 Task: What is the central theme of "Oliver Twist" by Charles Dickens?
Action: Mouse moved to (259, 146)
Screenshot: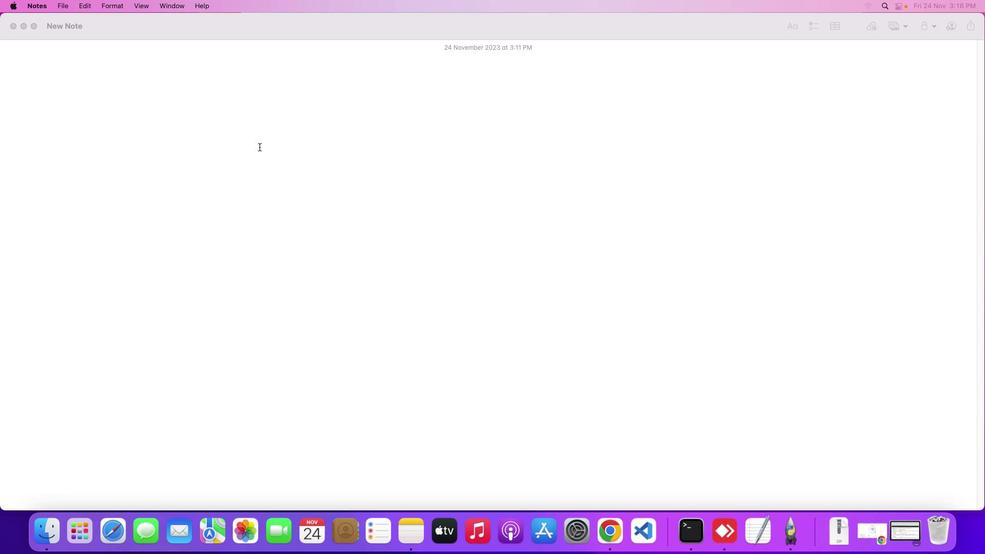 
Action: Mouse pressed left at (259, 146)
Screenshot: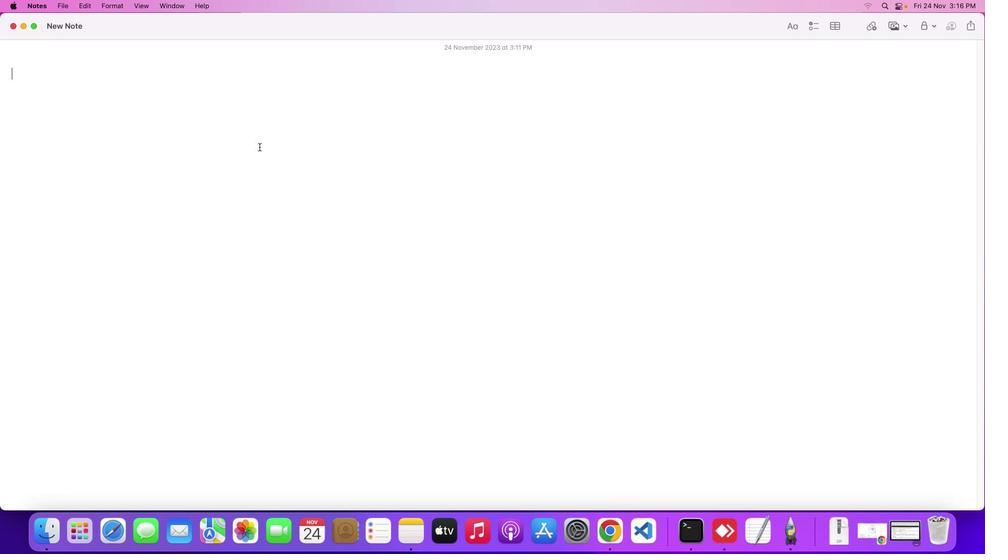 
Action: Mouse moved to (261, 143)
Screenshot: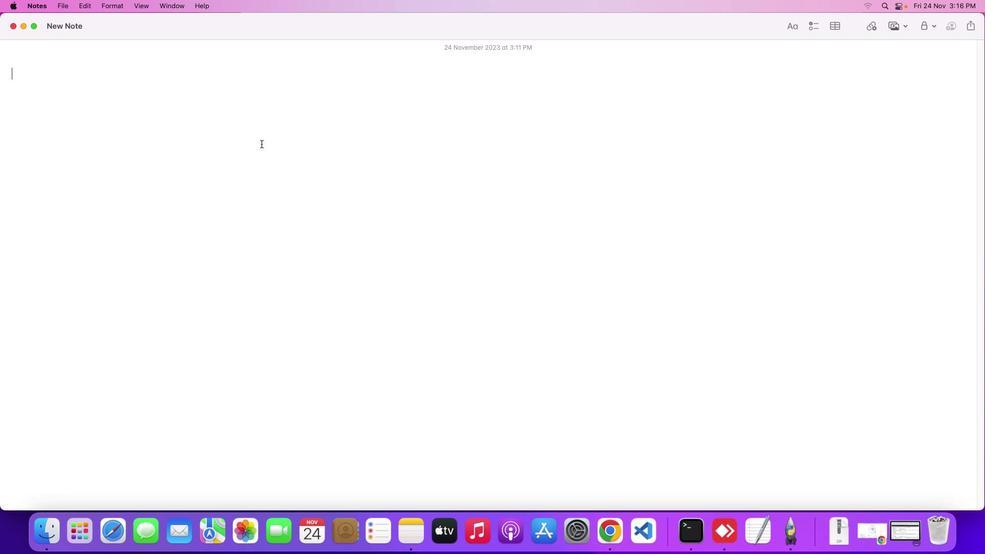 
Action: Key pressed Key.shift'W''h''a''t'Key.space'i''s'Key.space't''h''e'Key.space'c''e''n''t''r''a''l'Key.space't''h''e''m''e'Key.space'o''f'Key.spaceKey.shift'"'Key.shift'O''l''i''v''e''r'Key.spaceKey.shift'T''w''i''s''t'Key.shift'"'Key.space'b''y'Key.spaceKey.shift'C''h''a''r''l''e''s'Key.spaceKey.shift'D''i''c''k''e''n''s'Key.shift_r'?'Key.enter
Screenshot: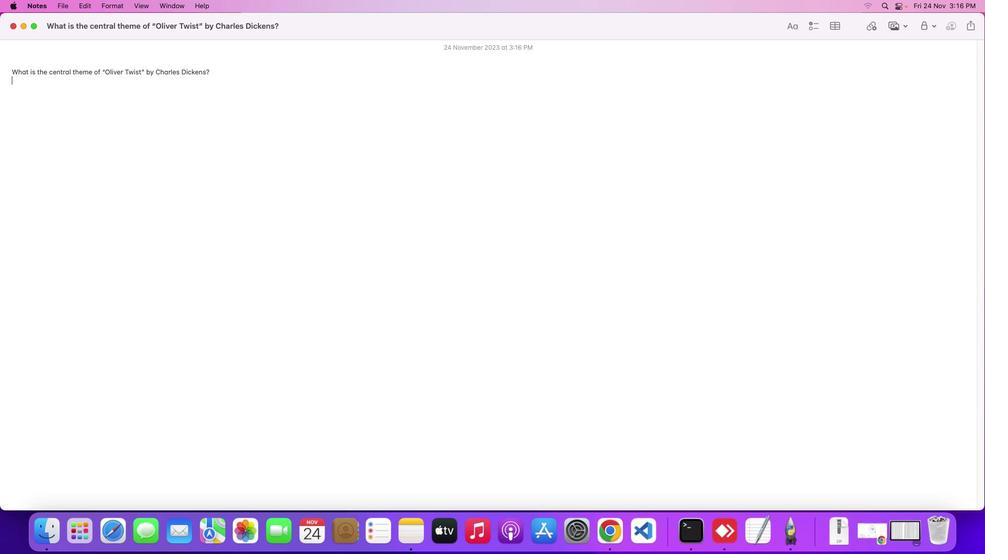 
Action: Mouse moved to (866, 532)
Screenshot: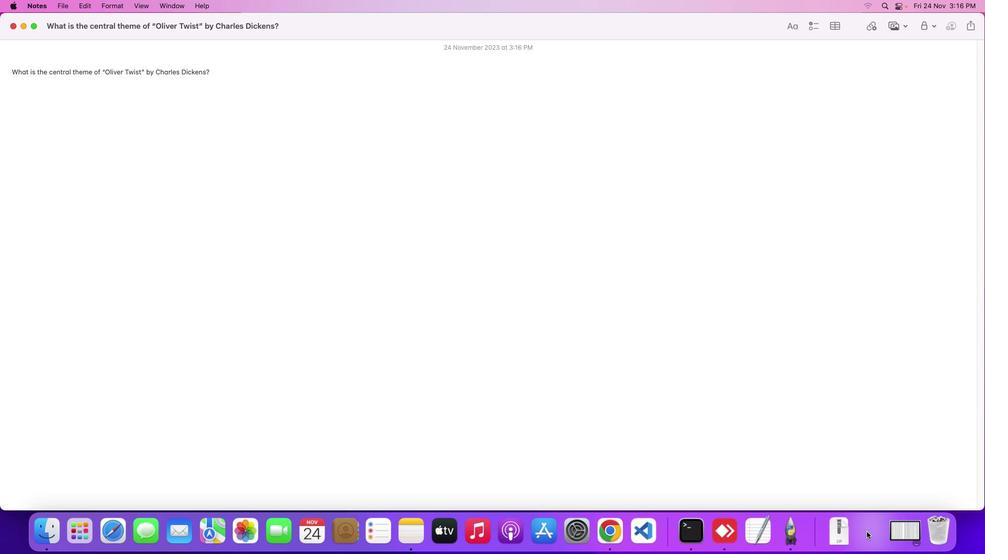 
Action: Mouse pressed left at (866, 532)
Screenshot: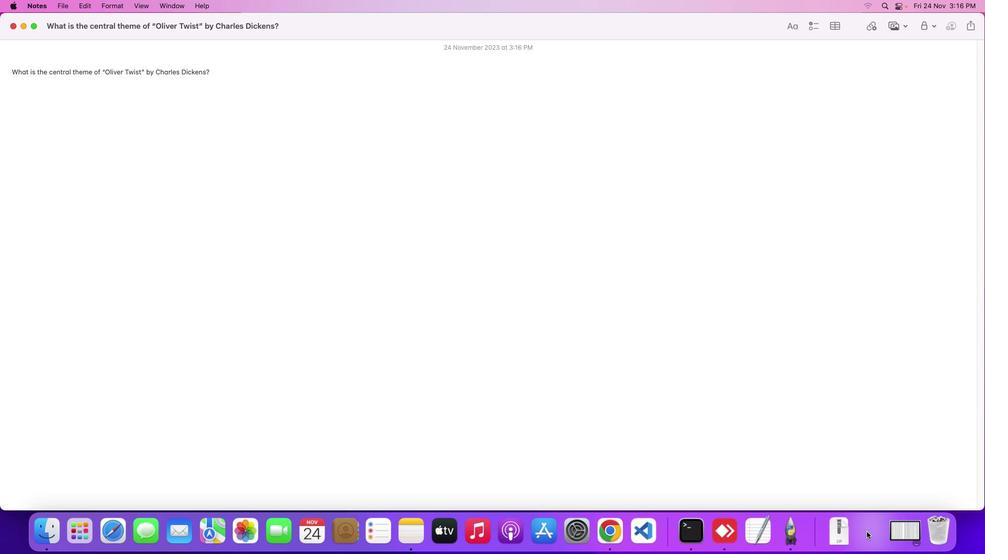 
Action: Mouse moved to (395, 307)
Screenshot: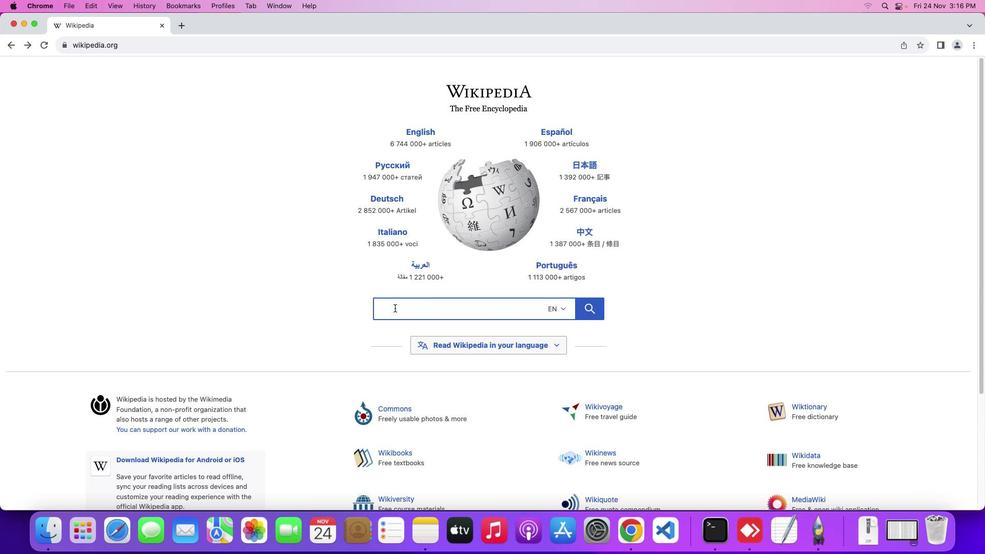 
Action: Mouse pressed left at (395, 307)
Screenshot: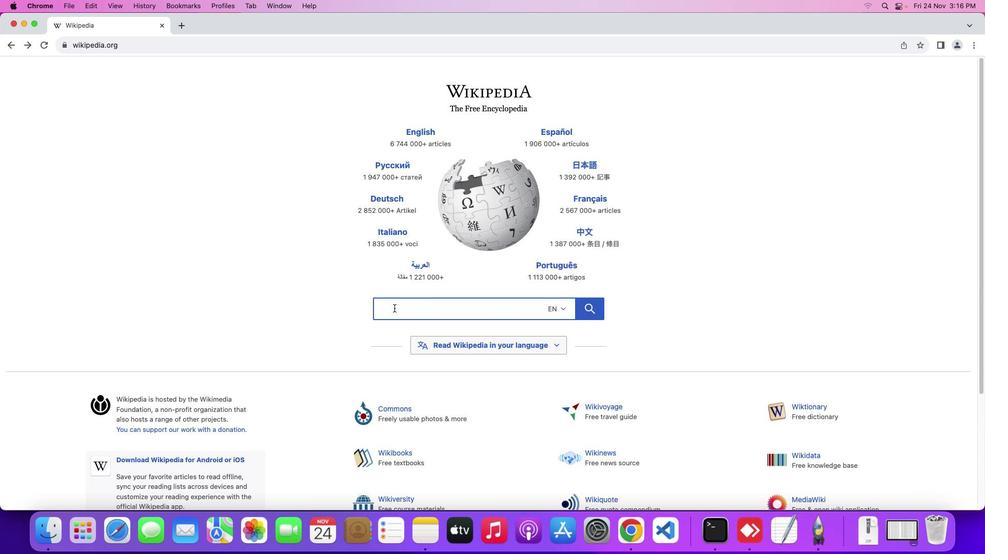 
Action: Mouse moved to (383, 307)
Screenshot: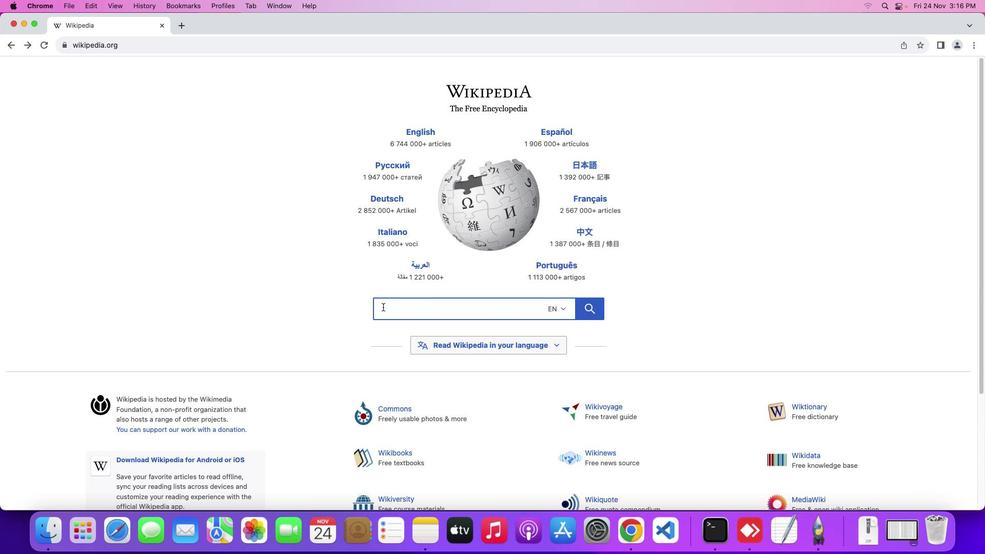 
Action: Key pressed Key.shift'O''l''i''v''e''r'Key.spaceKey.shift'T''w''i''s''t'
Screenshot: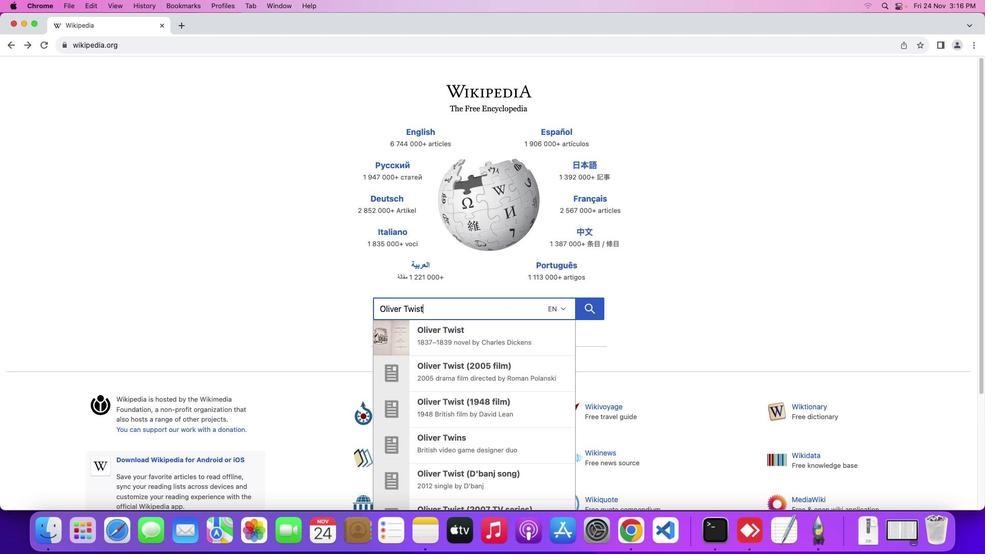 
Action: Mouse moved to (454, 338)
Screenshot: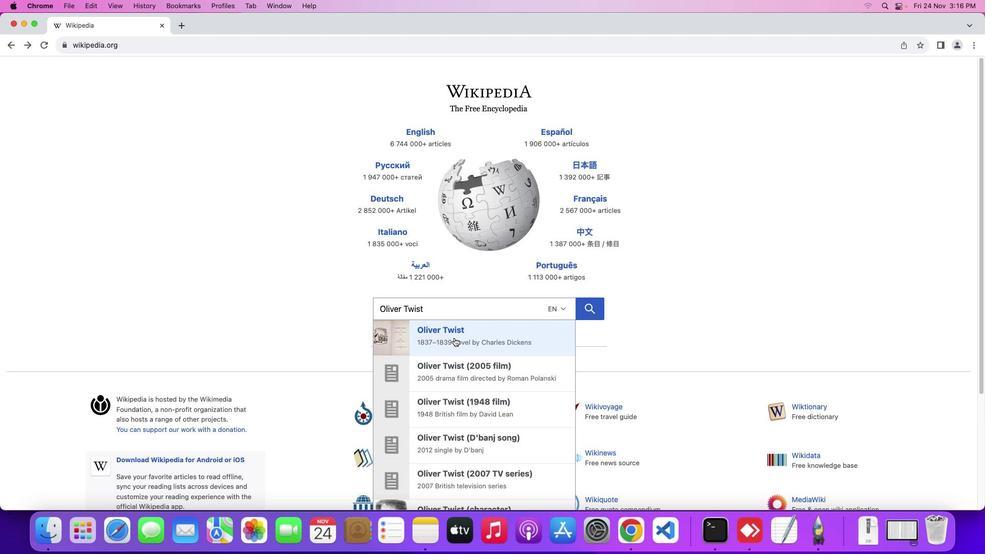 
Action: Mouse pressed left at (454, 338)
Screenshot: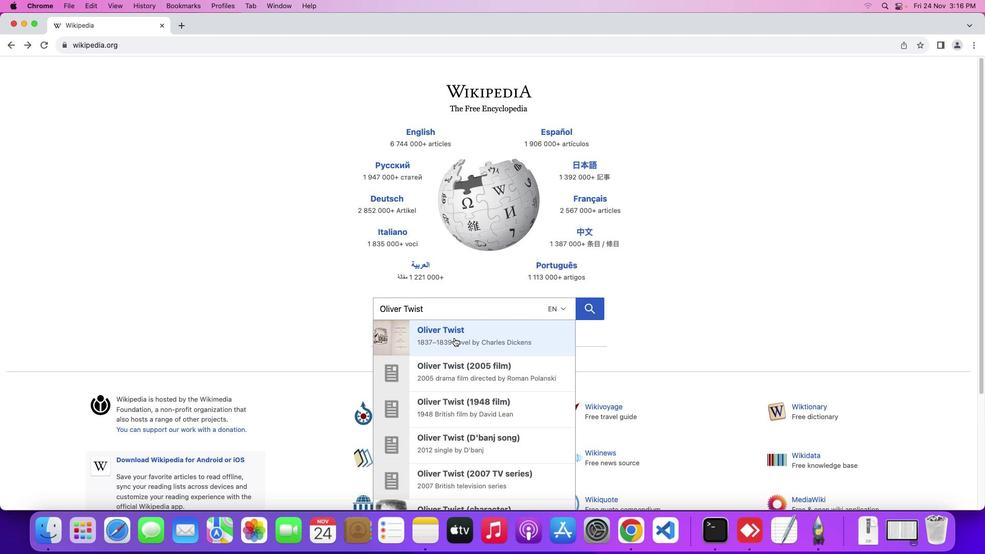 
Action: Mouse moved to (600, 326)
Screenshot: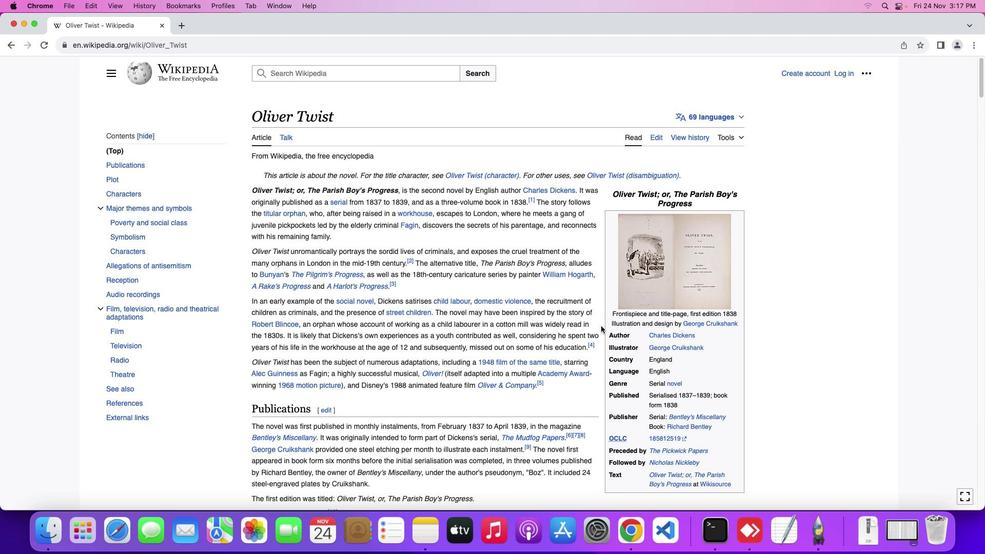 
Action: Mouse pressed left at (600, 326)
Screenshot: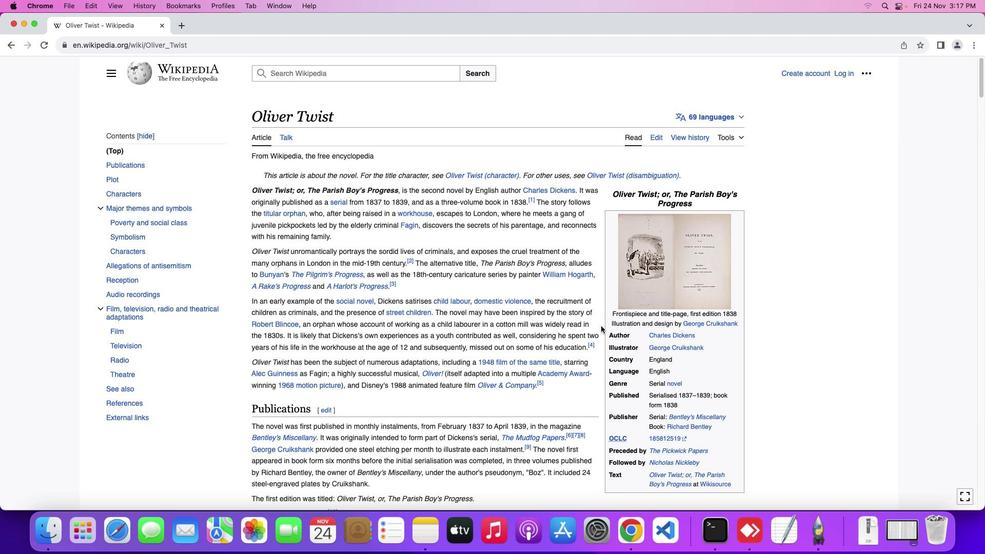 
Action: Mouse moved to (600, 324)
Screenshot: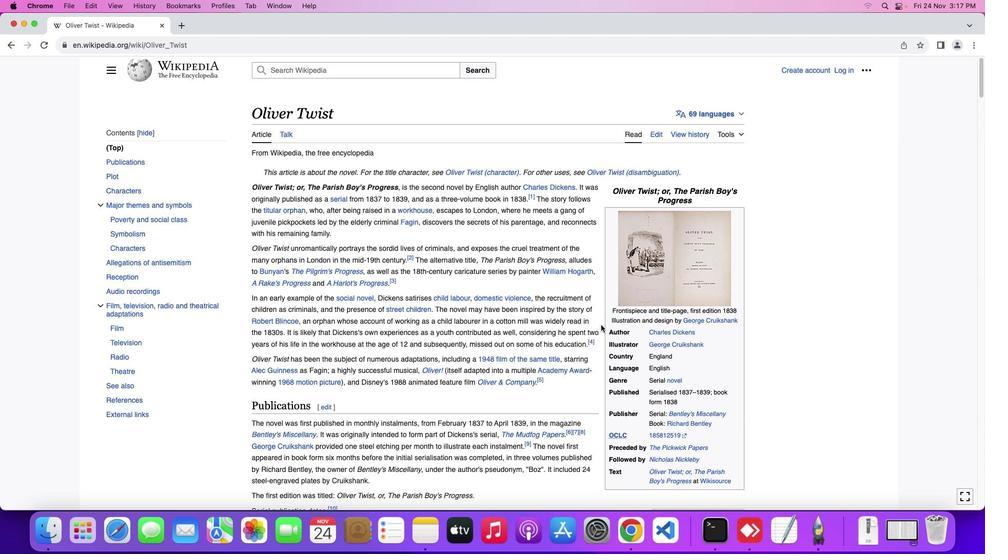 
Action: Mouse scrolled (600, 324) with delta (0, 0)
Screenshot: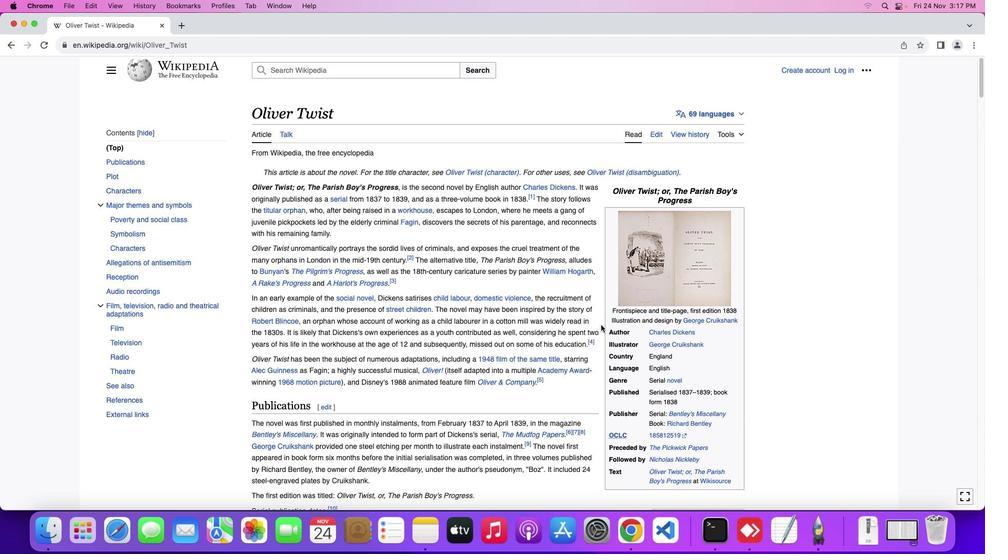 
Action: Mouse scrolled (600, 324) with delta (0, 0)
Screenshot: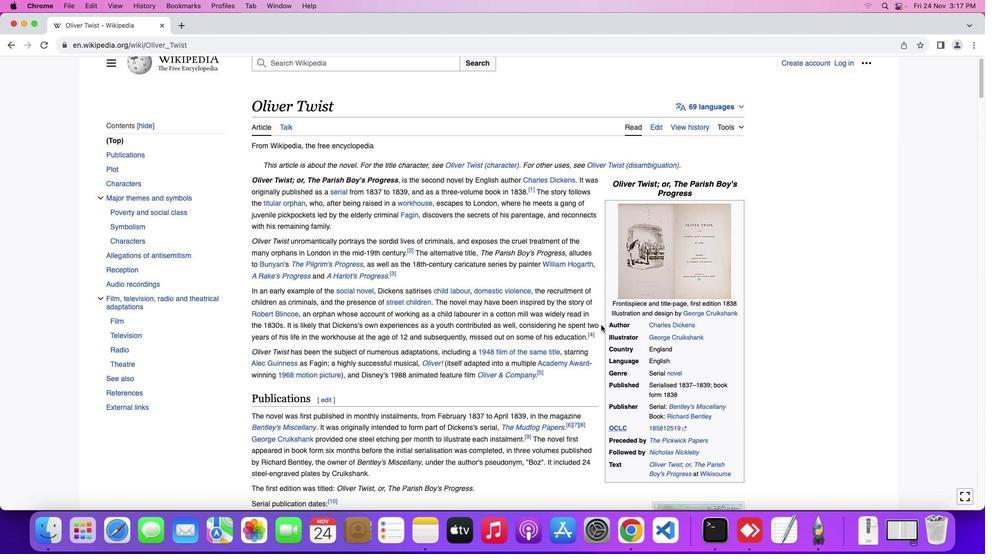 
Action: Mouse moved to (600, 324)
Screenshot: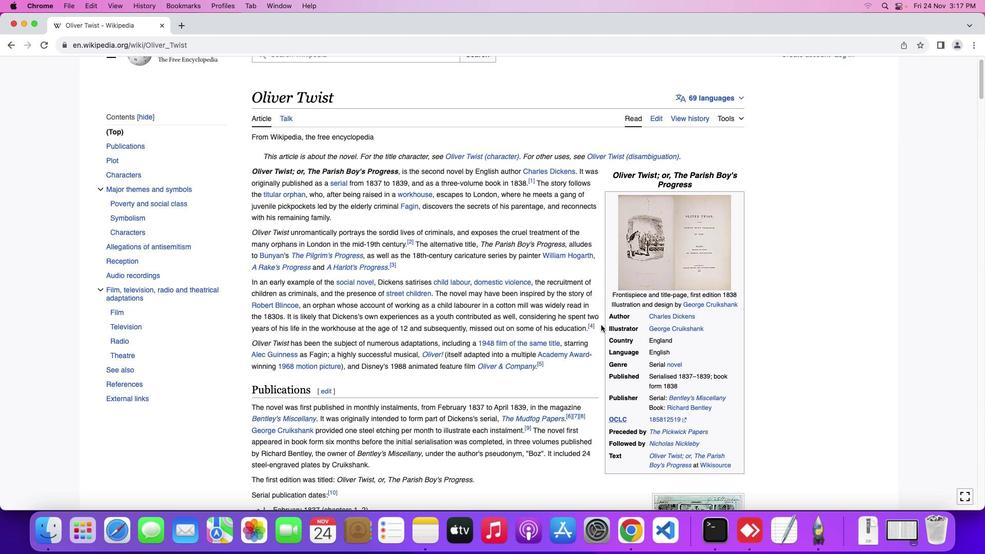 
Action: Mouse scrolled (600, 324) with delta (0, 0)
Screenshot: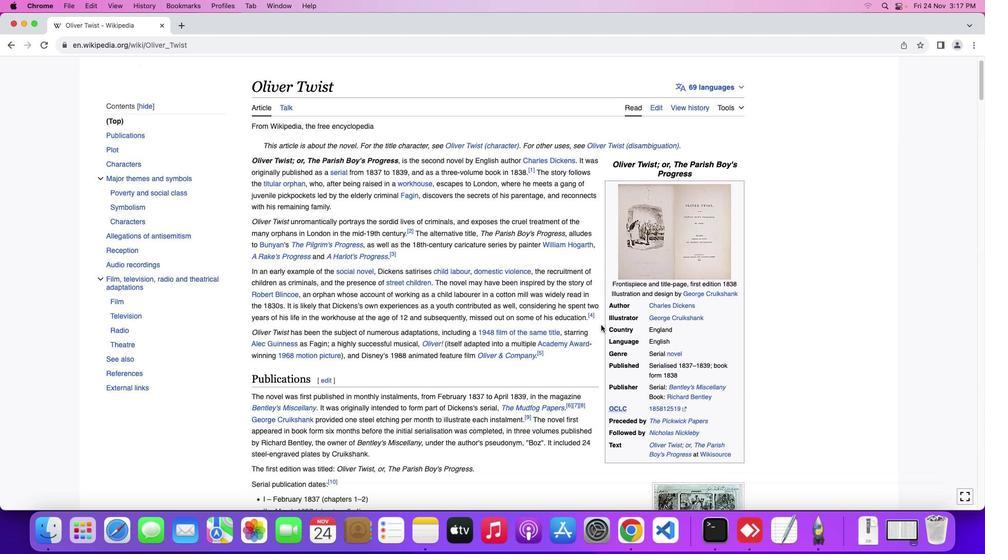 
Action: Mouse moved to (600, 326)
Screenshot: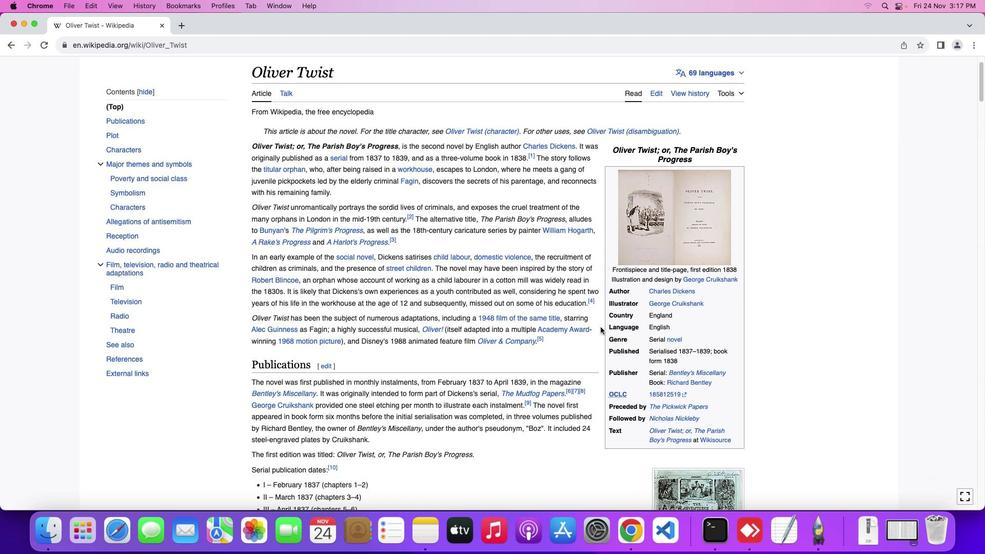 
Action: Mouse scrolled (600, 326) with delta (0, 0)
Screenshot: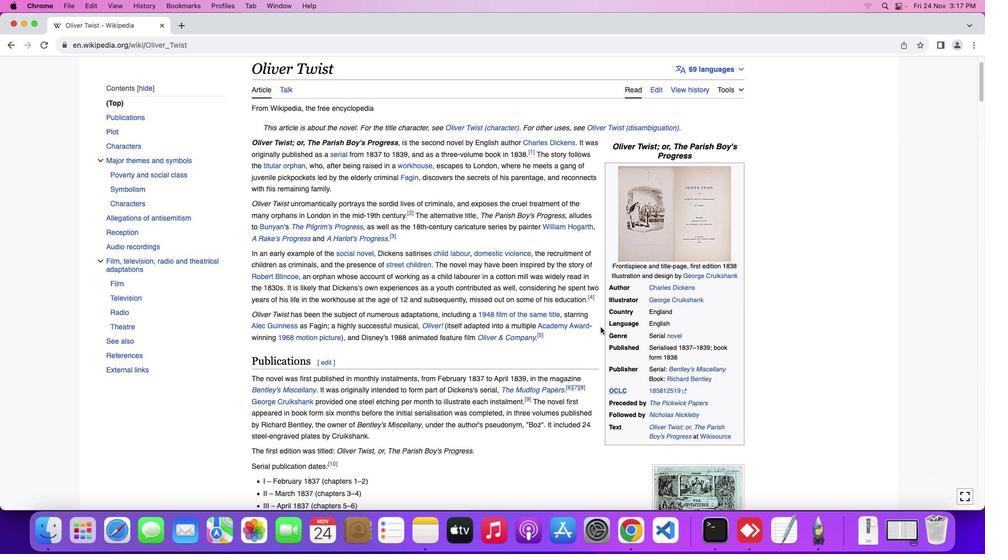 
Action: Mouse scrolled (600, 326) with delta (0, 0)
Screenshot: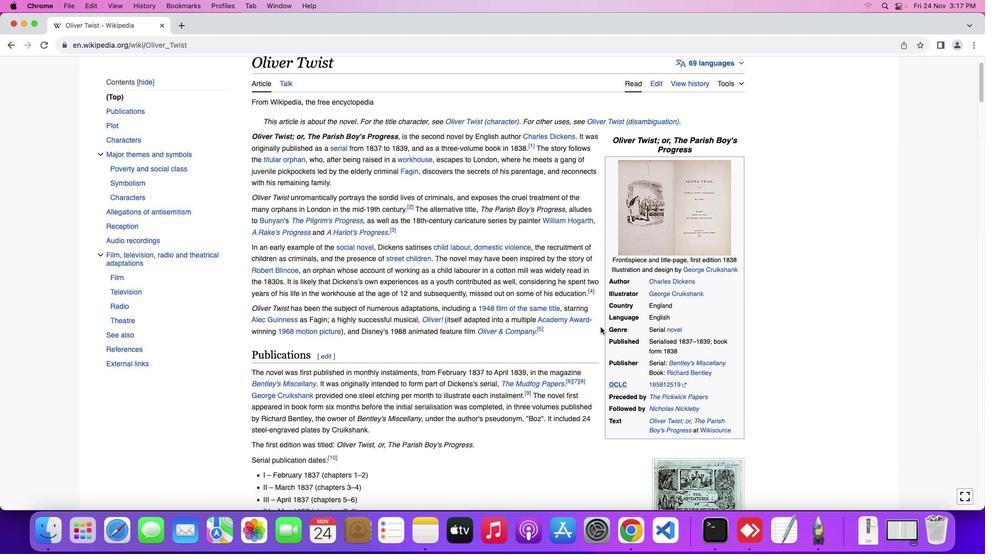 
Action: Mouse scrolled (600, 326) with delta (0, 0)
Screenshot: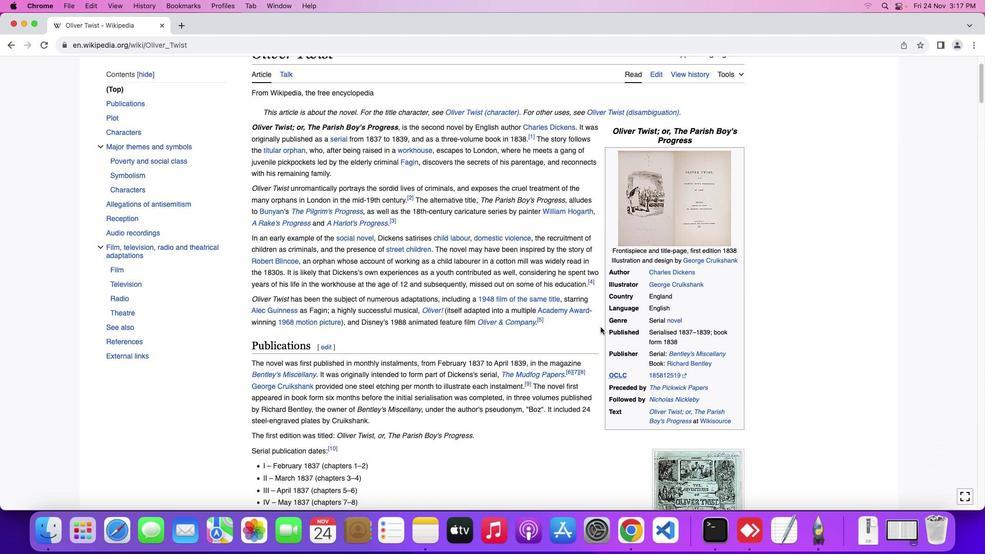 
Action: Mouse moved to (594, 352)
Screenshot: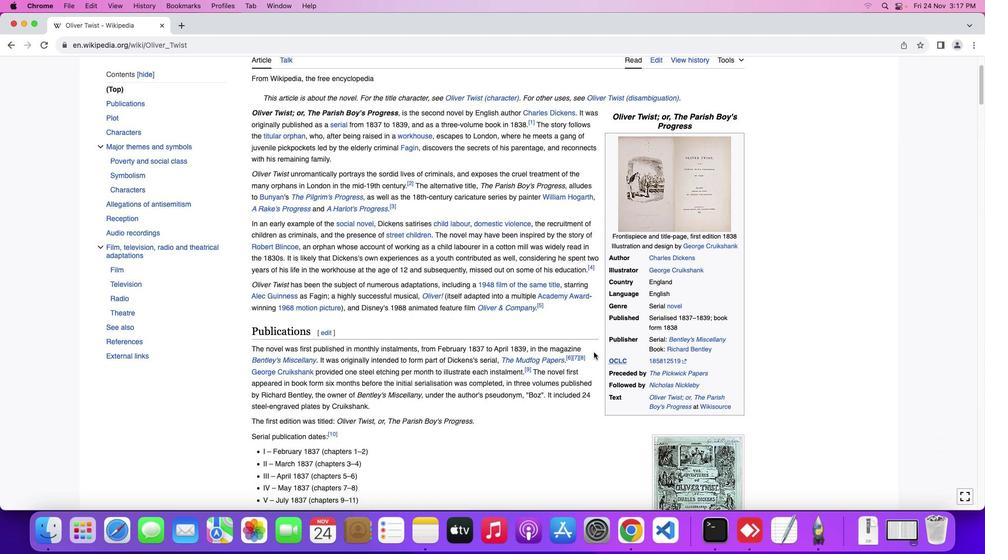 
Action: Mouse scrolled (594, 352) with delta (0, 0)
Screenshot: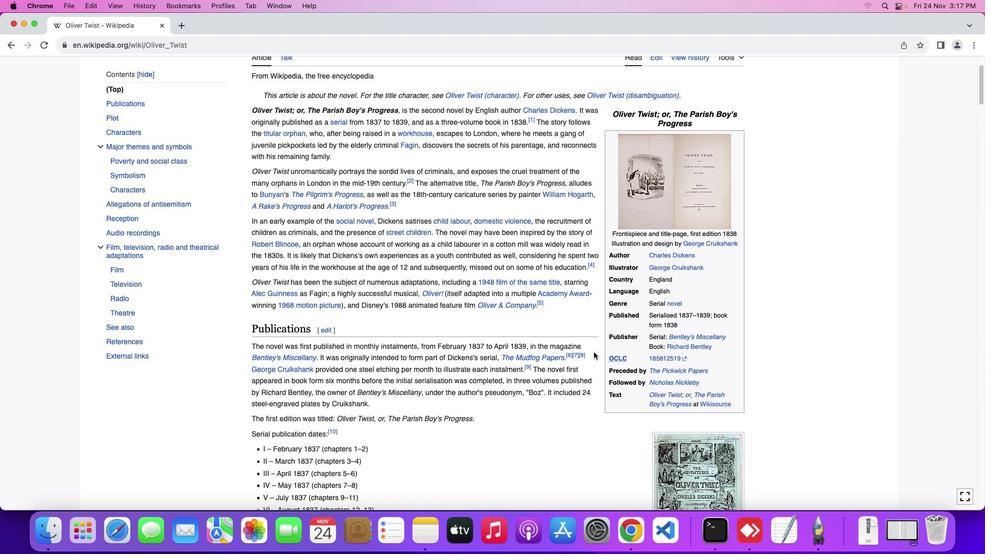 
Action: Mouse scrolled (594, 352) with delta (0, 0)
Screenshot: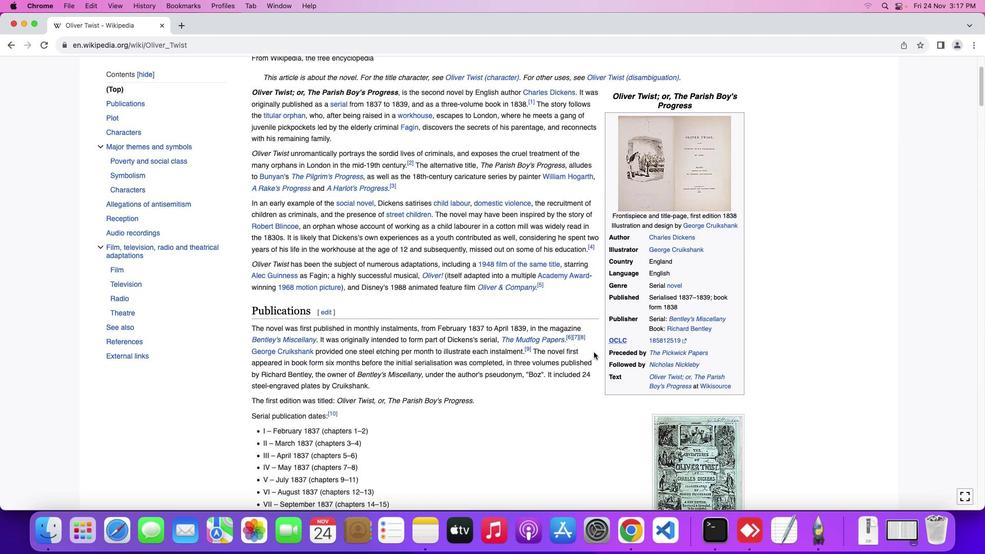 
Action: Mouse moved to (594, 352)
Screenshot: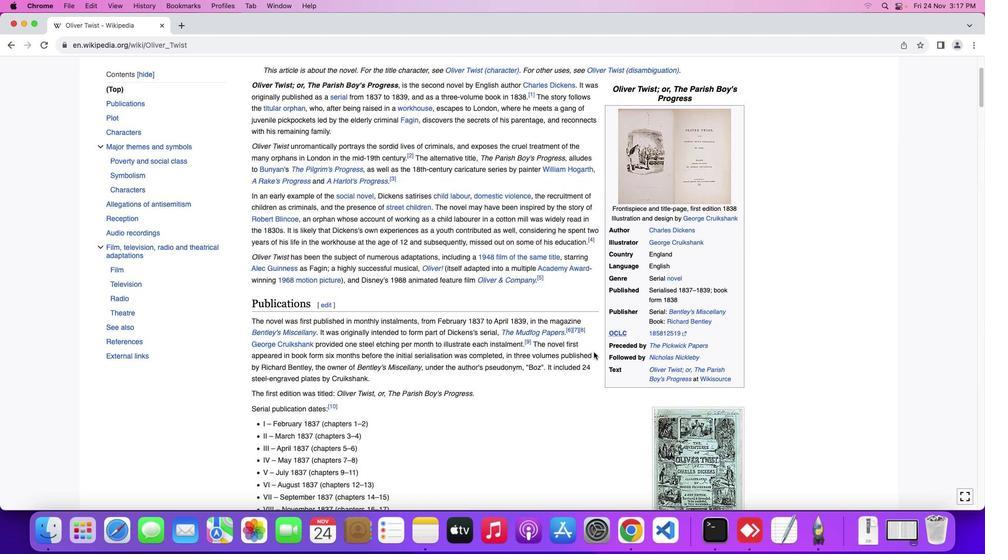 
Action: Mouse scrolled (594, 352) with delta (0, -1)
Screenshot: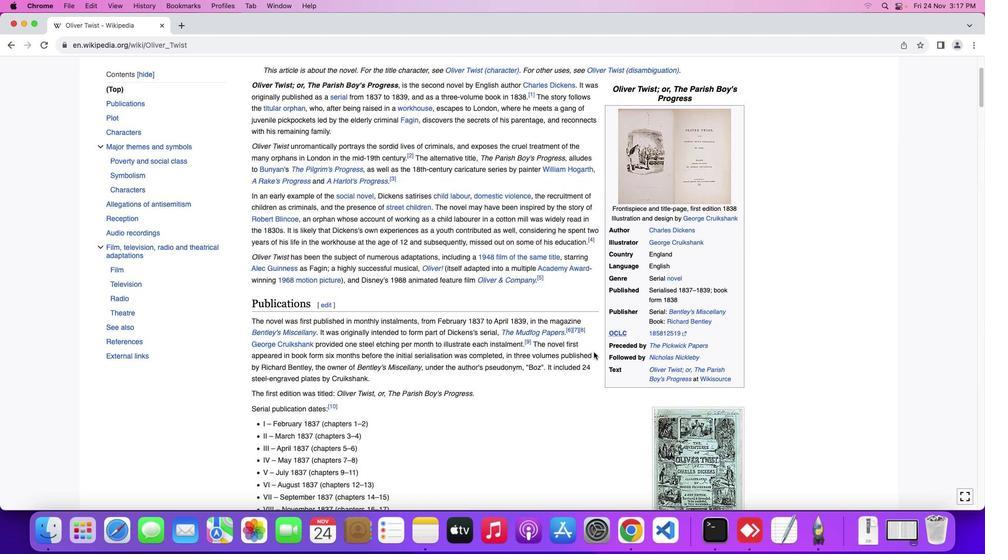 
Action: Mouse moved to (588, 362)
Screenshot: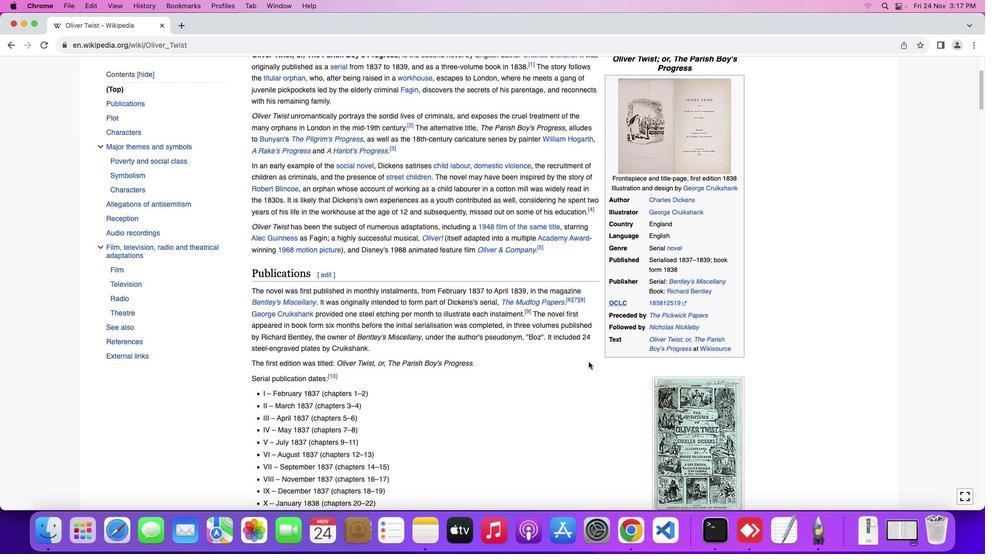 
Action: Mouse scrolled (588, 362) with delta (0, 0)
Screenshot: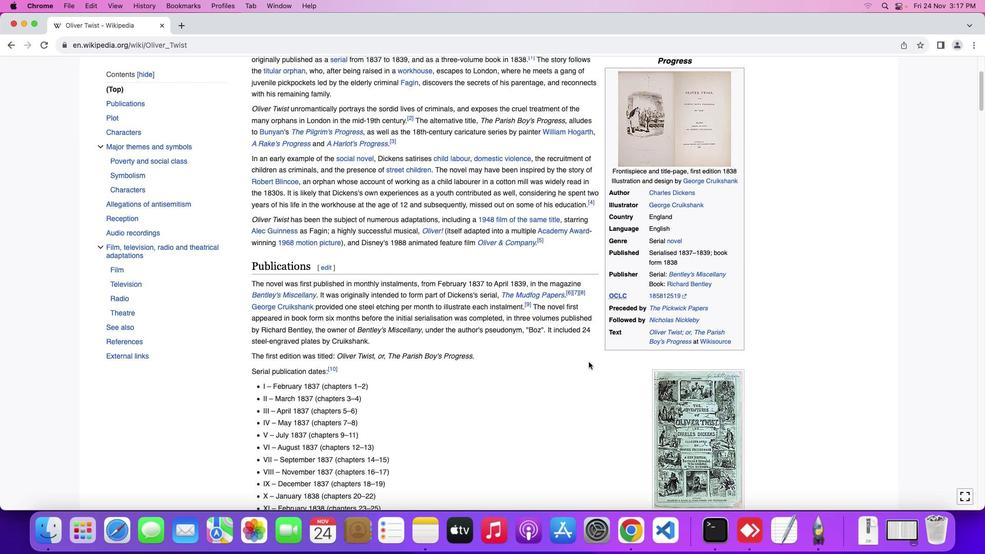 
Action: Mouse scrolled (588, 362) with delta (0, 0)
Screenshot: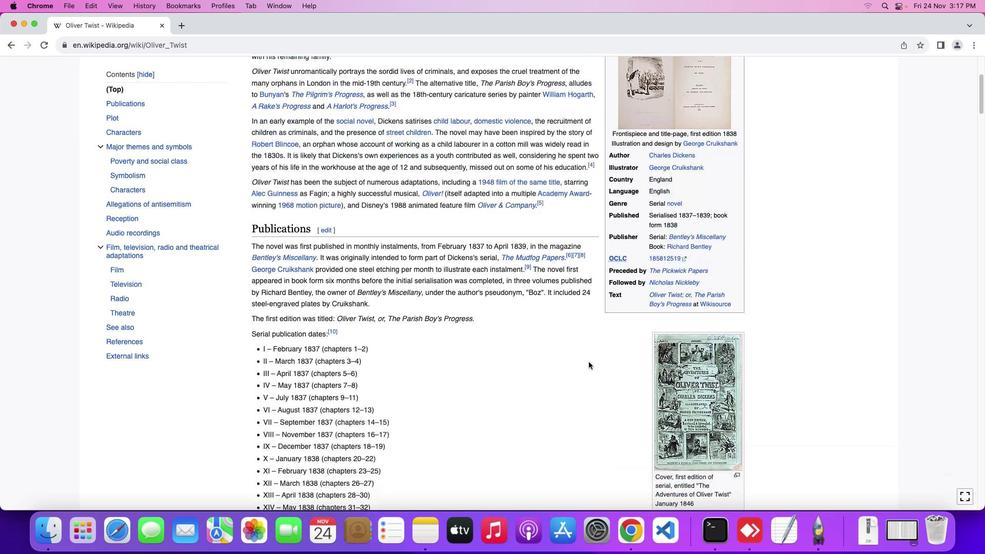 
Action: Mouse scrolled (588, 362) with delta (0, -1)
Screenshot: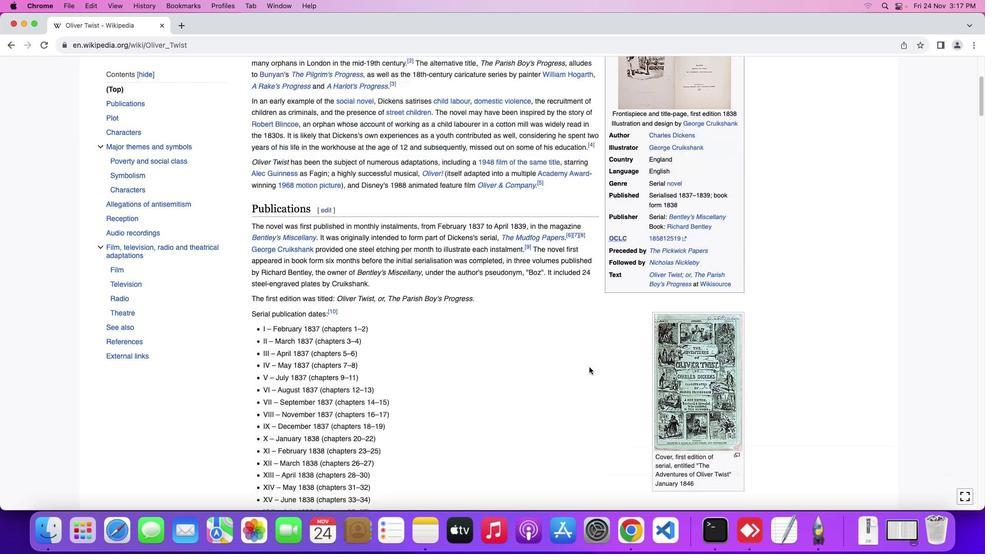 
Action: Mouse moved to (588, 375)
Screenshot: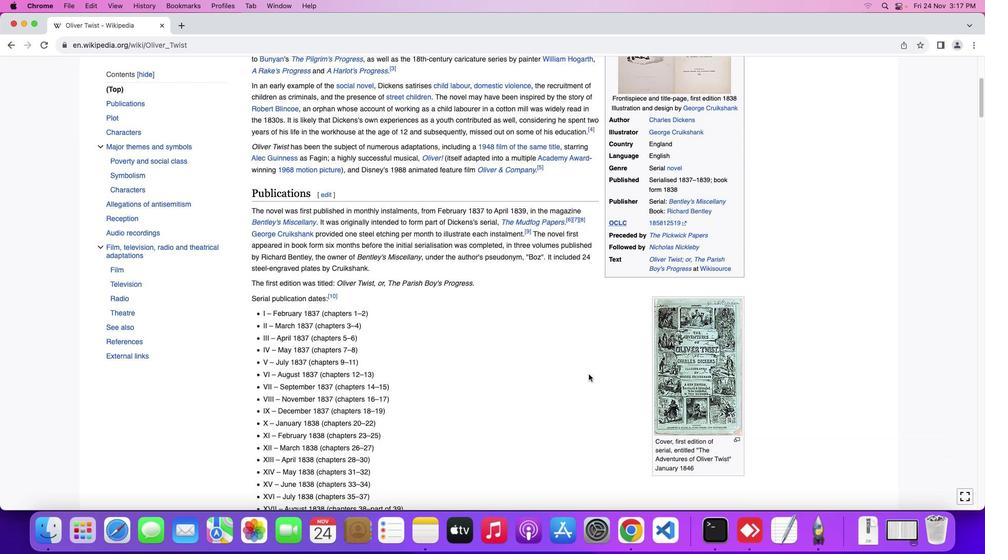 
Action: Mouse scrolled (588, 375) with delta (0, 0)
Screenshot: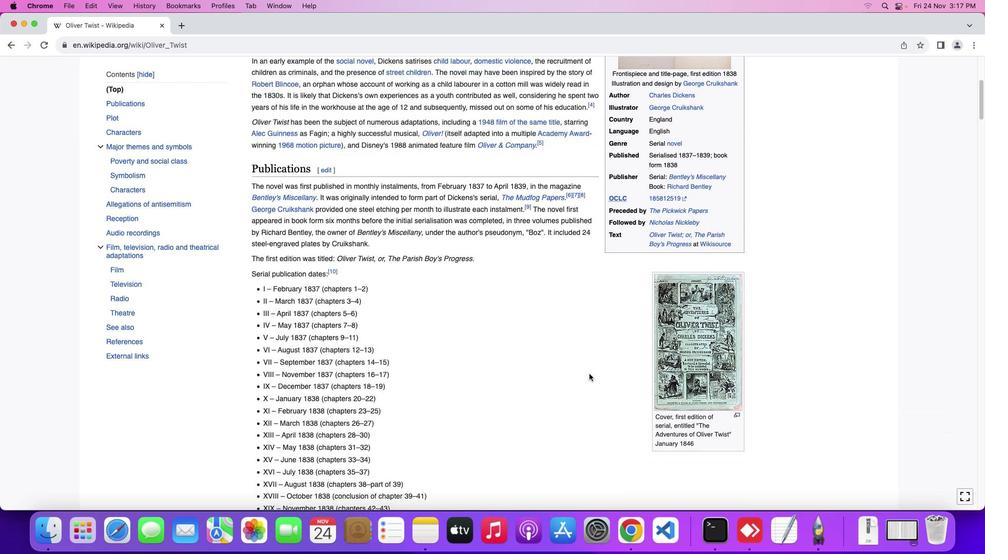 
Action: Mouse moved to (588, 374)
Screenshot: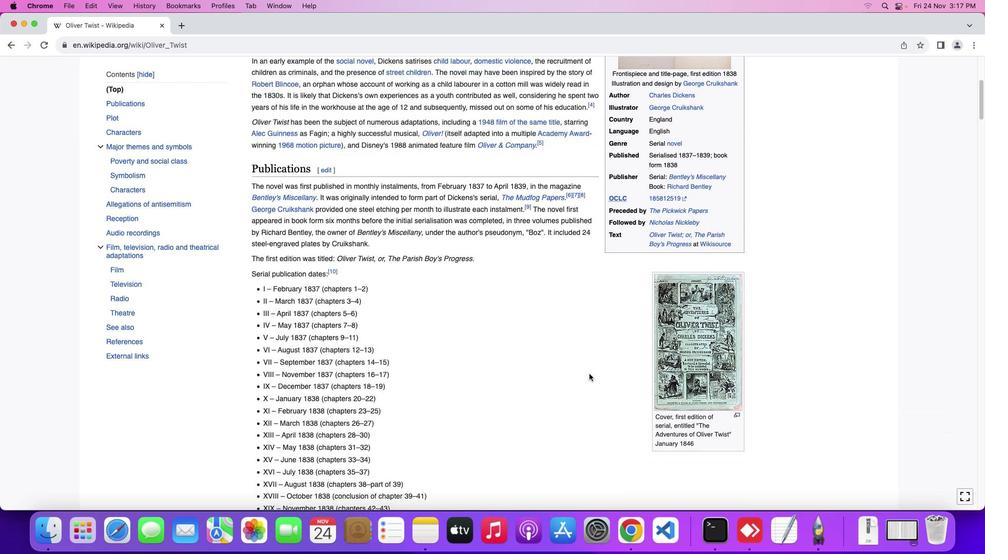 
Action: Mouse scrolled (588, 374) with delta (0, 0)
Screenshot: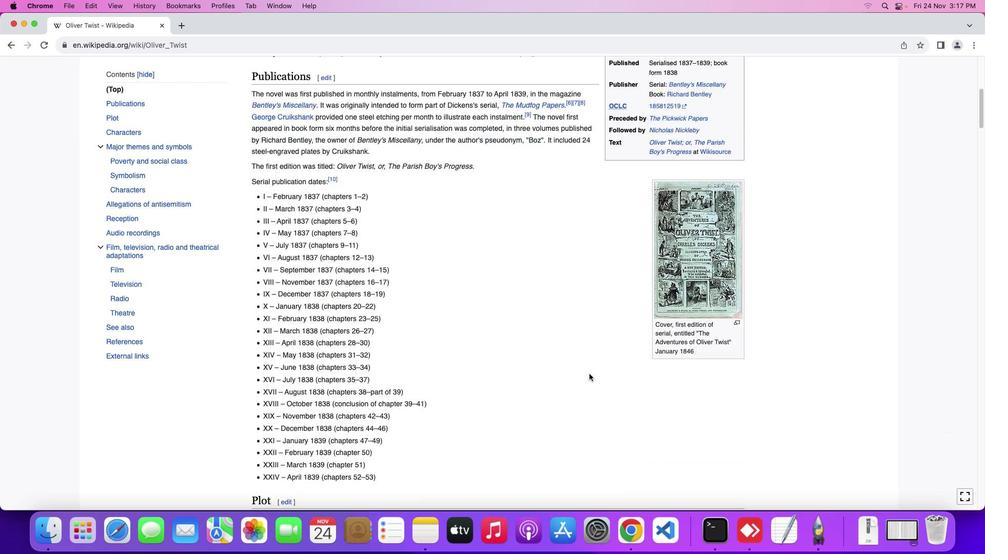 
Action: Mouse moved to (589, 374)
Screenshot: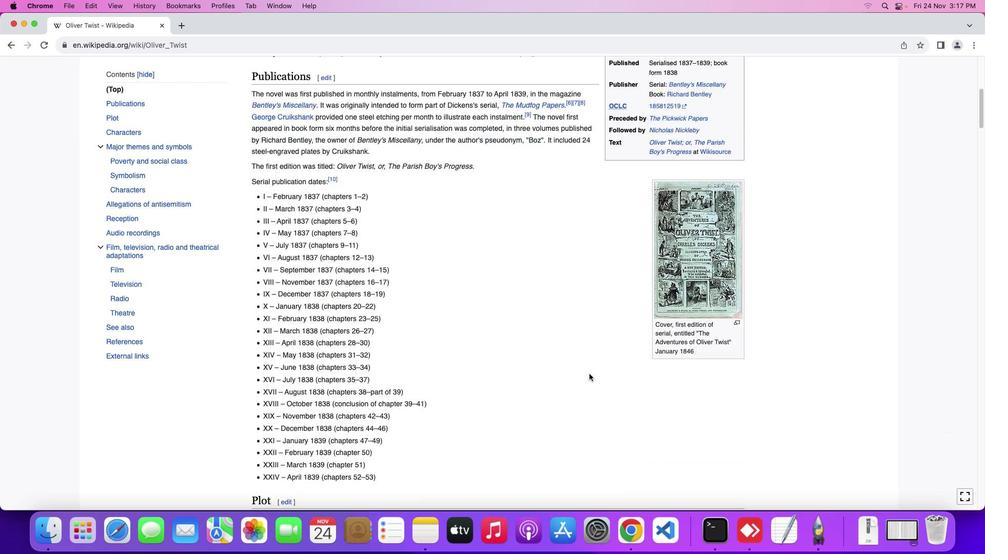 
Action: Mouse scrolled (589, 374) with delta (0, -1)
Screenshot: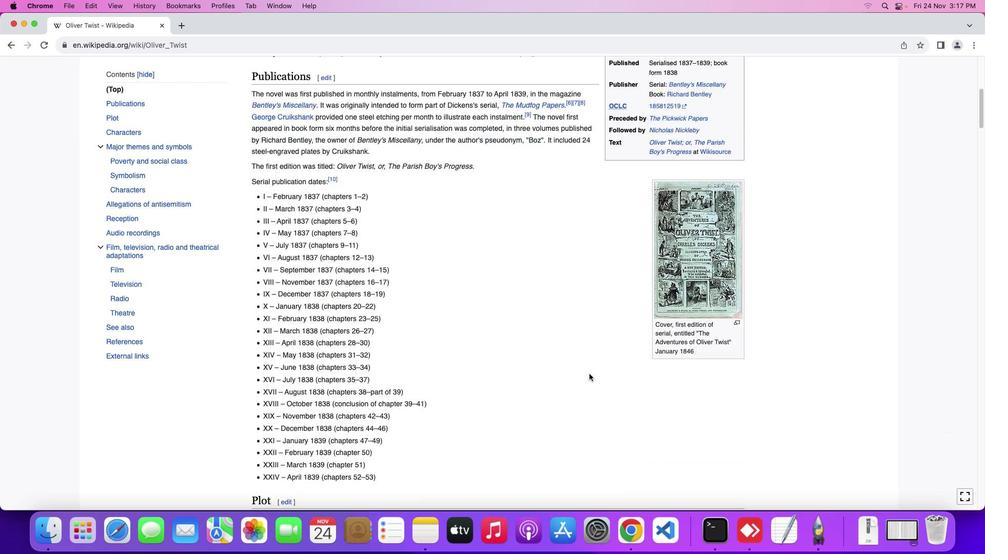 
Action: Mouse moved to (589, 374)
Screenshot: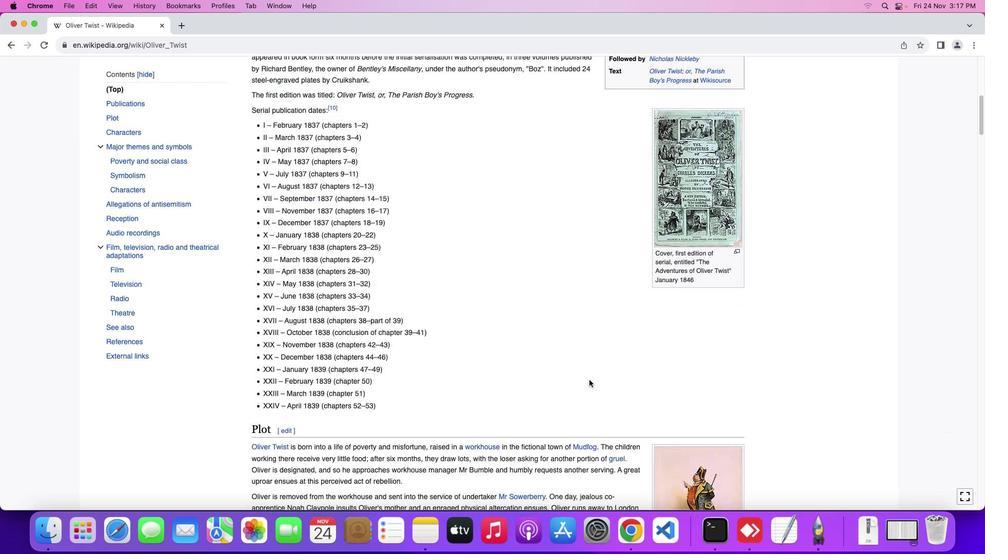 
Action: Mouse scrolled (589, 374) with delta (0, -2)
Screenshot: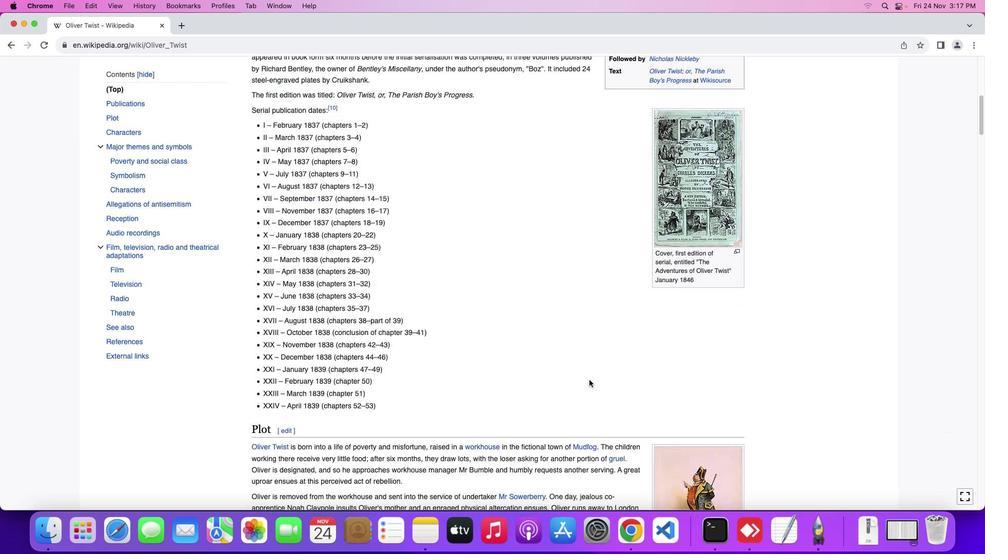 
Action: Mouse moved to (589, 381)
Screenshot: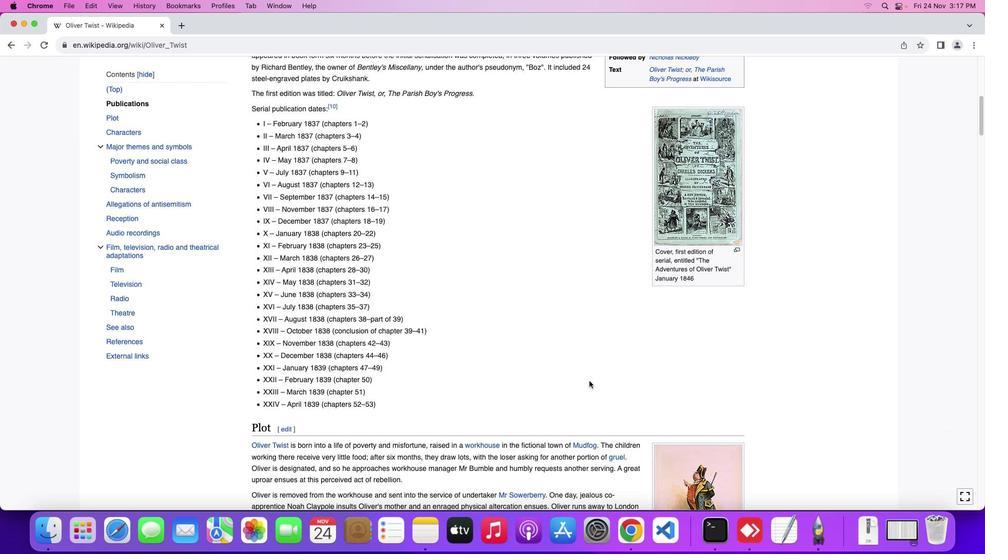 
Action: Mouse scrolled (589, 381) with delta (0, 0)
Screenshot: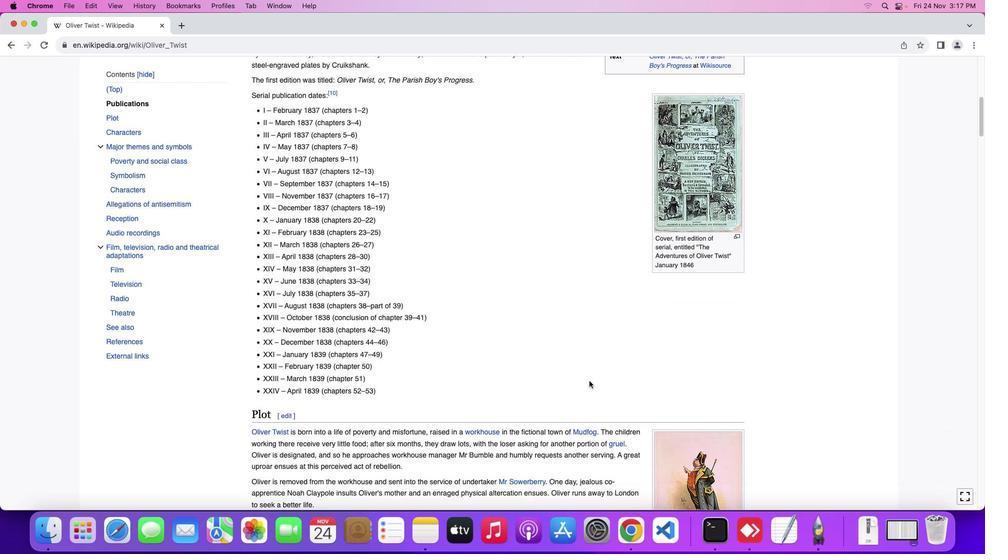 
Action: Mouse scrolled (589, 381) with delta (0, 0)
Screenshot: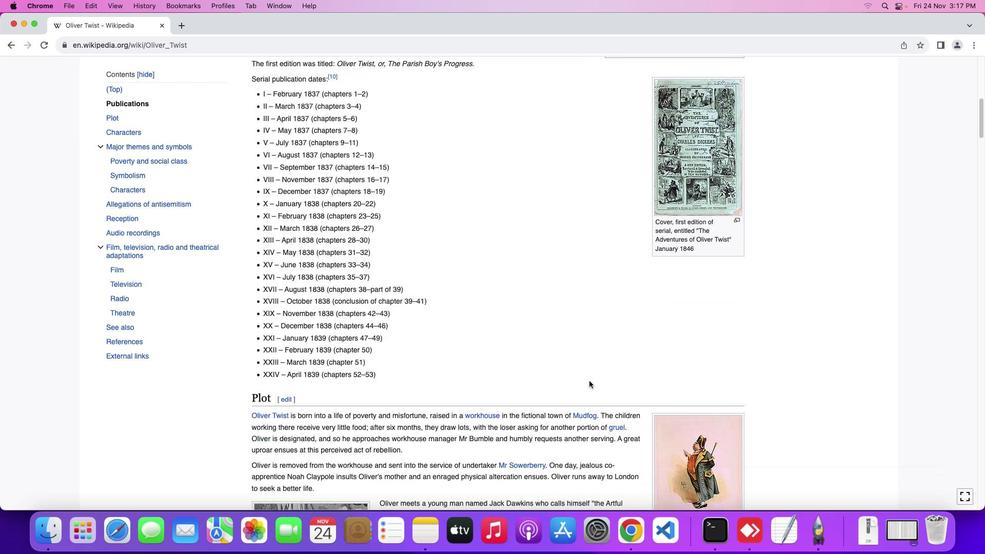
Action: Mouse moved to (589, 381)
Screenshot: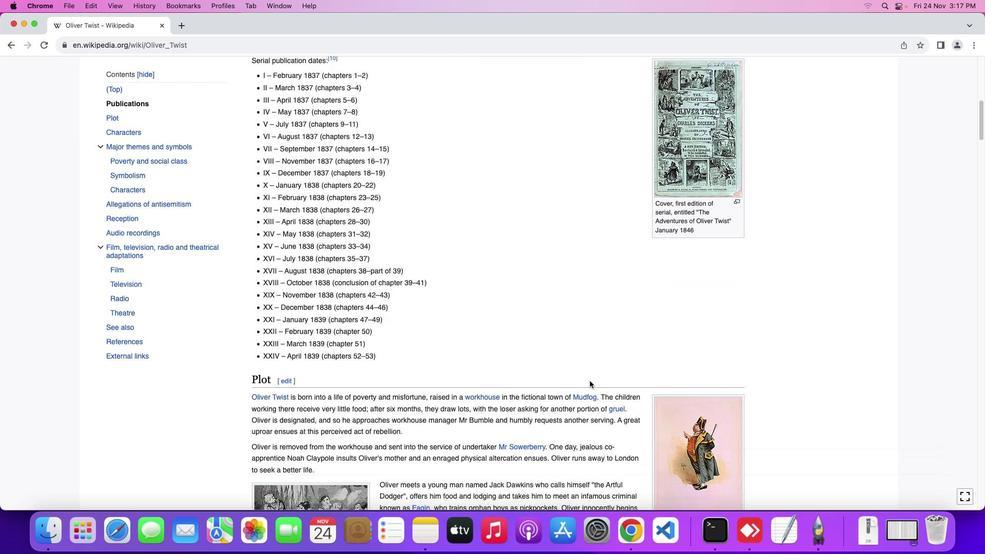 
Action: Mouse scrolled (589, 381) with delta (0, -1)
Screenshot: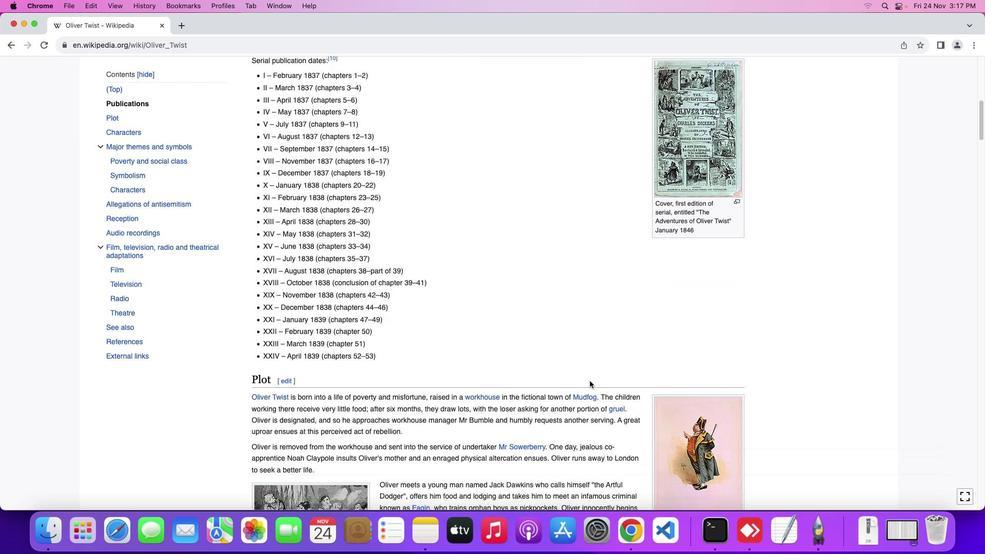 
Action: Mouse moved to (587, 386)
Screenshot: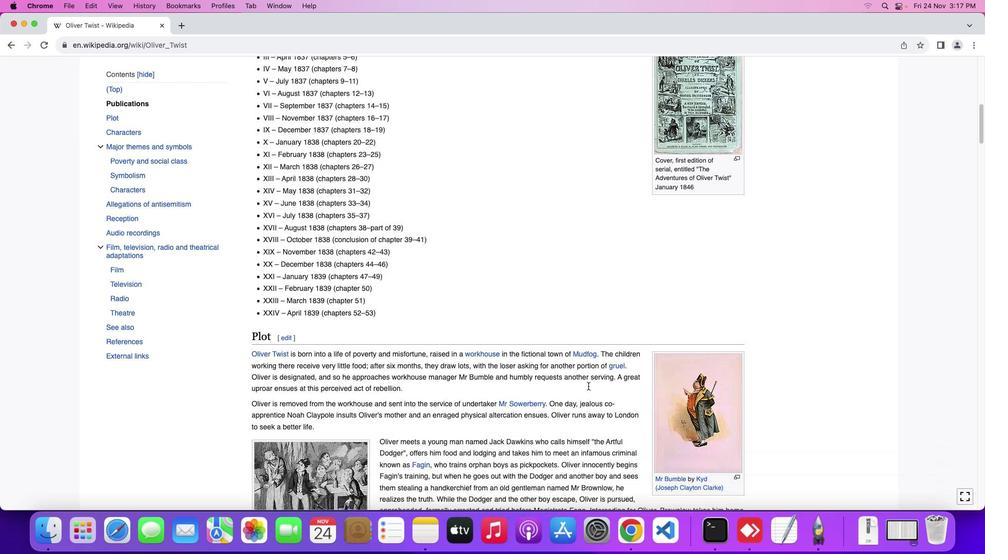 
Action: Mouse scrolled (587, 386) with delta (0, 0)
Screenshot: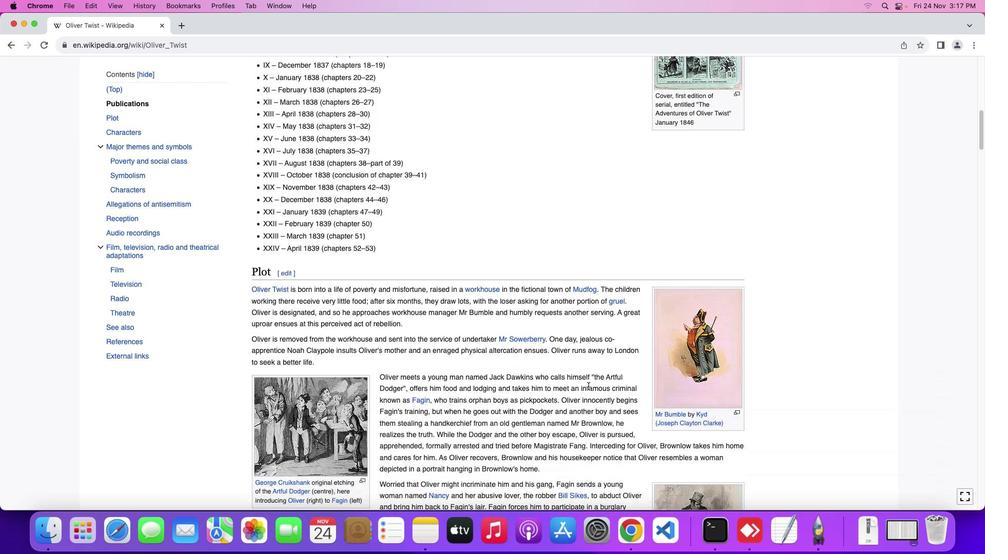 
Action: Mouse moved to (587, 386)
Screenshot: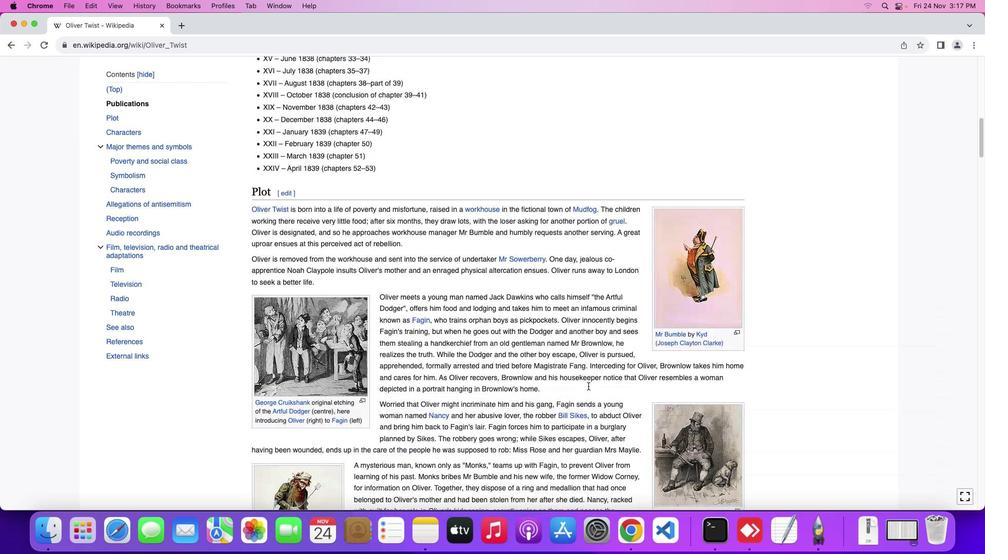 
Action: Mouse scrolled (587, 386) with delta (0, 0)
Screenshot: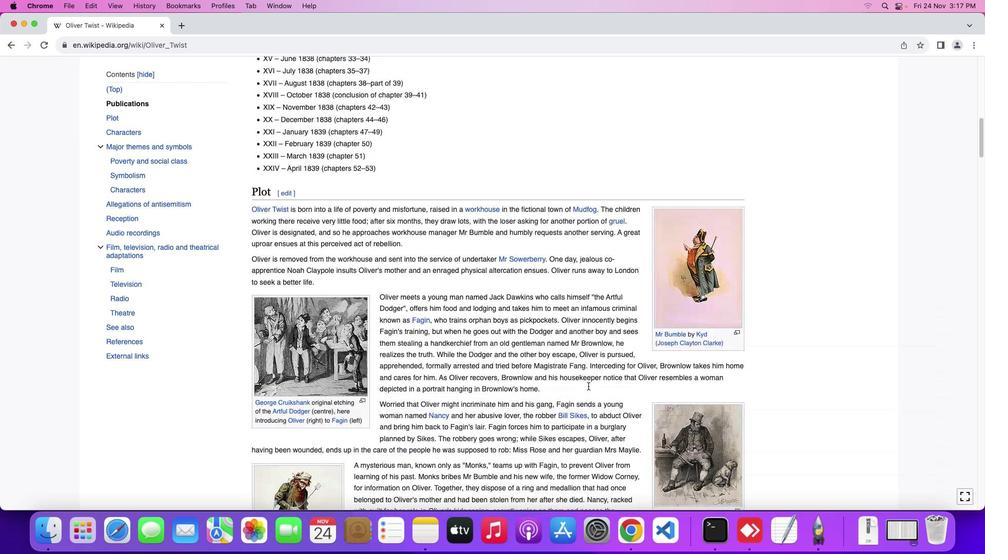 
Action: Mouse scrolled (587, 386) with delta (0, -1)
Screenshot: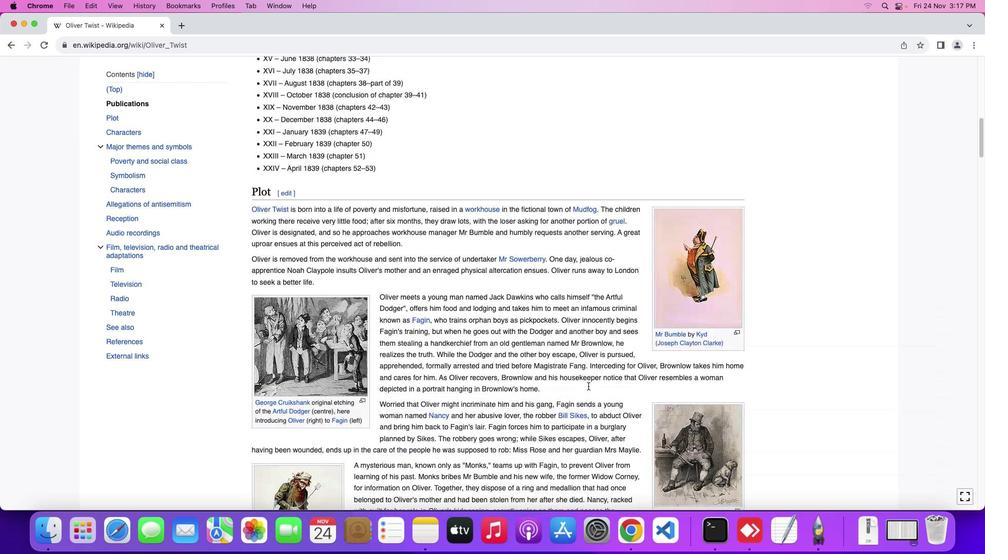 
Action: Mouse moved to (588, 386)
Screenshot: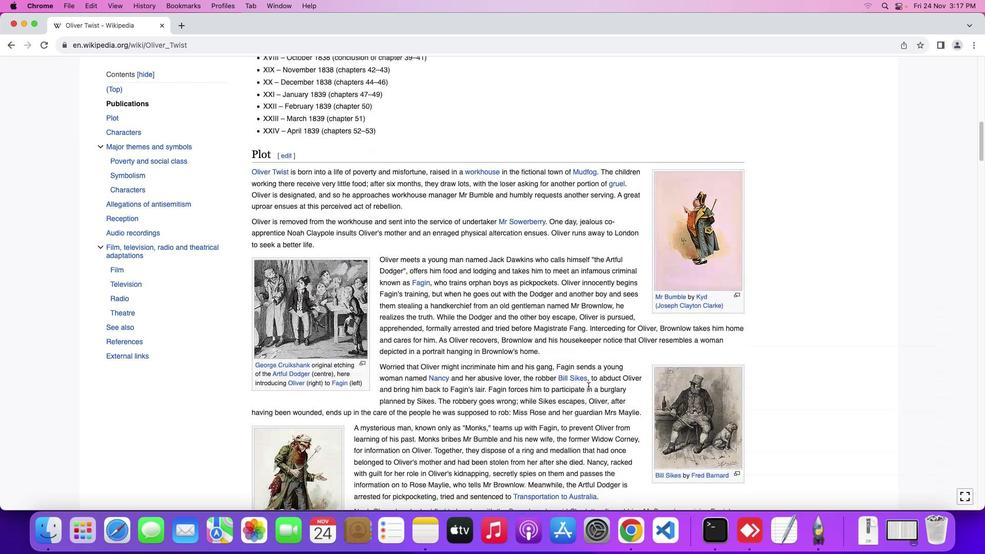 
Action: Mouse scrolled (588, 386) with delta (0, -2)
Screenshot: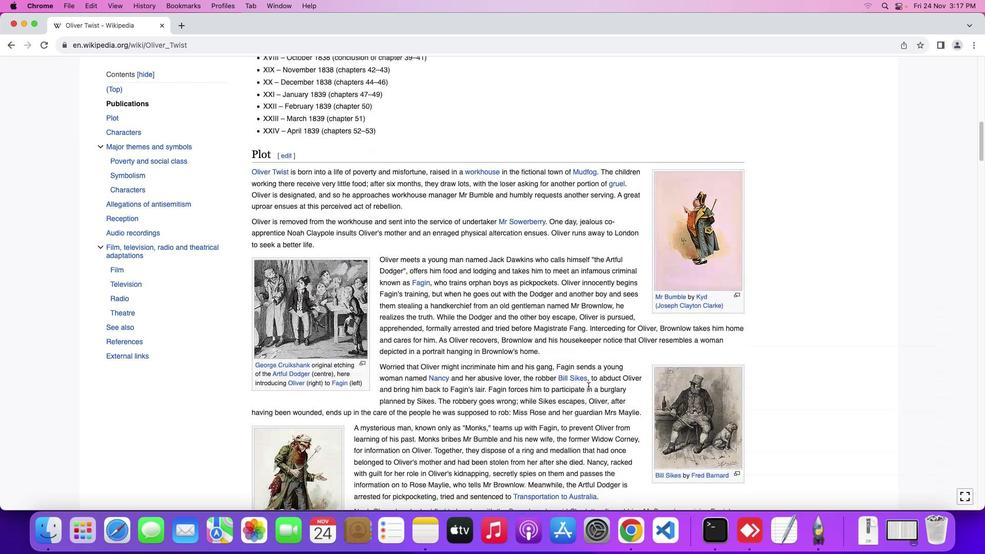
Action: Mouse moved to (590, 386)
Screenshot: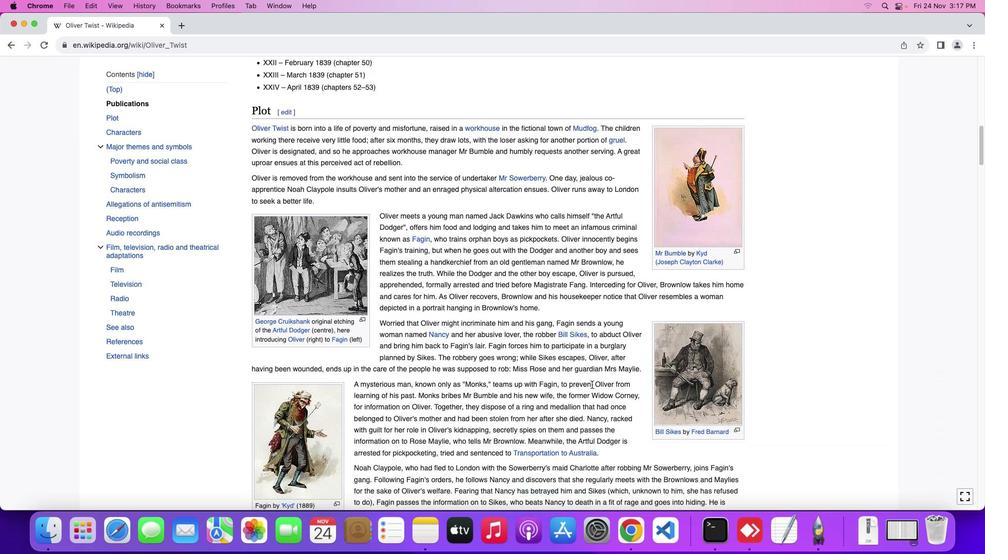 
Action: Mouse scrolled (590, 386) with delta (0, 0)
Screenshot: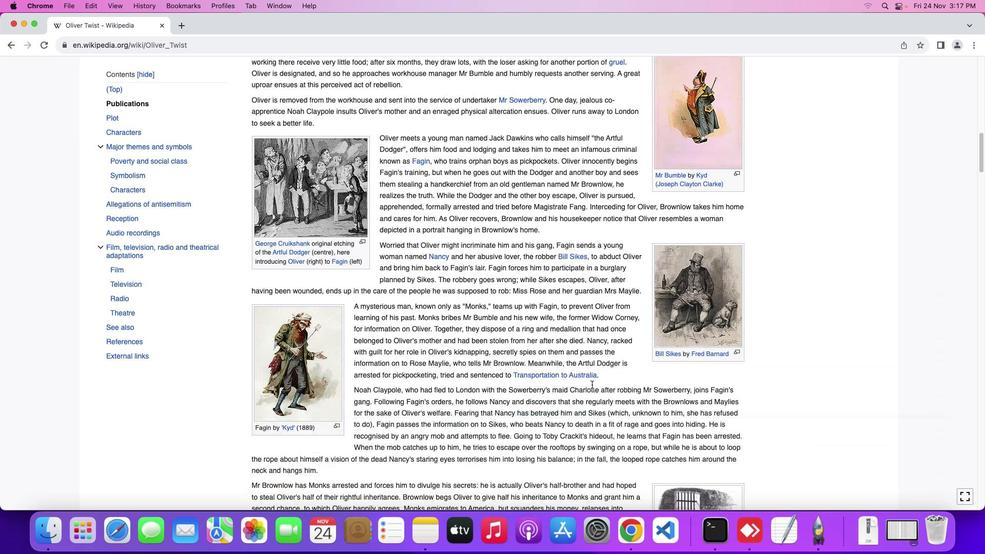 
Action: Mouse moved to (591, 386)
Screenshot: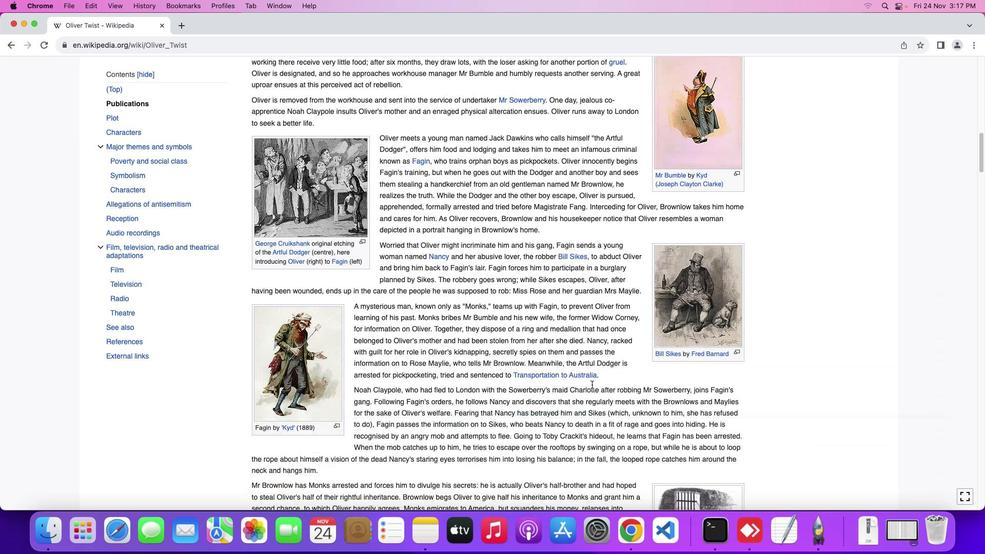 
Action: Mouse scrolled (591, 386) with delta (0, 0)
Screenshot: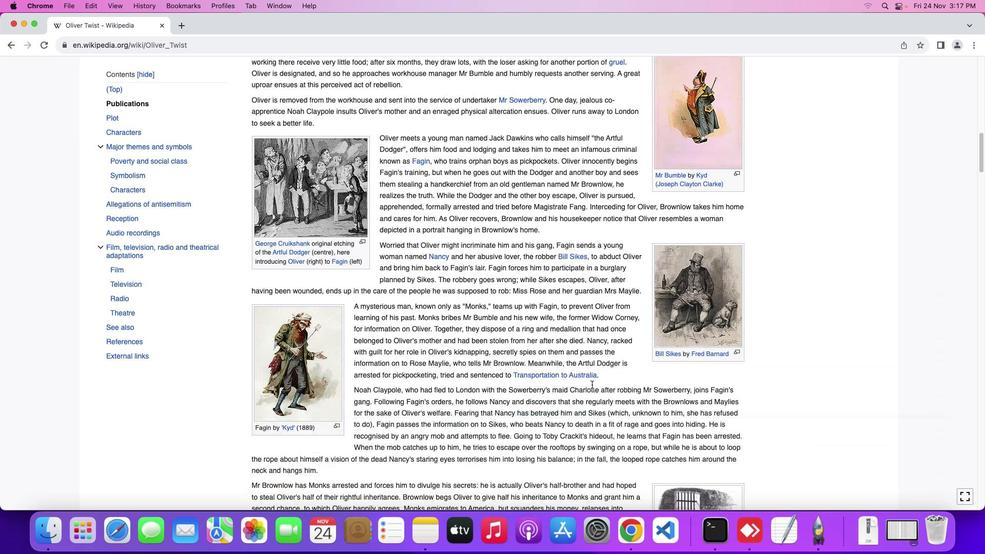 
Action: Mouse moved to (591, 386)
Screenshot: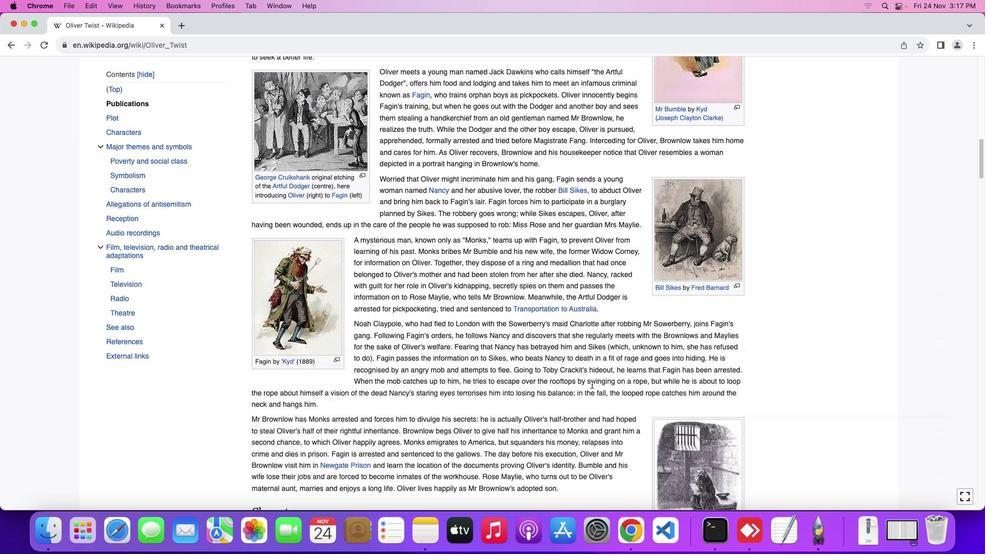 
Action: Mouse scrolled (591, 386) with delta (0, -1)
Screenshot: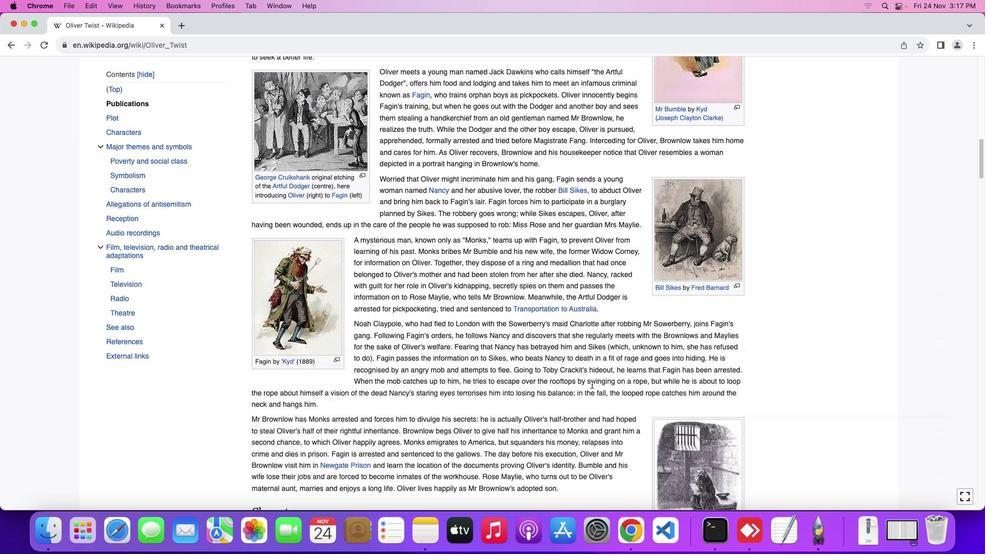 
Action: Mouse moved to (591, 386)
Screenshot: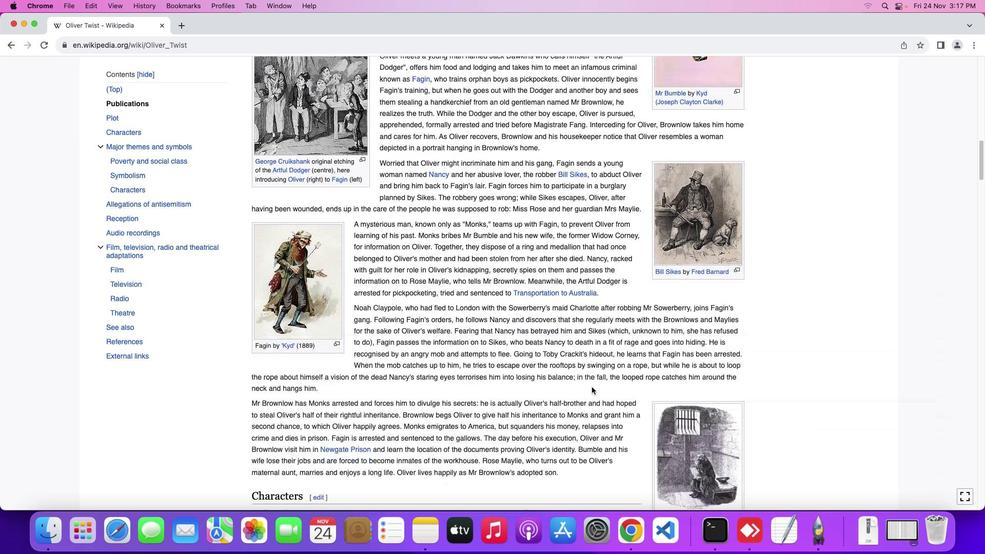 
Action: Mouse scrolled (591, 386) with delta (0, -2)
Screenshot: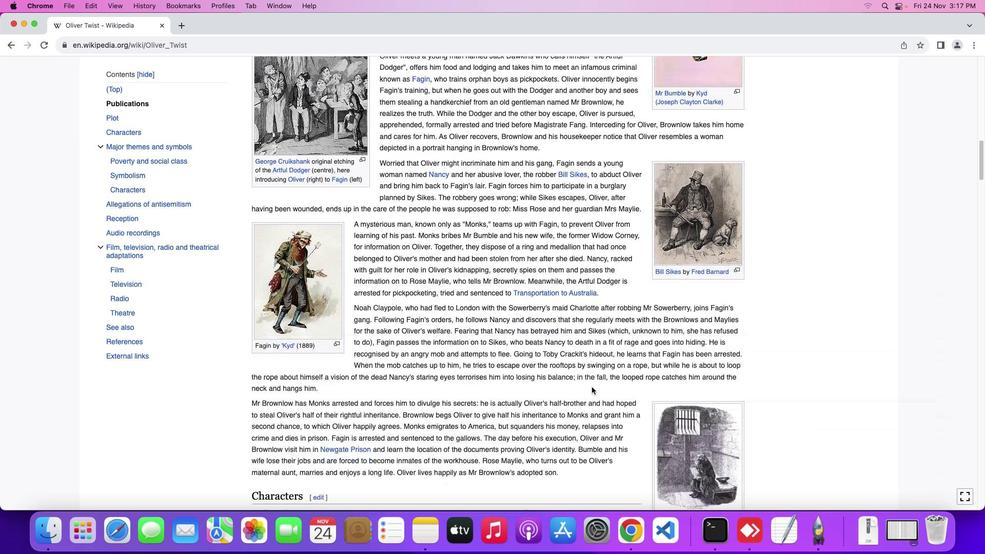 
Action: Mouse moved to (592, 388)
Screenshot: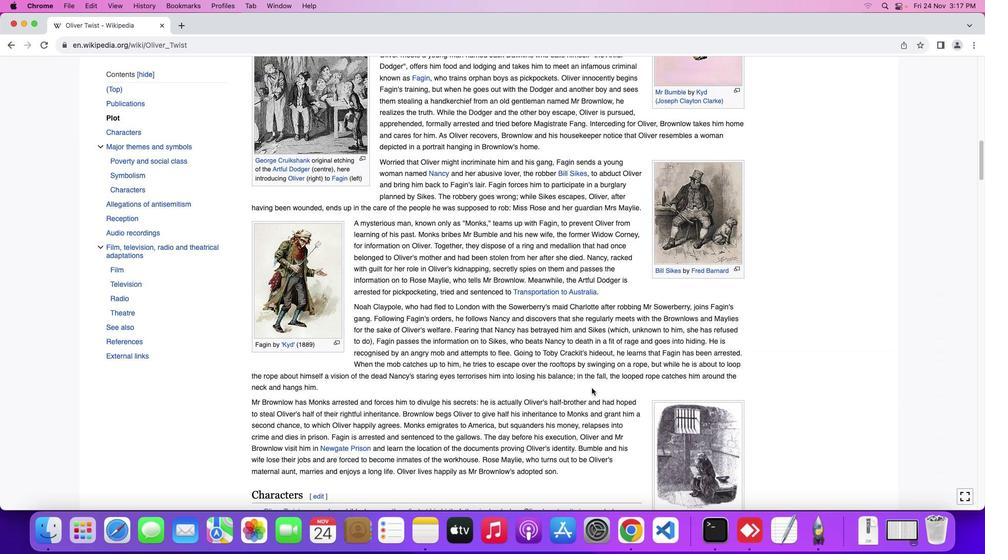 
Action: Mouse scrolled (592, 388) with delta (0, 0)
Screenshot: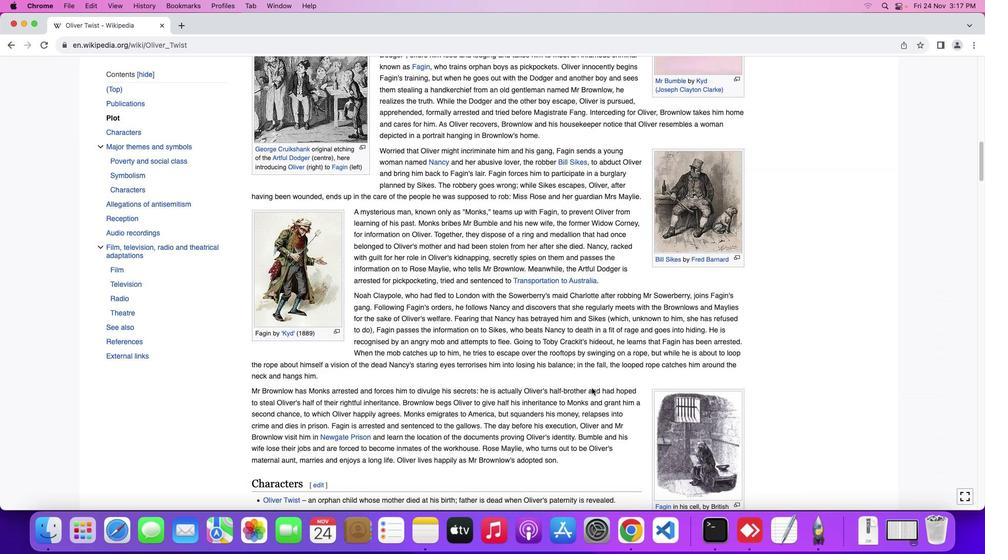 
Action: Mouse scrolled (592, 388) with delta (0, 0)
Screenshot: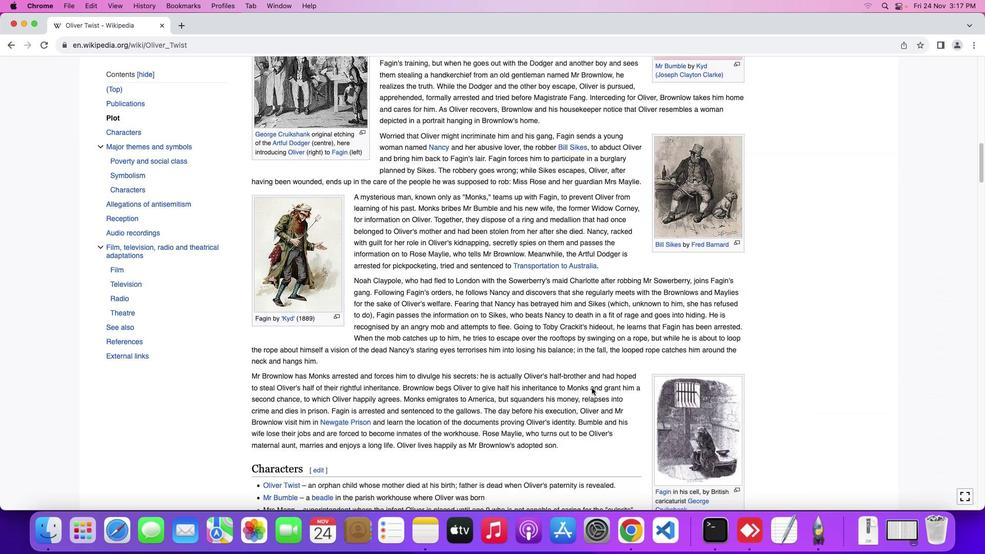 
Action: Mouse scrolled (592, 388) with delta (0, -1)
Screenshot: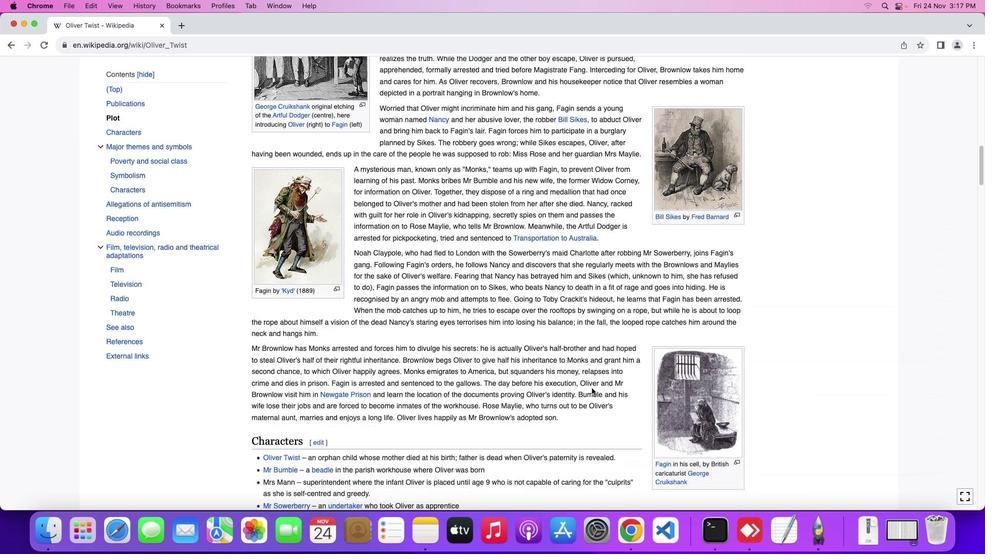 
Action: Mouse scrolled (592, 388) with delta (0, 0)
Screenshot: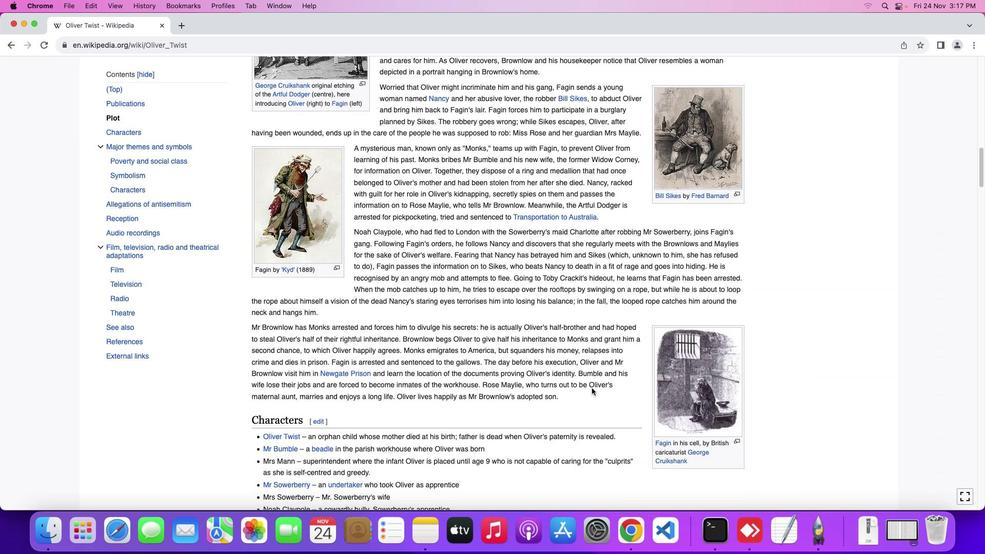 
Action: Mouse scrolled (592, 388) with delta (0, 0)
Screenshot: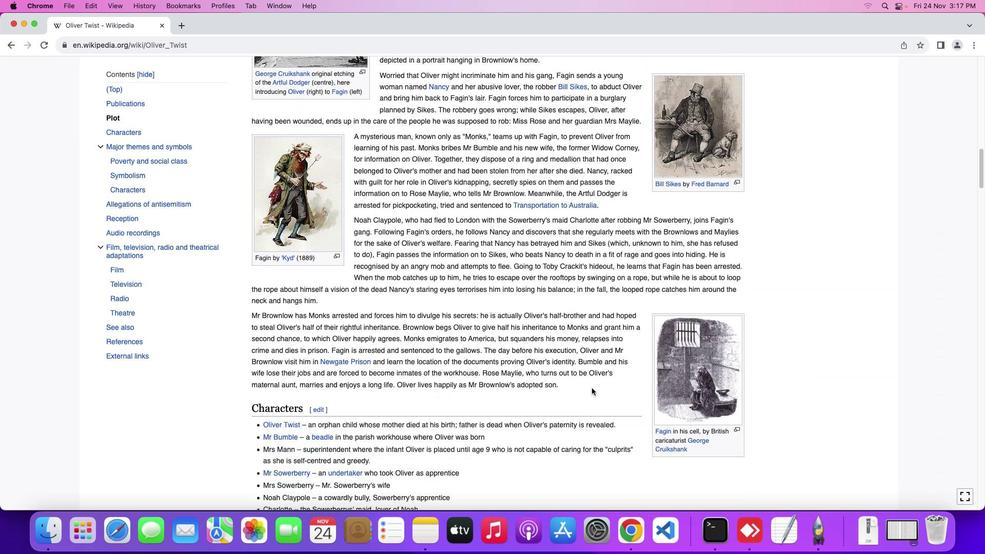 
Action: Mouse scrolled (592, 388) with delta (0, -1)
Screenshot: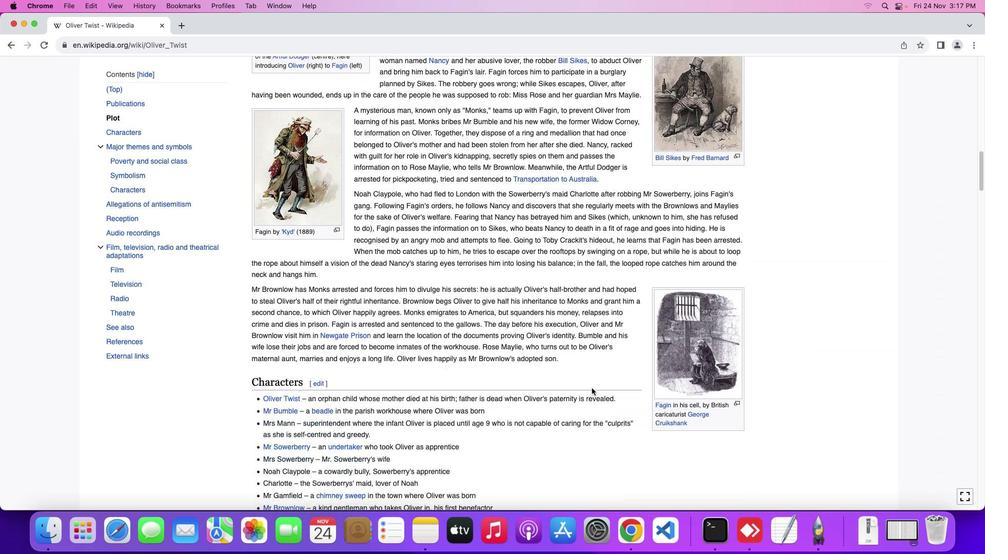 
Action: Mouse moved to (591, 389)
Screenshot: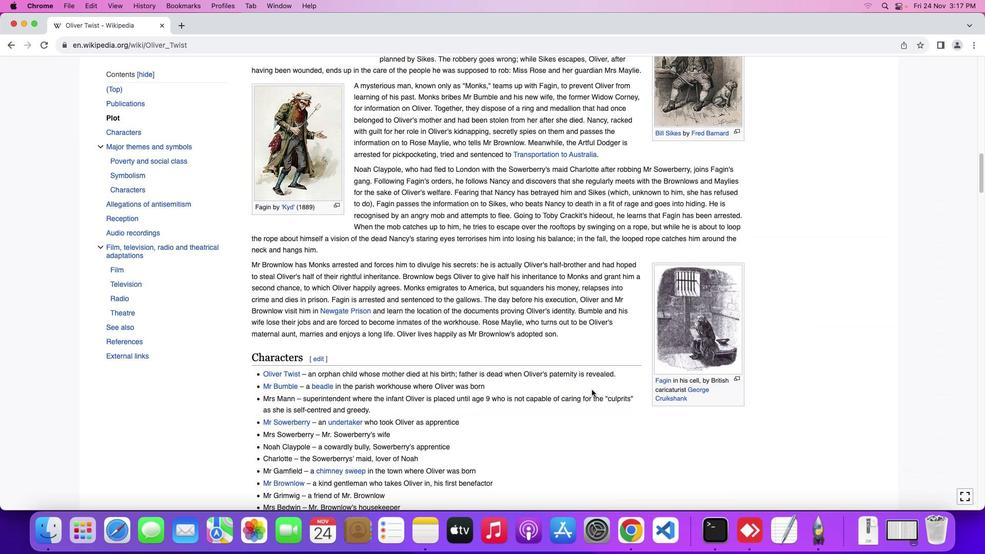
Action: Mouse scrolled (591, 389) with delta (0, 0)
Screenshot: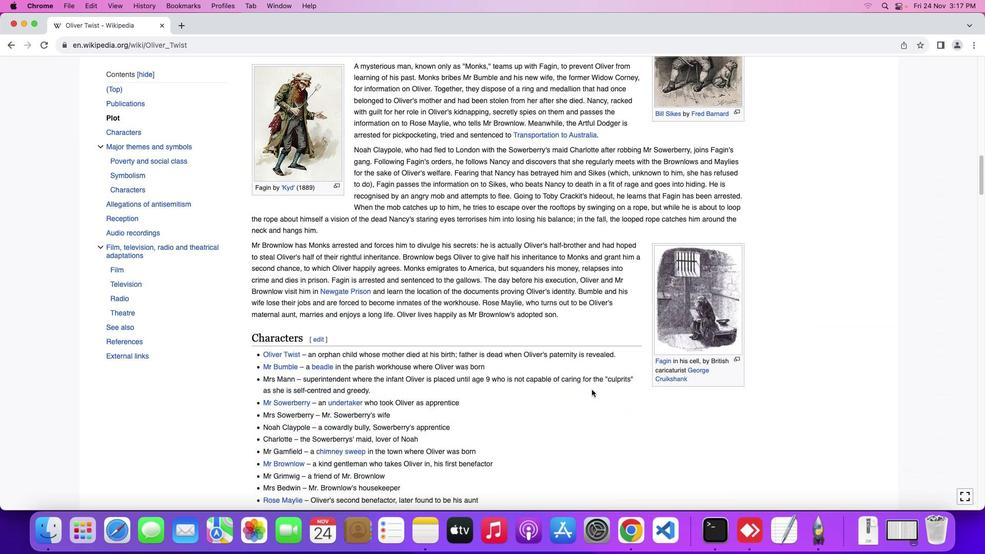 
Action: Mouse scrolled (591, 389) with delta (0, 0)
Screenshot: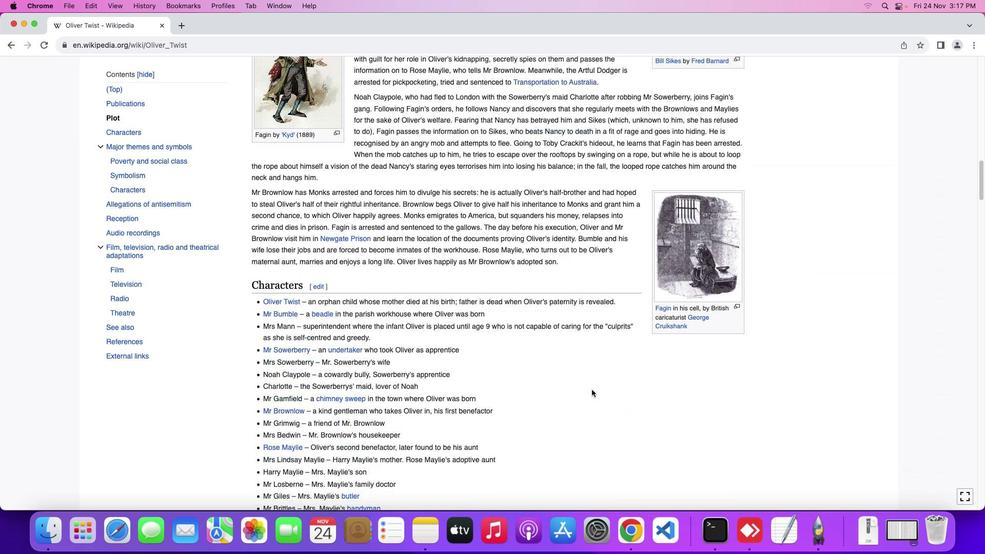 
Action: Mouse scrolled (591, 389) with delta (0, -1)
Screenshot: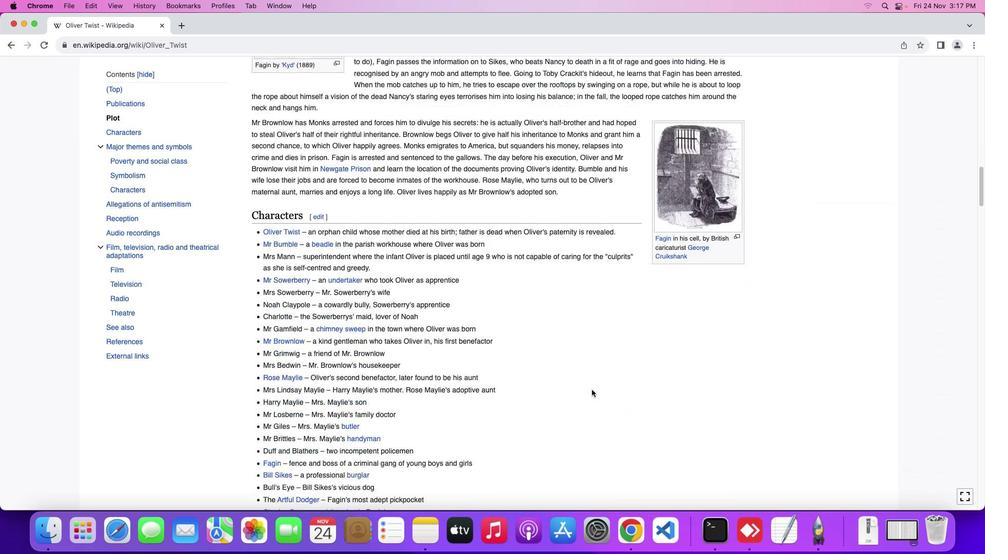 
Action: Mouse scrolled (591, 389) with delta (0, -2)
Screenshot: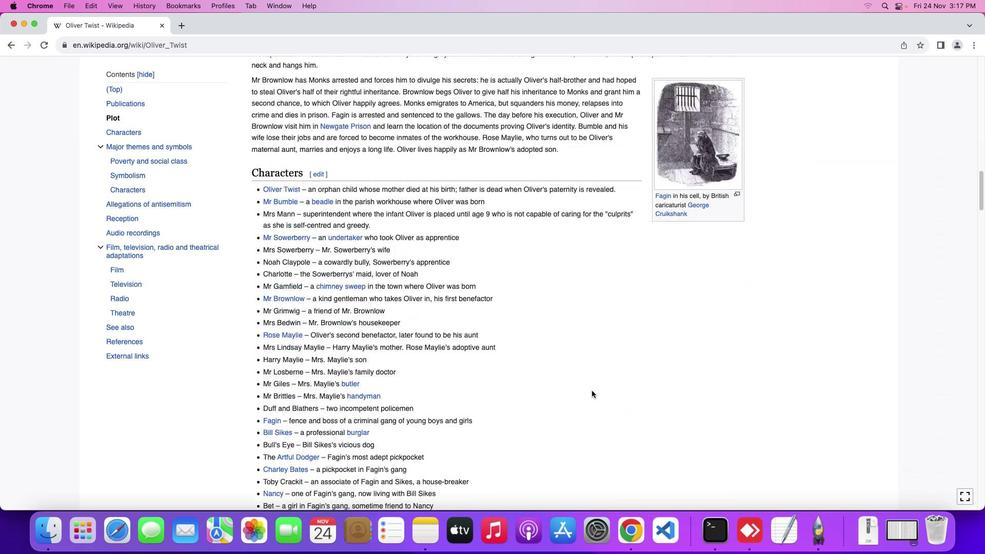 
Action: Mouse moved to (591, 392)
Screenshot: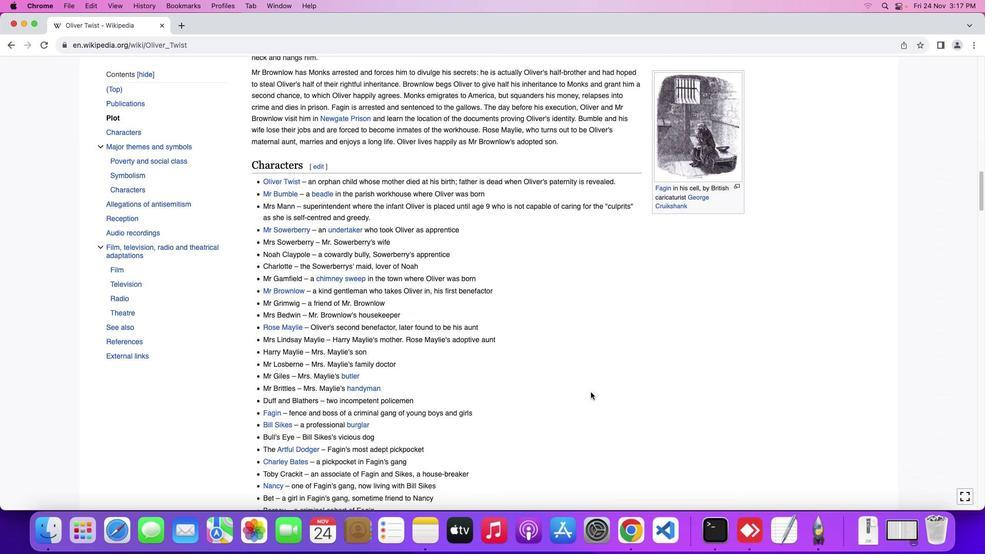 
Action: Mouse scrolled (591, 392) with delta (0, 0)
Screenshot: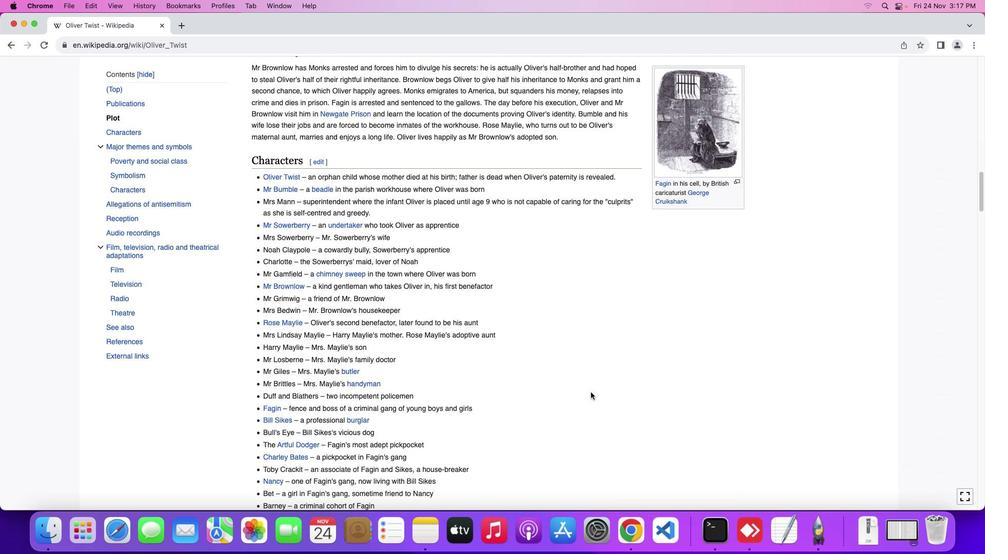 
Action: Mouse scrolled (591, 392) with delta (0, 0)
Screenshot: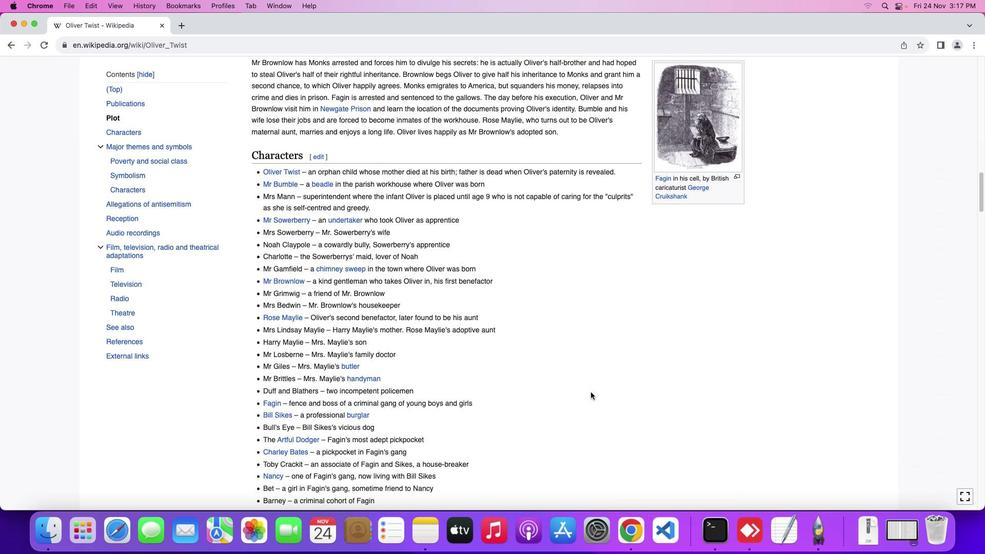 
Action: Mouse moved to (590, 393)
Screenshot: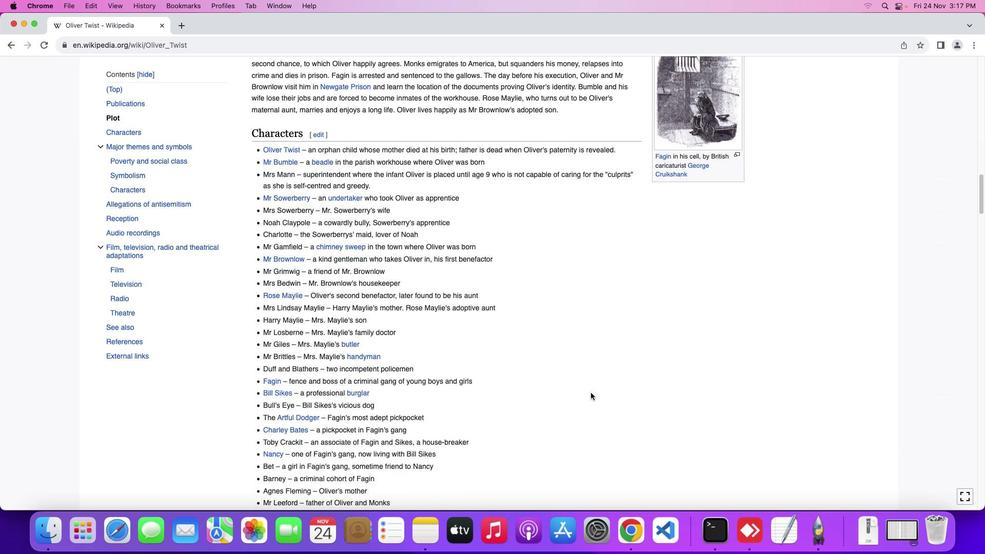 
Action: Mouse scrolled (590, 393) with delta (0, 0)
Screenshot: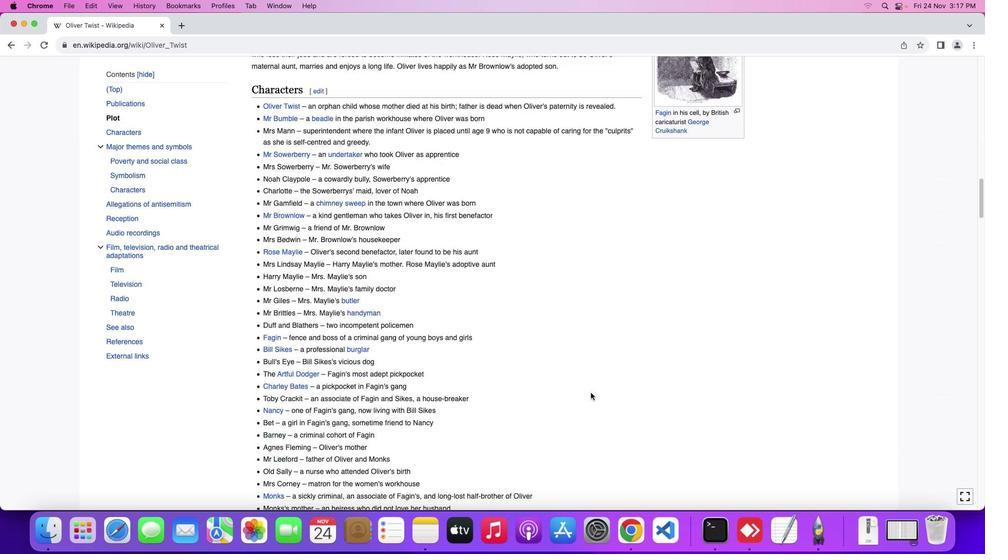 
Action: Mouse scrolled (590, 393) with delta (0, 0)
Screenshot: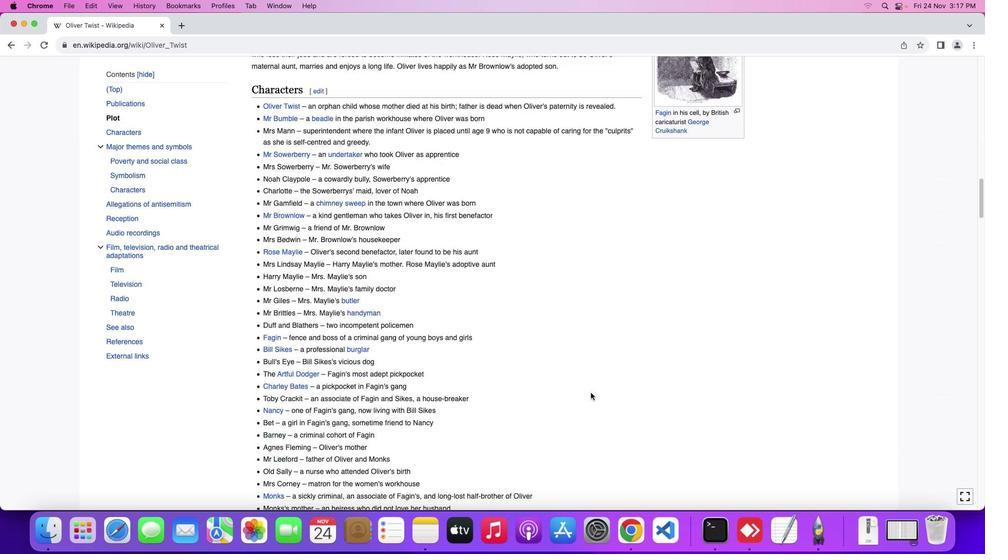 
Action: Mouse scrolled (590, 393) with delta (0, -1)
Screenshot: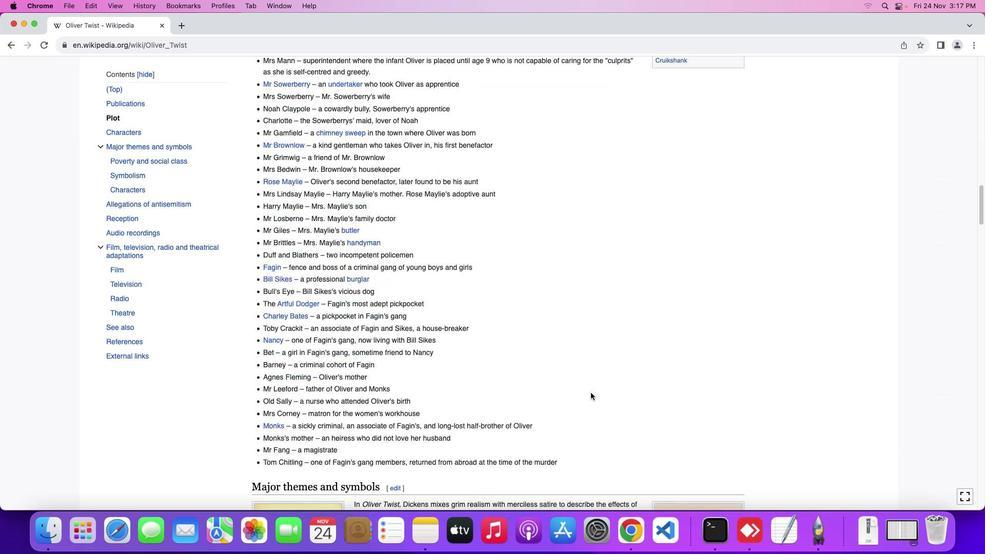 
Action: Mouse scrolled (590, 393) with delta (0, -2)
Screenshot: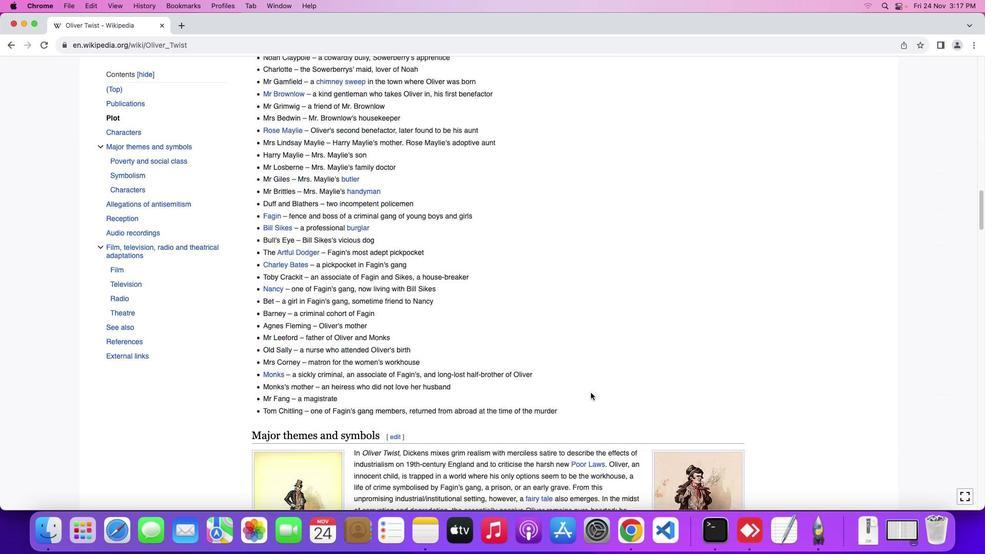 
Action: Mouse moved to (590, 394)
Screenshot: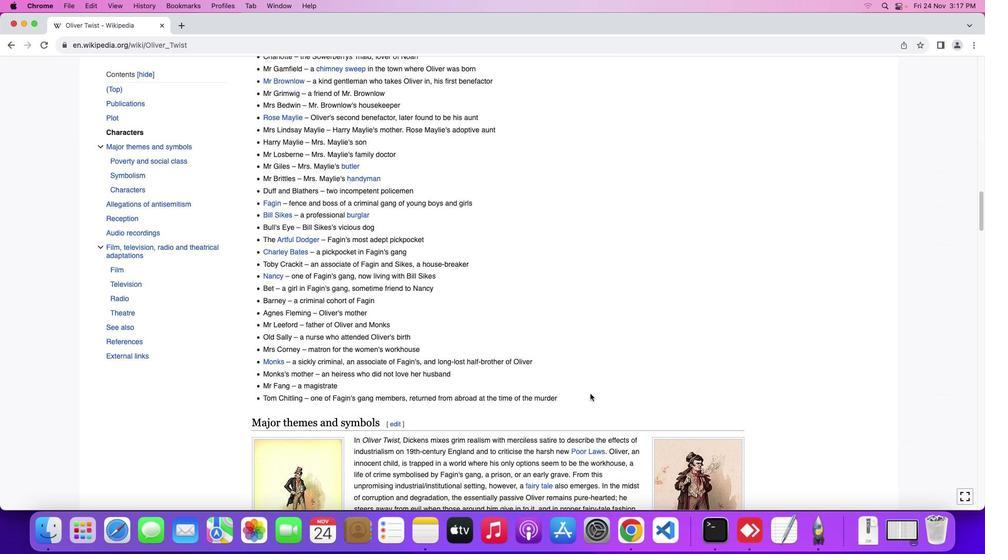 
Action: Mouse scrolled (590, 394) with delta (0, 0)
Screenshot: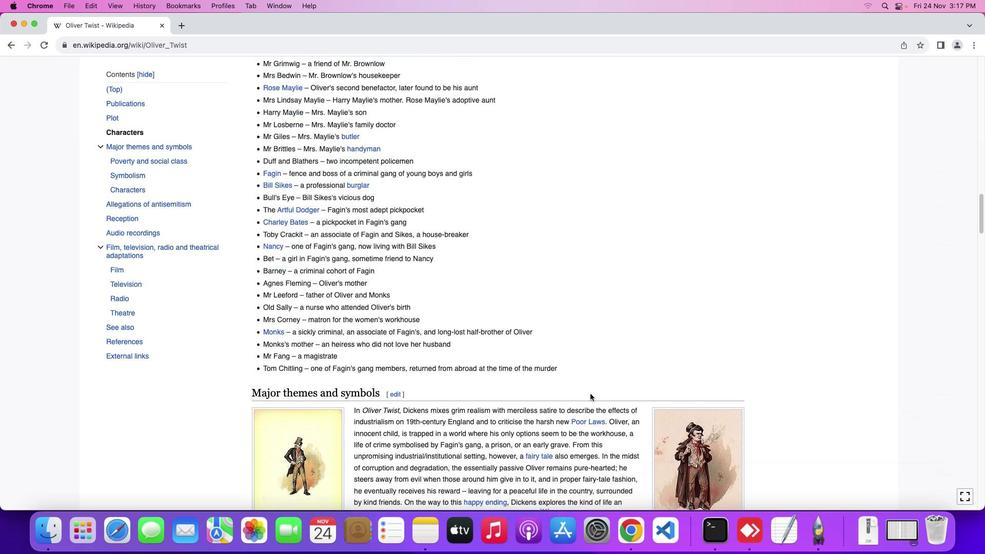 
Action: Mouse scrolled (590, 394) with delta (0, 0)
Screenshot: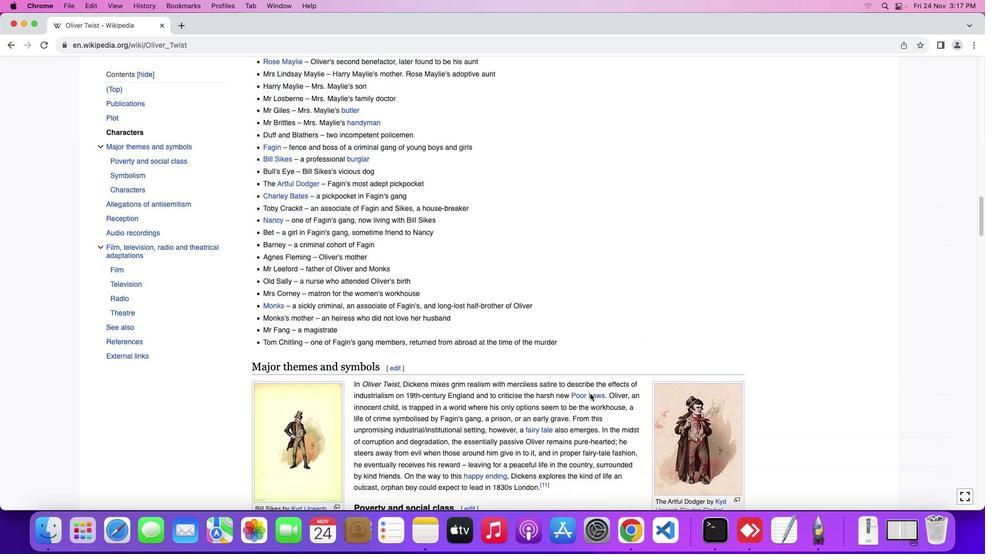 
Action: Mouse scrolled (590, 394) with delta (0, -1)
Screenshot: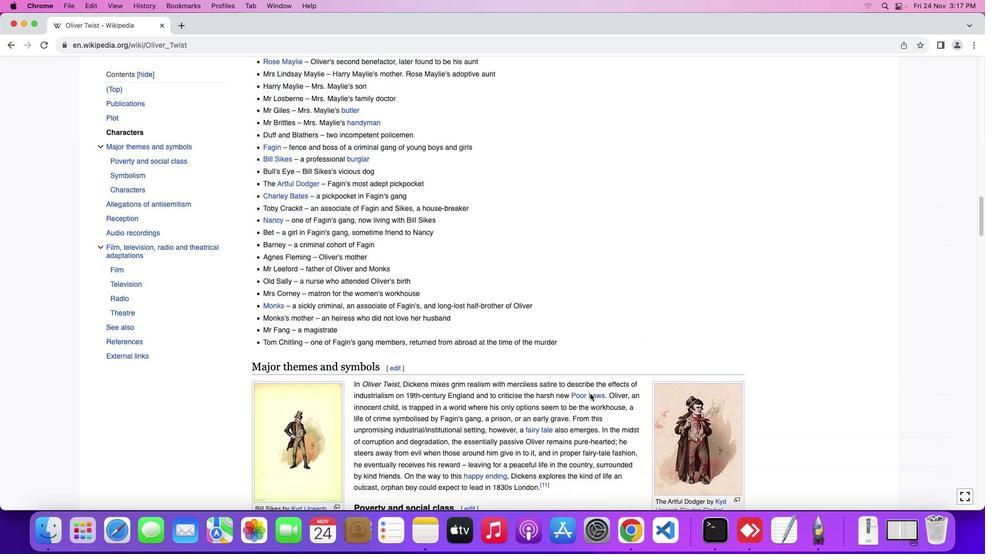 
Action: Mouse scrolled (590, 394) with delta (0, 0)
Screenshot: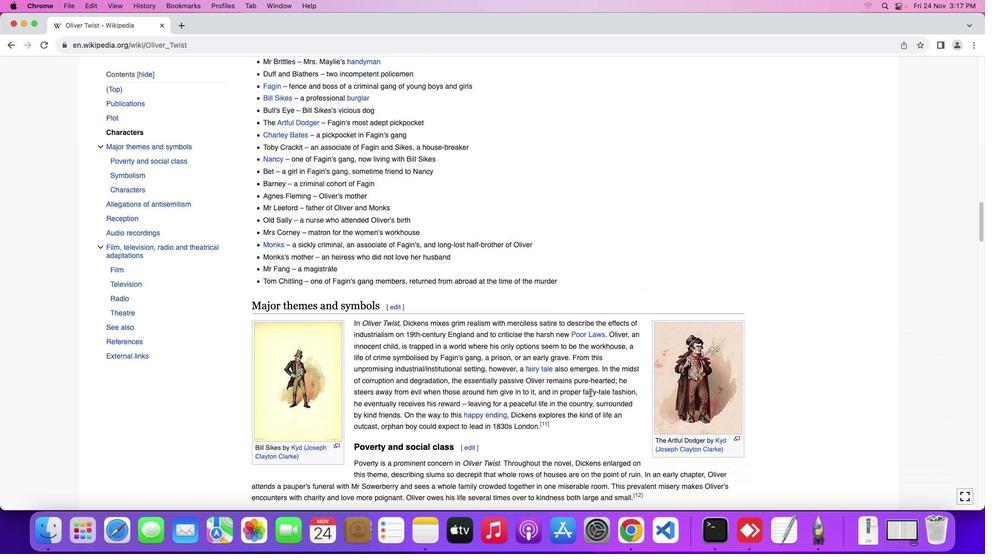 
Action: Mouse scrolled (590, 394) with delta (0, 0)
Screenshot: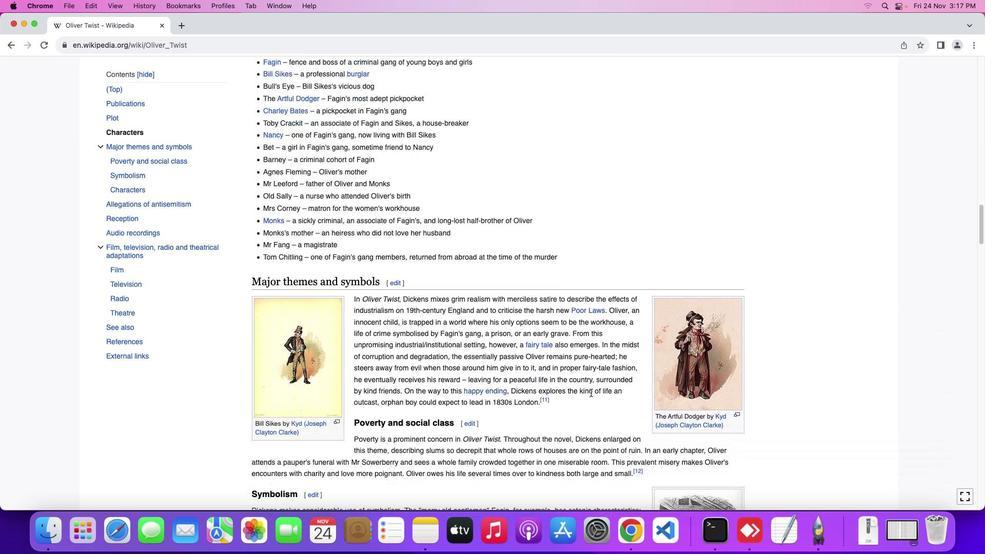 
Action: Mouse scrolled (590, 394) with delta (0, -1)
Screenshot: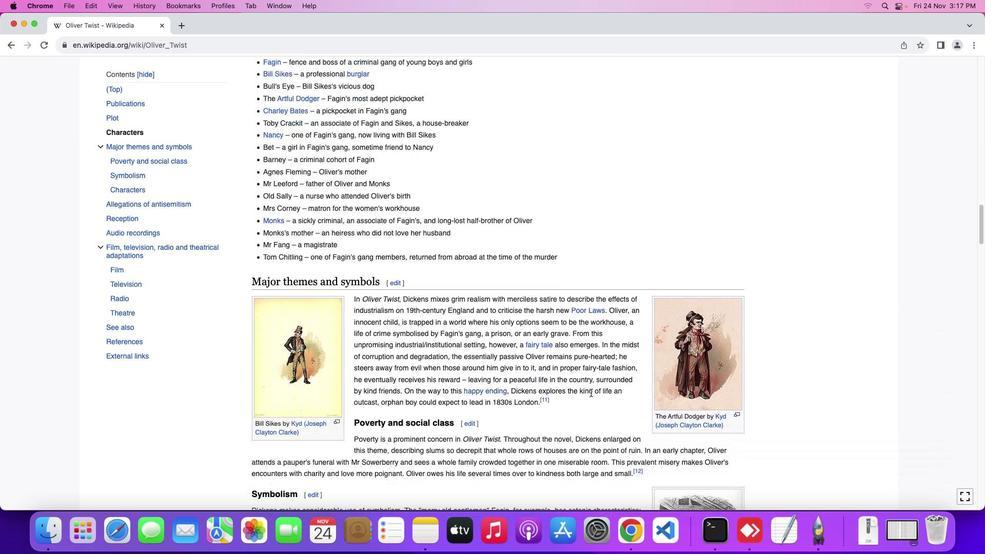 
Action: Mouse moved to (590, 393)
Screenshot: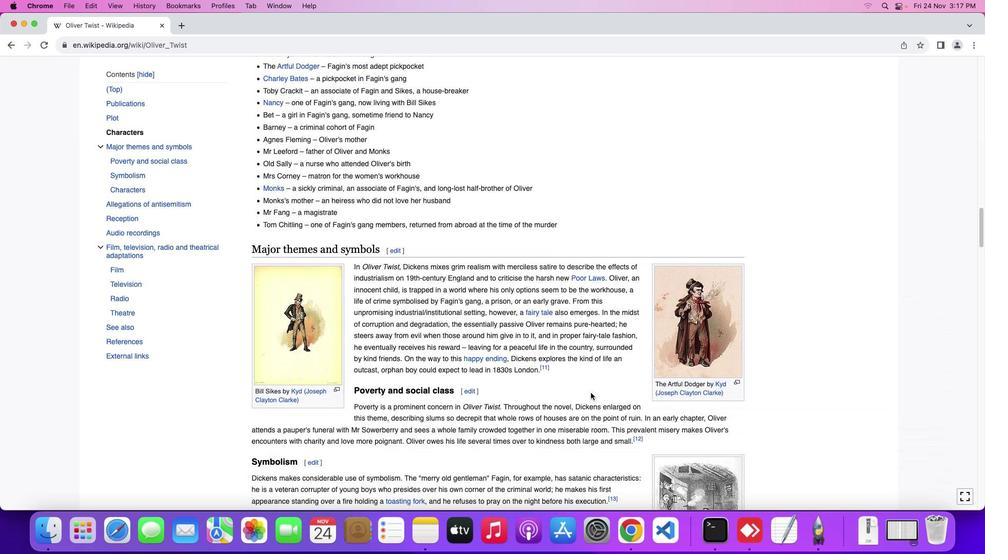 
Action: Mouse scrolled (590, 393) with delta (0, 0)
Screenshot: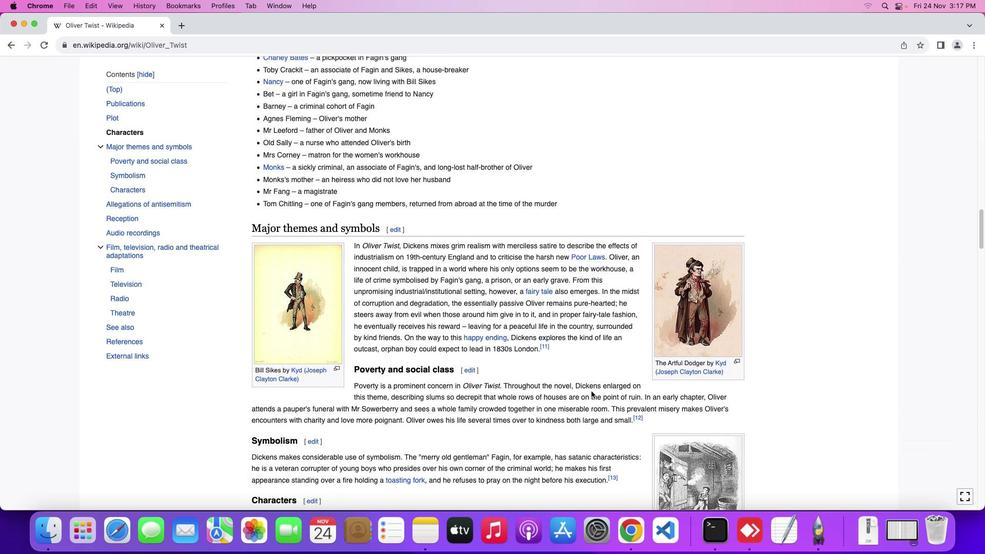 
Action: Mouse moved to (590, 392)
Screenshot: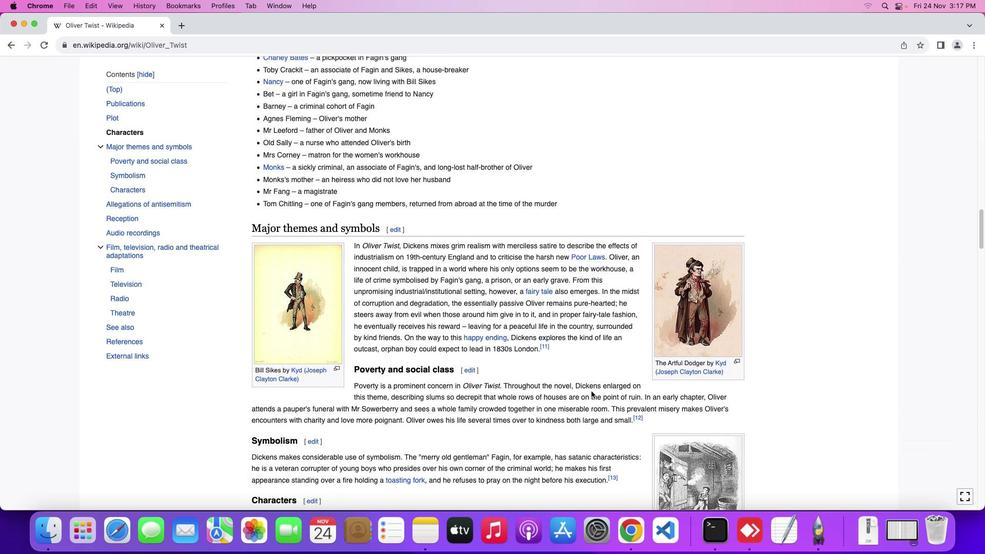 
Action: Mouse scrolled (590, 392) with delta (0, 0)
Screenshot: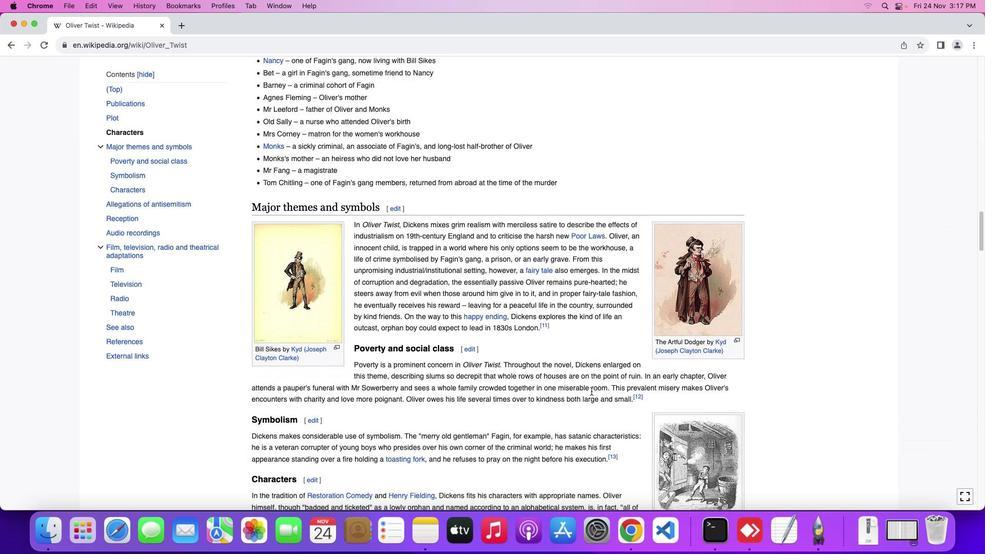 
Action: Mouse moved to (591, 392)
Screenshot: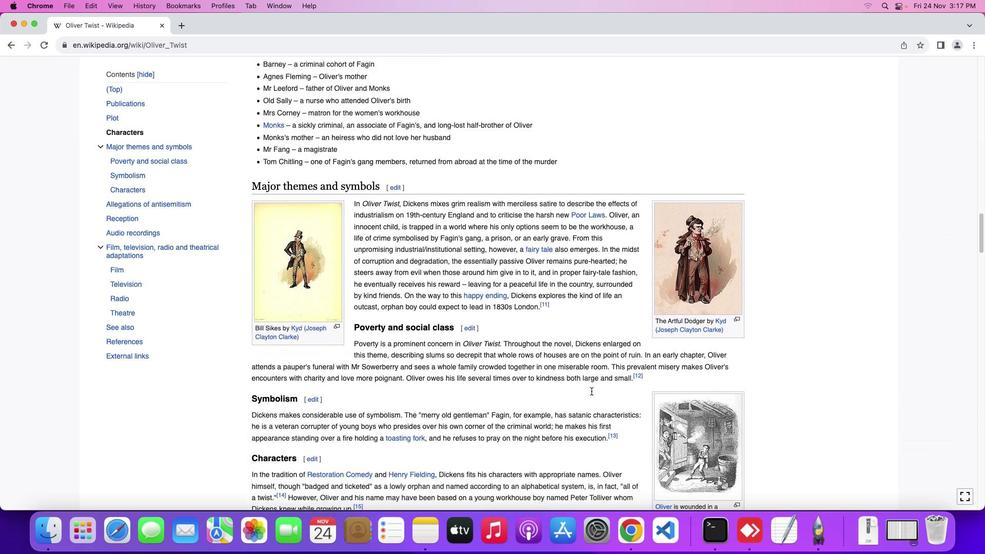 
Action: Mouse scrolled (591, 392) with delta (0, -1)
Screenshot: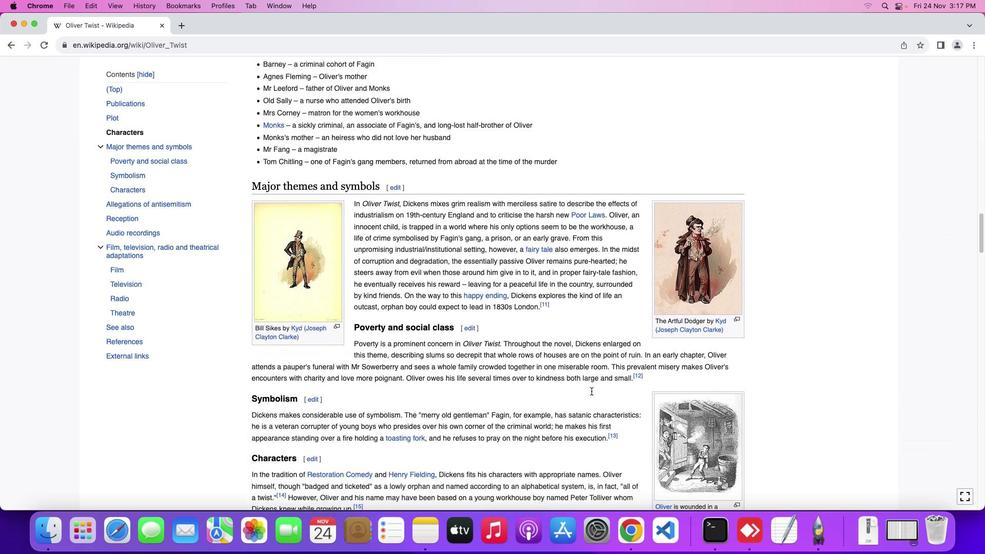 
Action: Mouse moved to (591, 390)
Screenshot: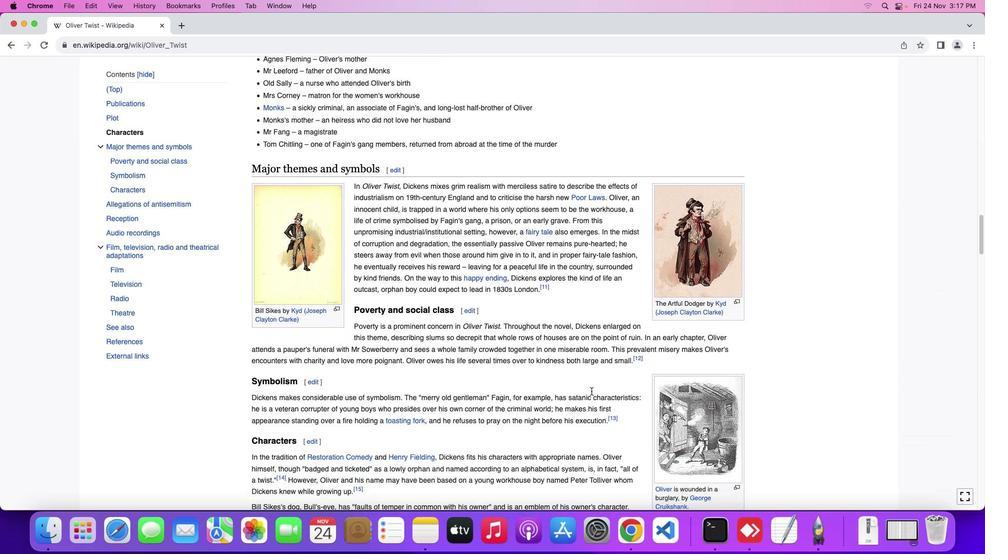
Action: Mouse scrolled (591, 390) with delta (0, 0)
Screenshot: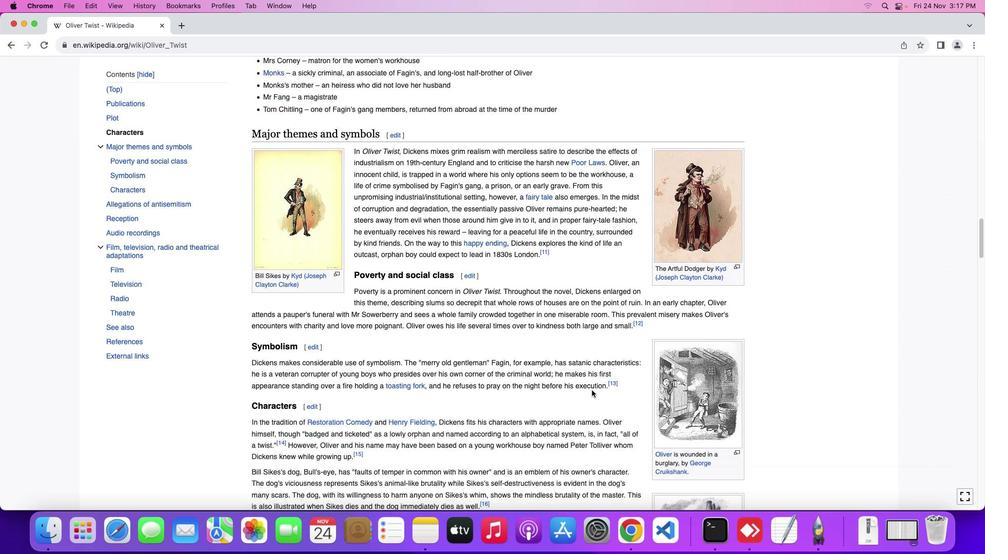 
Action: Mouse scrolled (591, 390) with delta (0, 0)
Screenshot: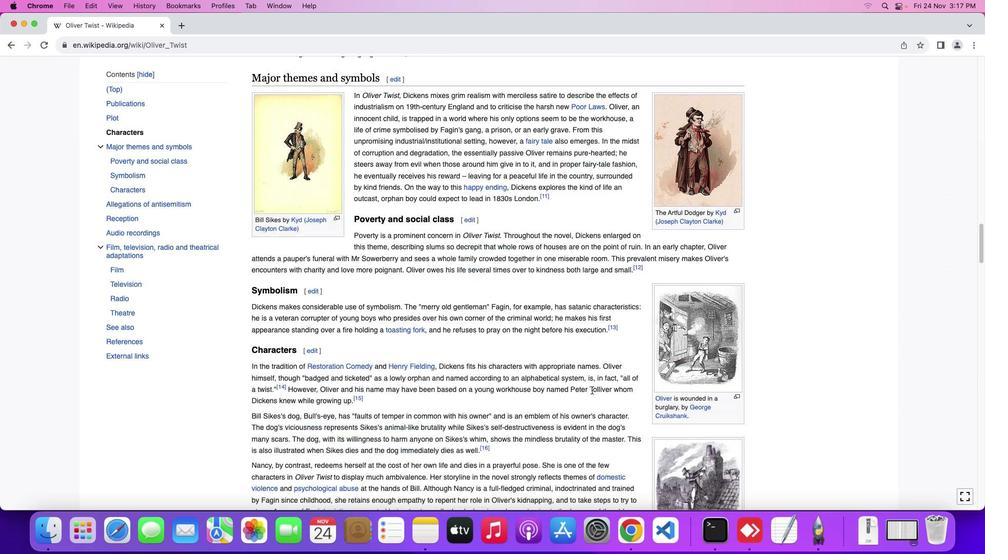 
Action: Mouse moved to (591, 390)
Screenshot: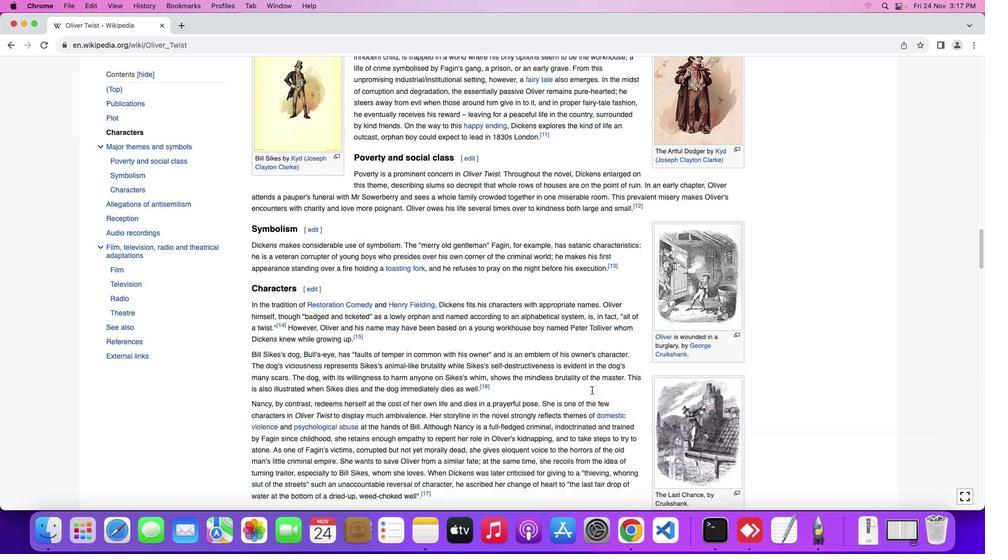 
Action: Mouse scrolled (591, 390) with delta (0, -1)
Screenshot: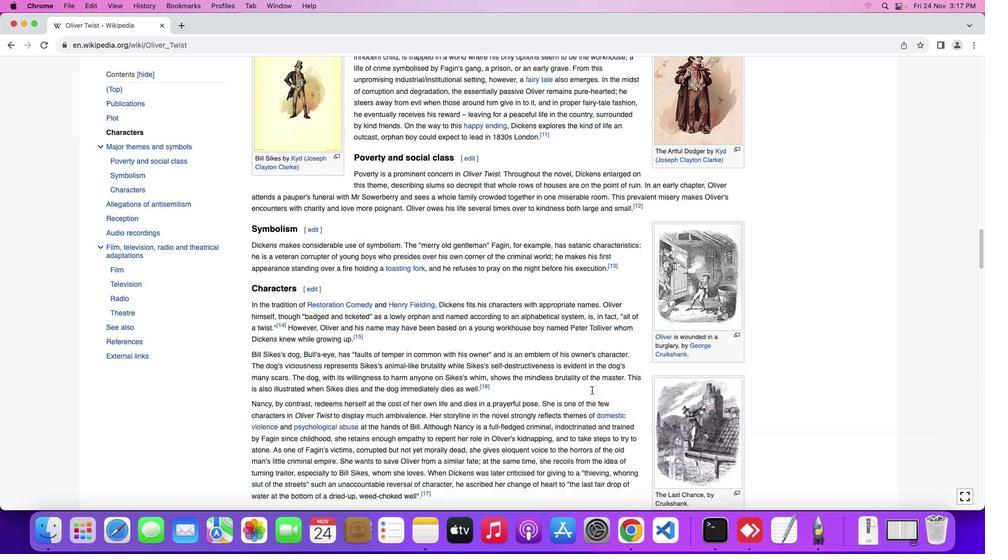 
Action: Mouse moved to (592, 390)
Screenshot: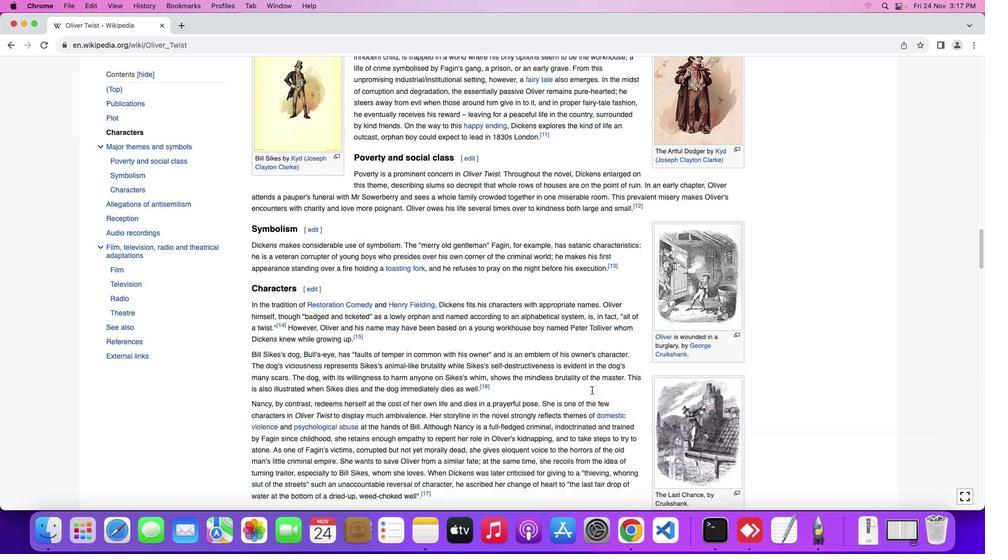 
Action: Mouse scrolled (592, 390) with delta (0, -2)
Screenshot: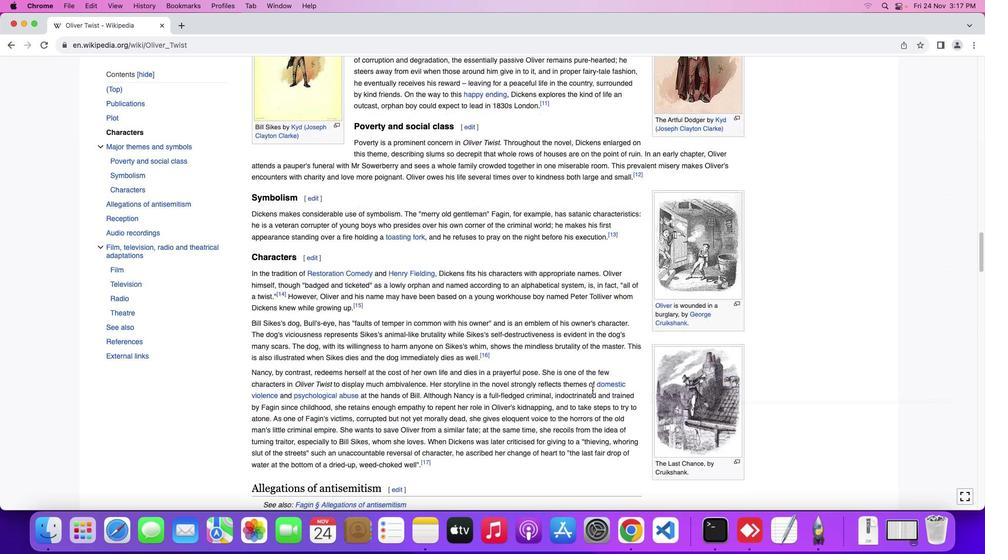 
Action: Mouse moved to (592, 390)
Screenshot: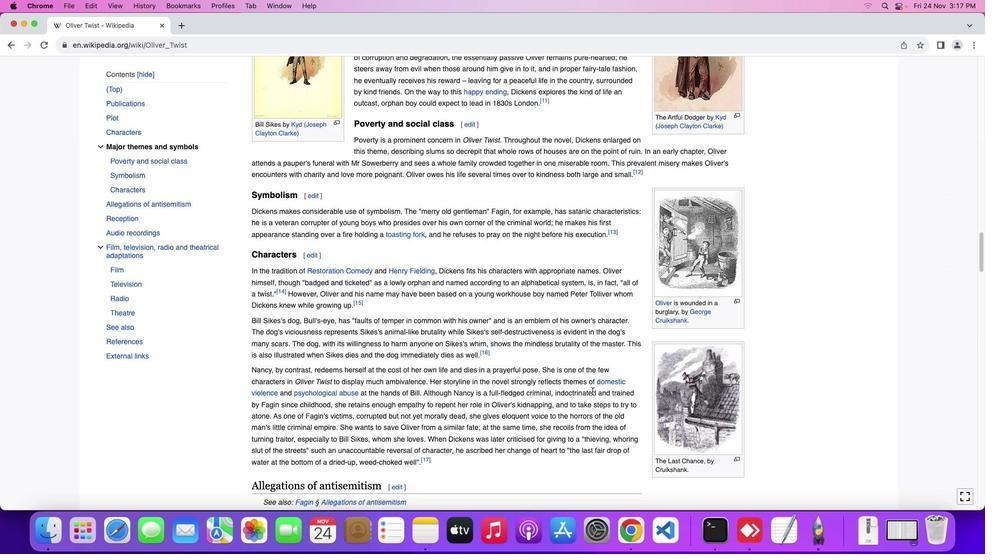 
Action: Mouse scrolled (592, 390) with delta (0, 0)
Screenshot: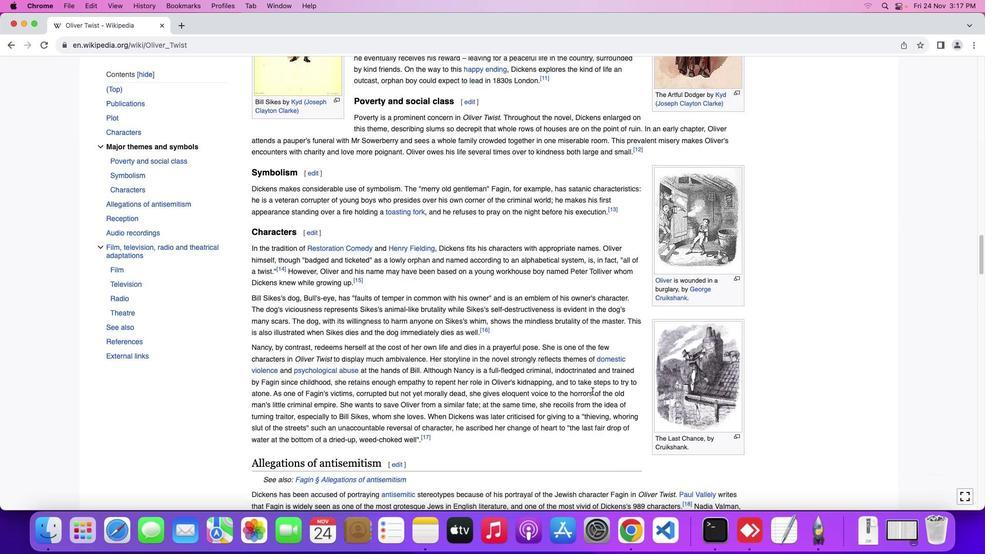 
Action: Mouse scrolled (592, 390) with delta (0, 0)
Screenshot: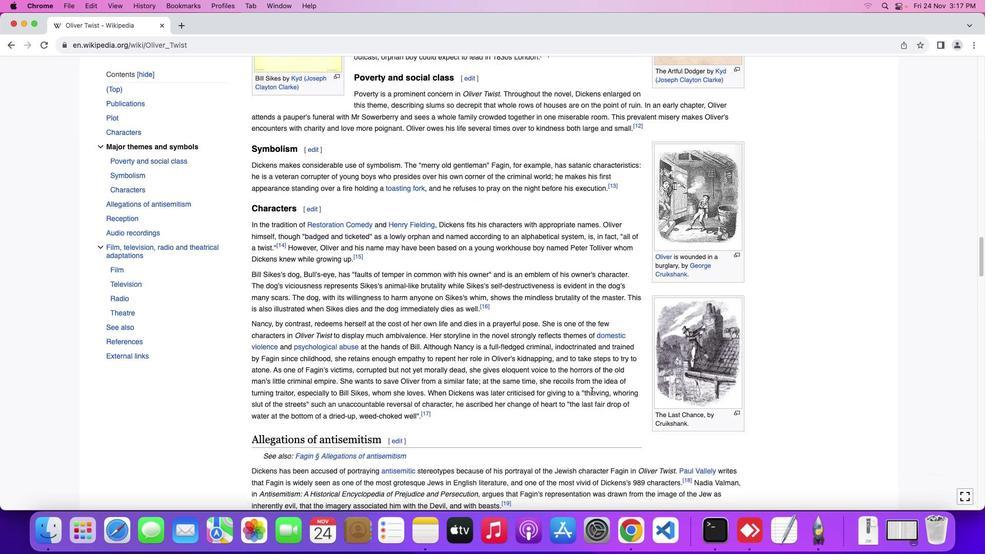 
Action: Mouse scrolled (592, 390) with delta (0, -1)
Screenshot: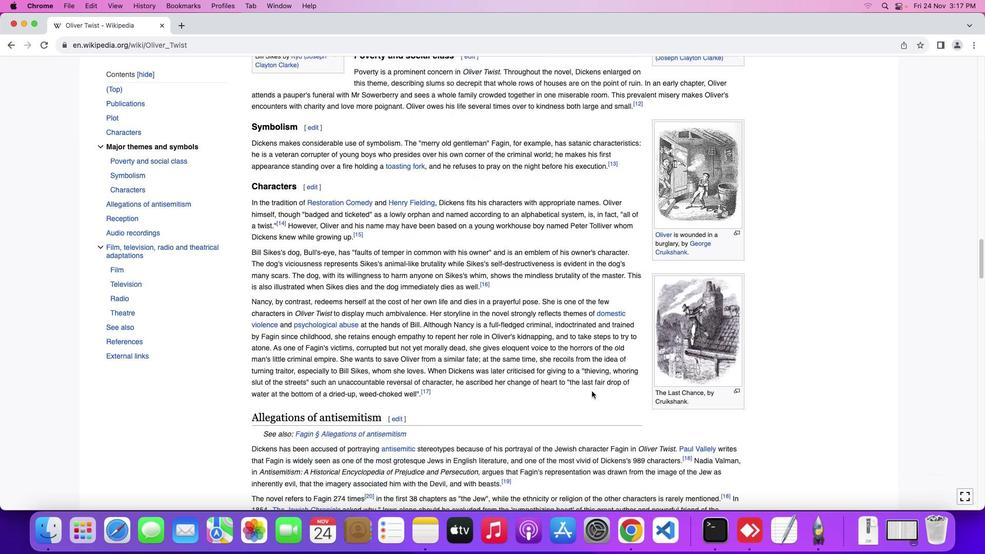 
Action: Mouse moved to (592, 391)
Screenshot: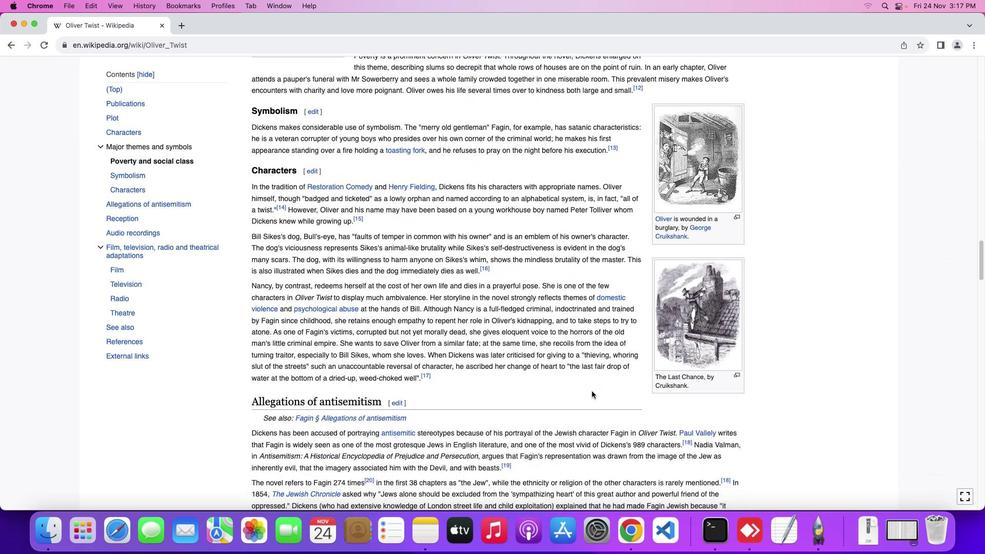 
Action: Mouse scrolled (592, 391) with delta (0, 0)
Screenshot: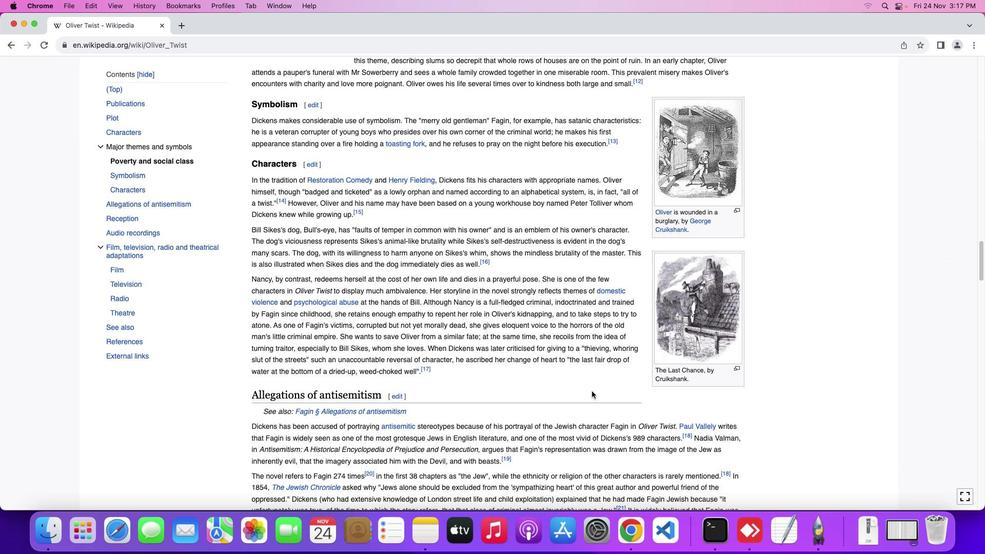 
Action: Mouse scrolled (592, 391) with delta (0, 0)
Screenshot: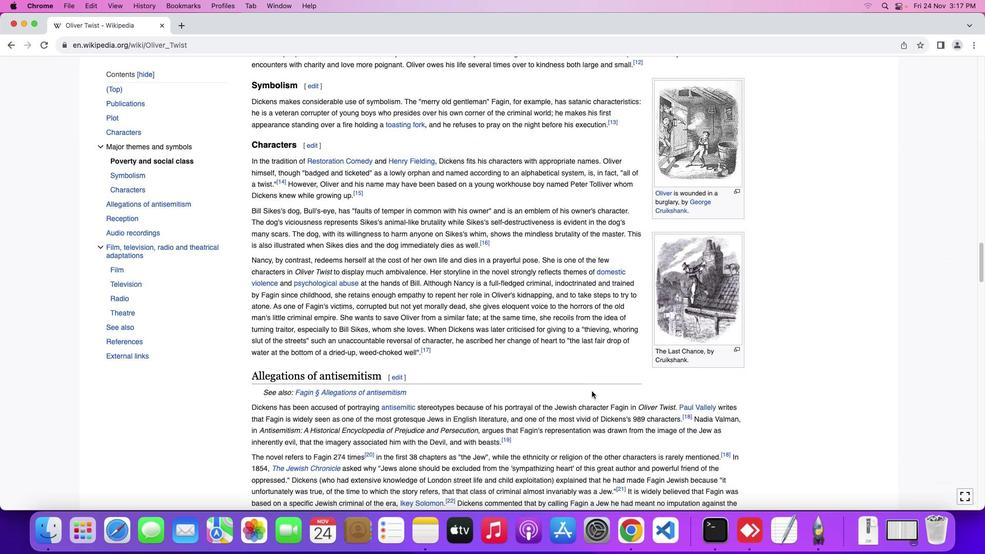 
Action: Mouse scrolled (592, 391) with delta (0, -1)
Screenshot: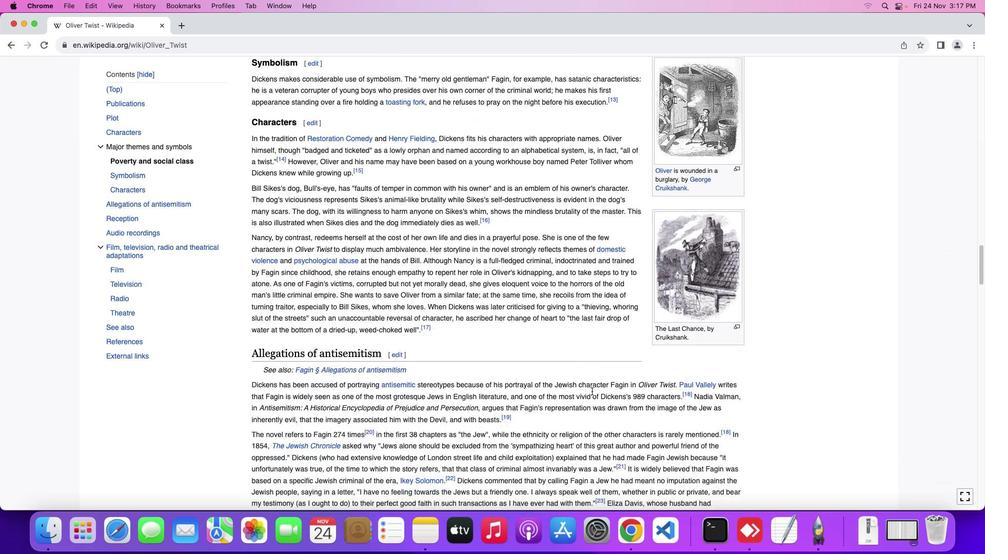 
Action: Mouse moved to (591, 390)
Screenshot: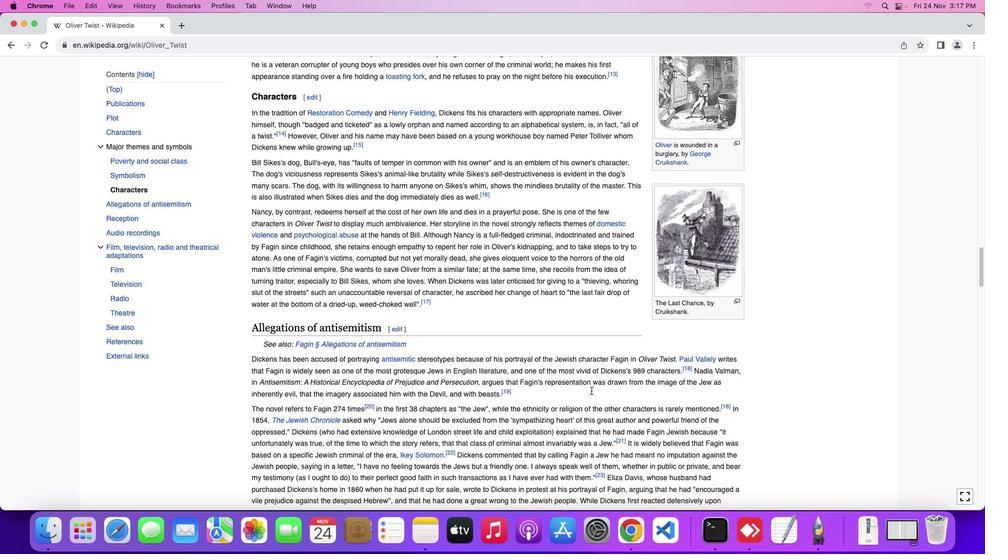 
Action: Mouse scrolled (591, 390) with delta (0, 0)
Screenshot: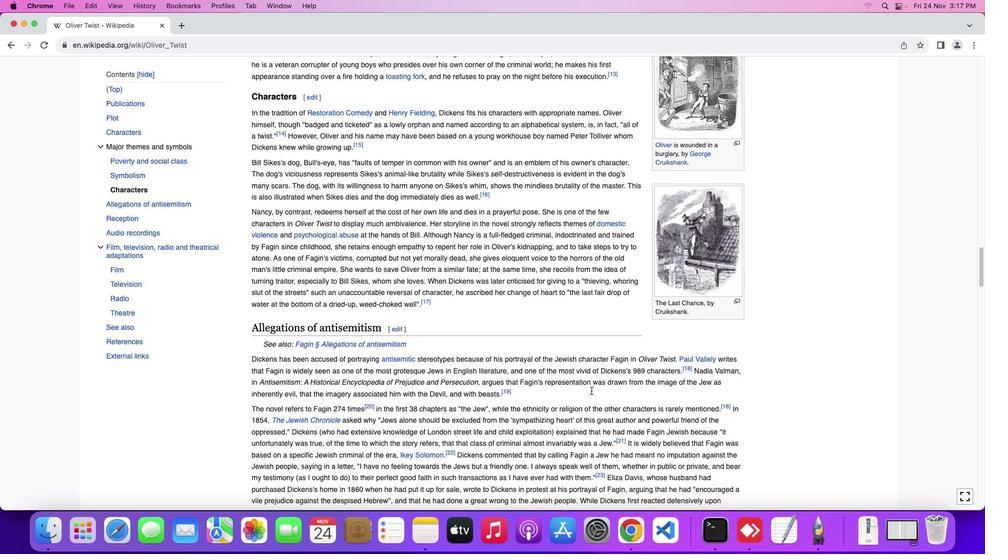 
Action: Mouse moved to (591, 390)
Screenshot: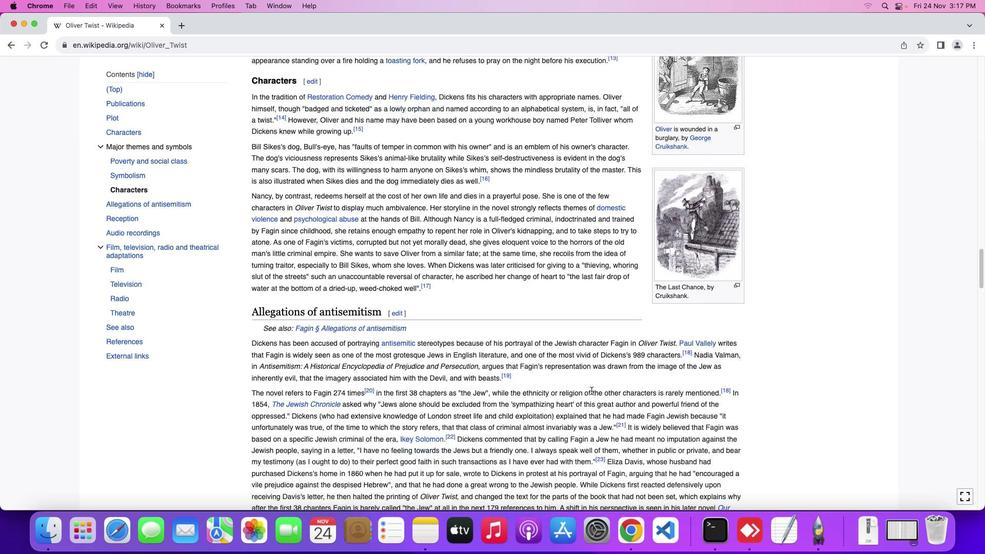 
Action: Mouse scrolled (591, 390) with delta (0, 0)
Screenshot: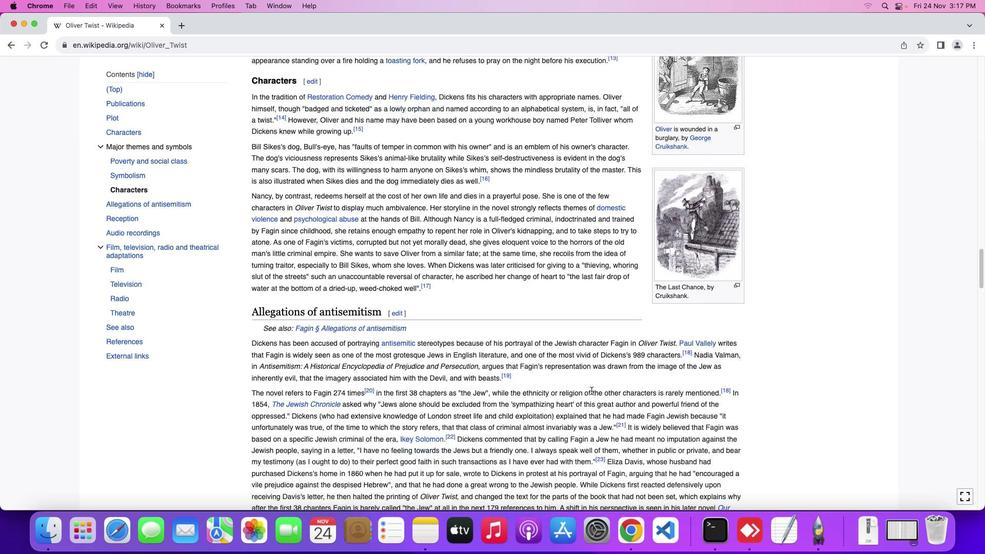 
Action: Mouse scrolled (591, 390) with delta (0, -1)
Screenshot: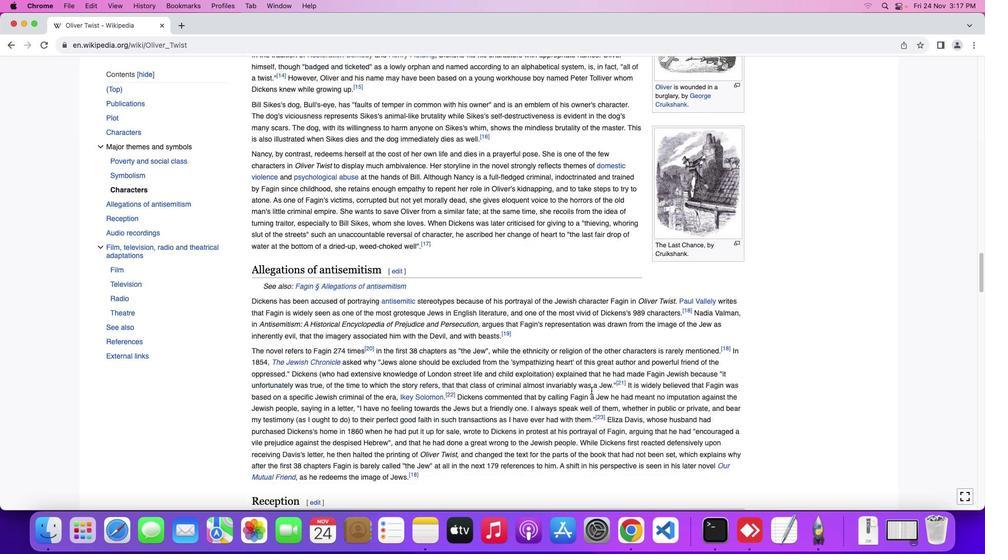 
Action: Mouse scrolled (591, 390) with delta (0, 0)
Screenshot: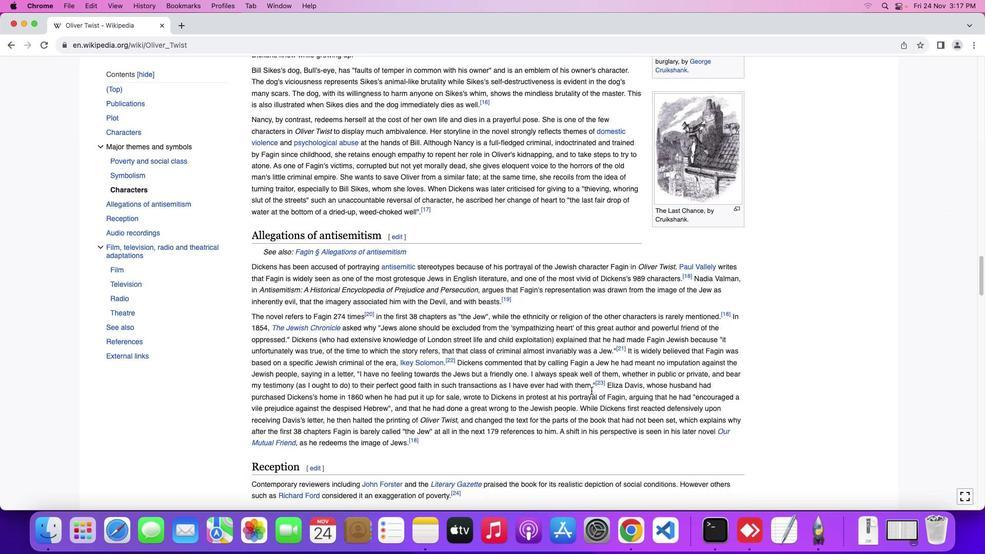 
Action: Mouse scrolled (591, 390) with delta (0, 0)
Screenshot: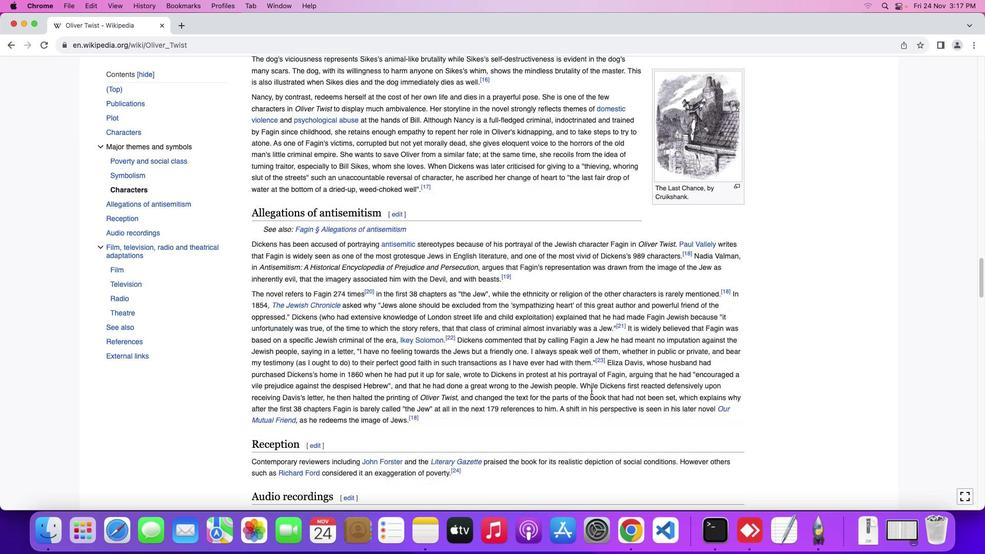 
Action: Mouse scrolled (591, 390) with delta (0, -1)
Screenshot: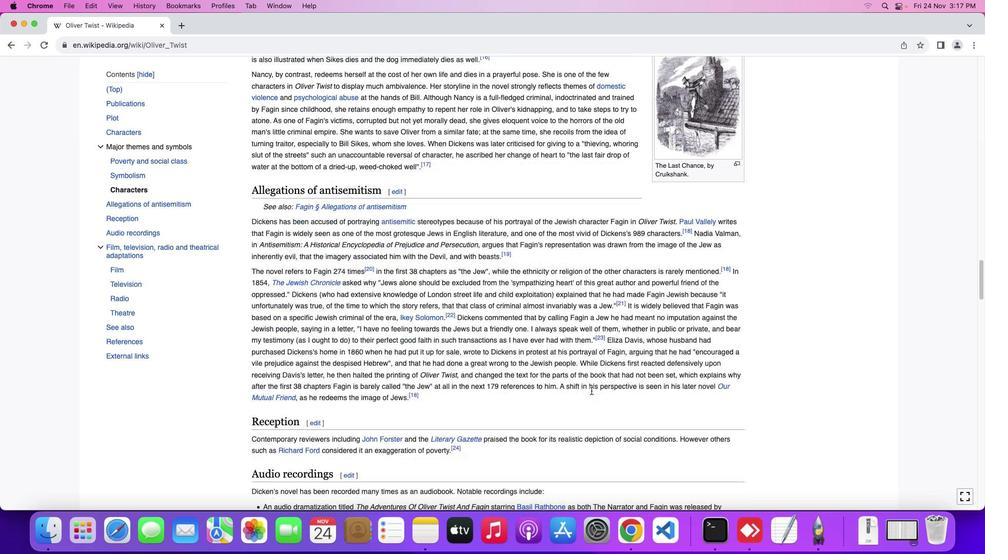 
Action: Mouse scrolled (591, 390) with delta (0, 0)
Screenshot: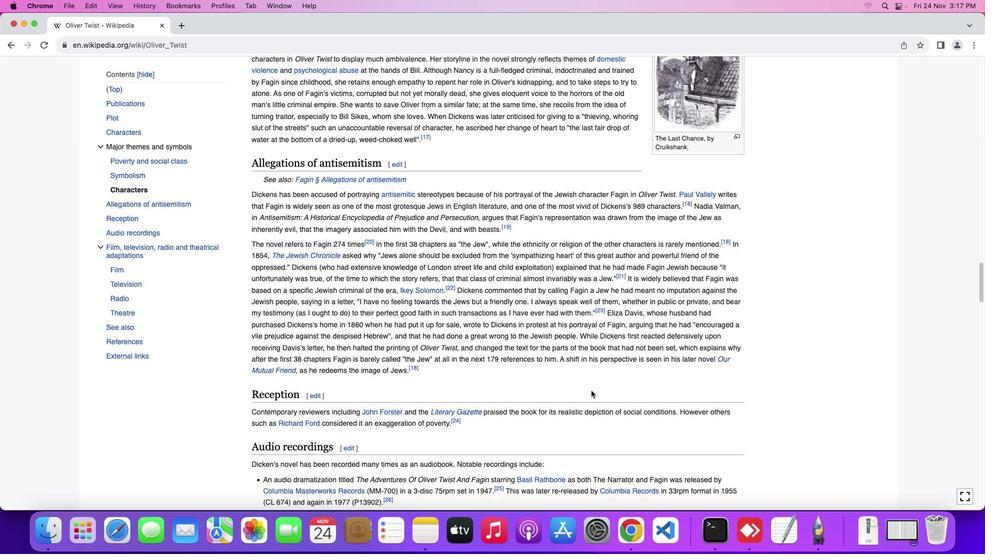 
Action: Mouse scrolled (591, 390) with delta (0, 0)
Screenshot: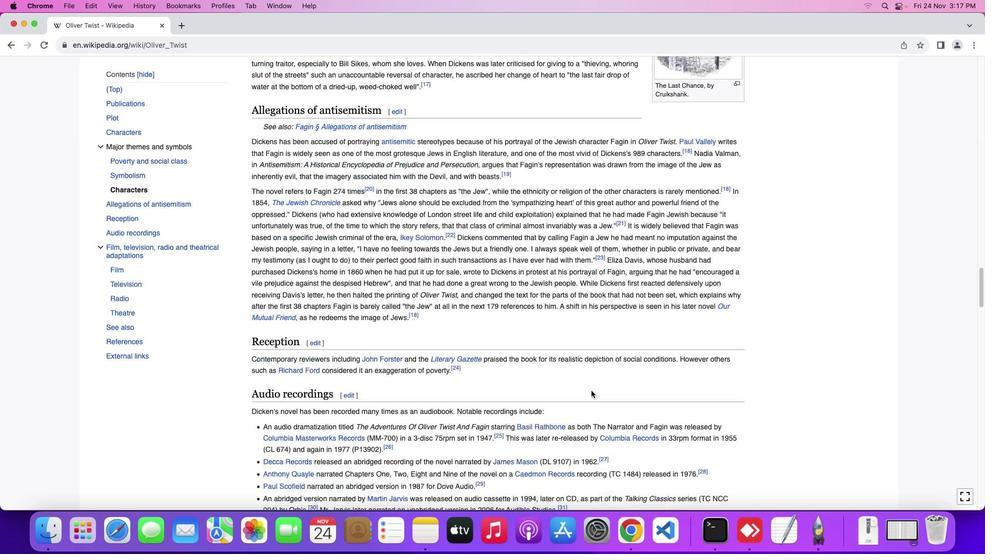 
Action: Mouse scrolled (591, 390) with delta (0, -1)
Screenshot: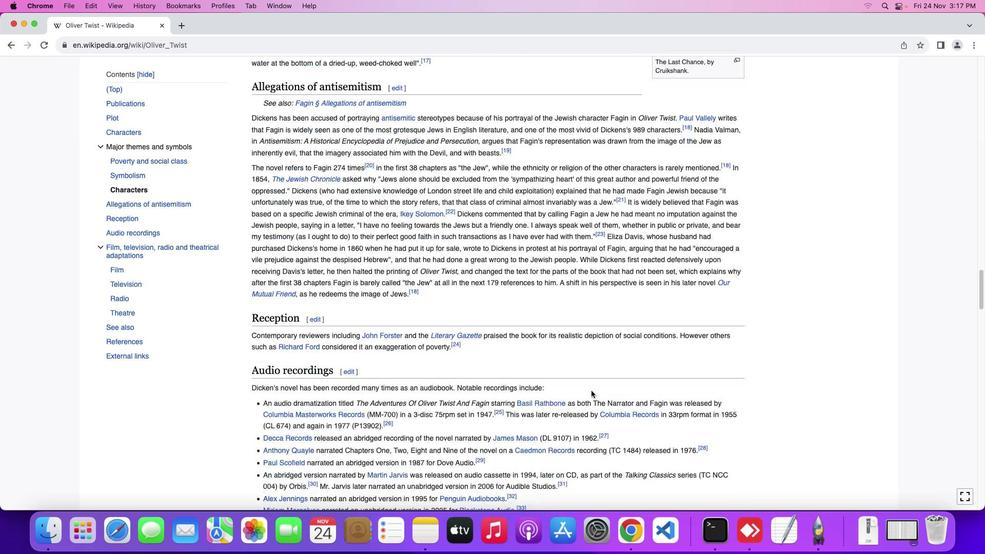 
Action: Mouse scrolled (591, 390) with delta (0, -2)
Screenshot: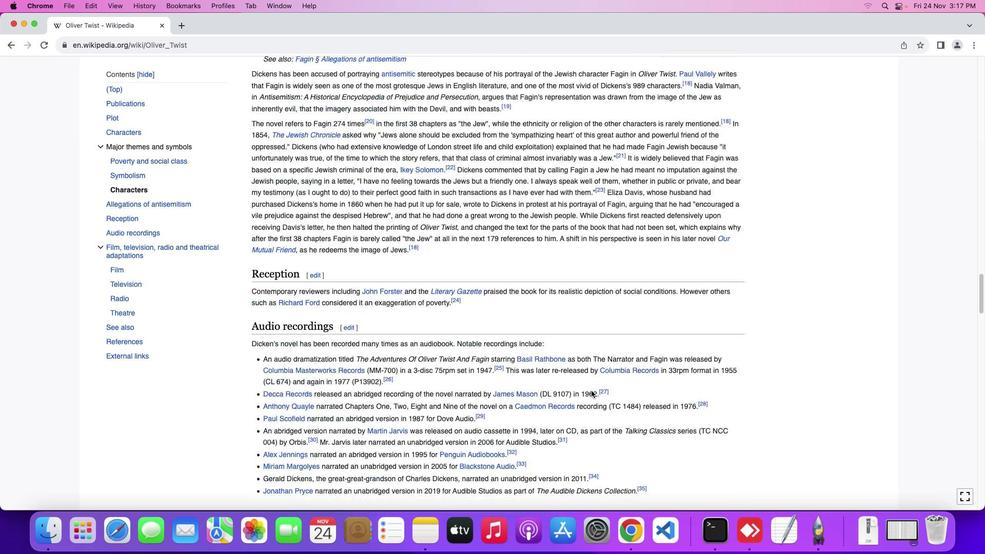 
Action: Mouse scrolled (591, 390) with delta (0, 0)
Screenshot: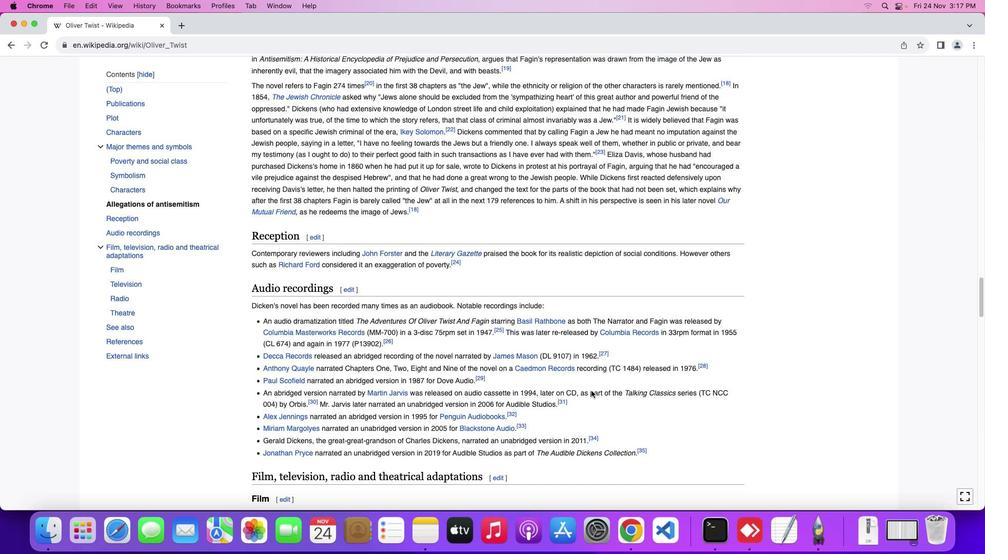 
Action: Mouse scrolled (591, 390) with delta (0, 0)
Screenshot: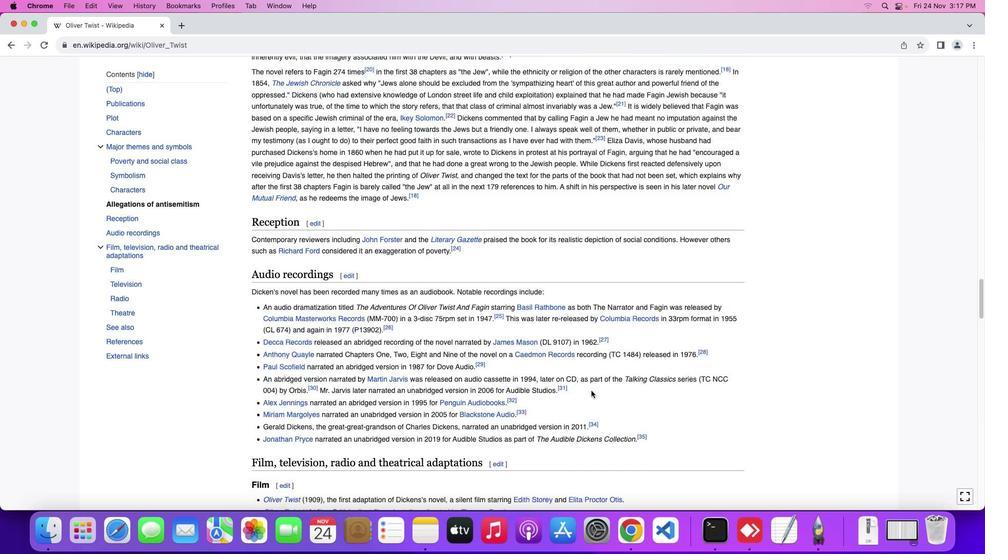 
Action: Mouse scrolled (591, 390) with delta (0, -1)
Screenshot: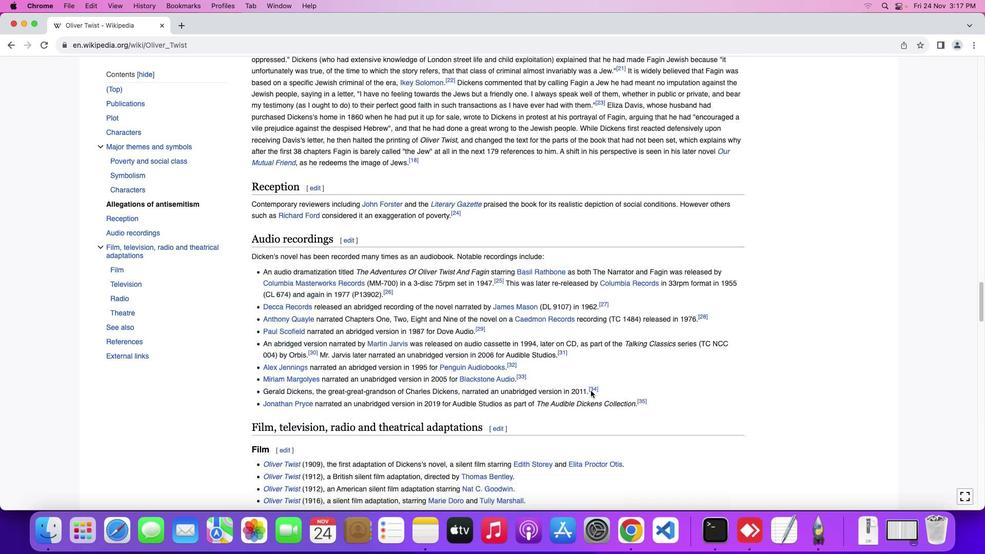 
Action: Mouse moved to (590, 389)
Screenshot: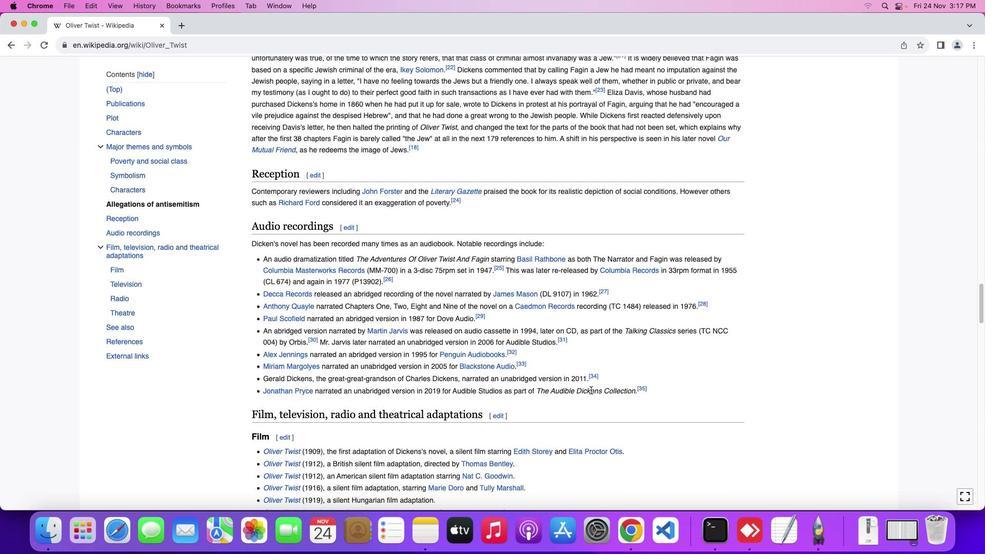 
Action: Mouse scrolled (590, 389) with delta (0, 0)
Screenshot: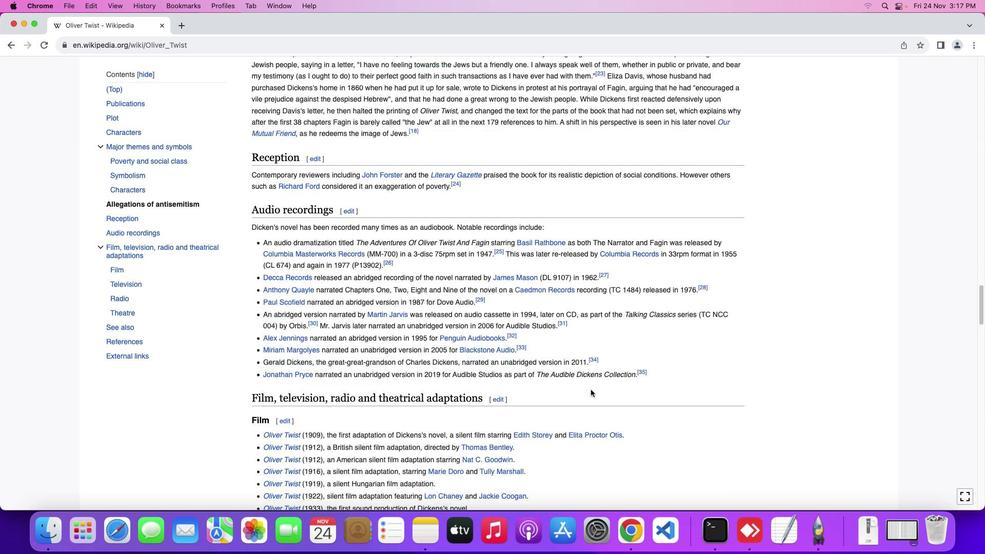 
Action: Mouse scrolled (590, 389) with delta (0, 0)
Screenshot: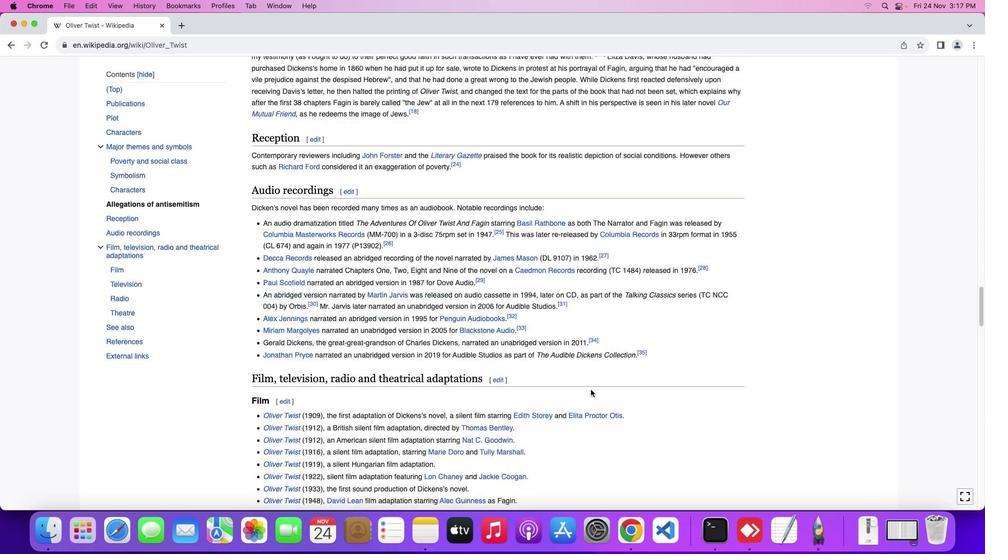 
Action: Mouse scrolled (590, 389) with delta (0, -1)
Screenshot: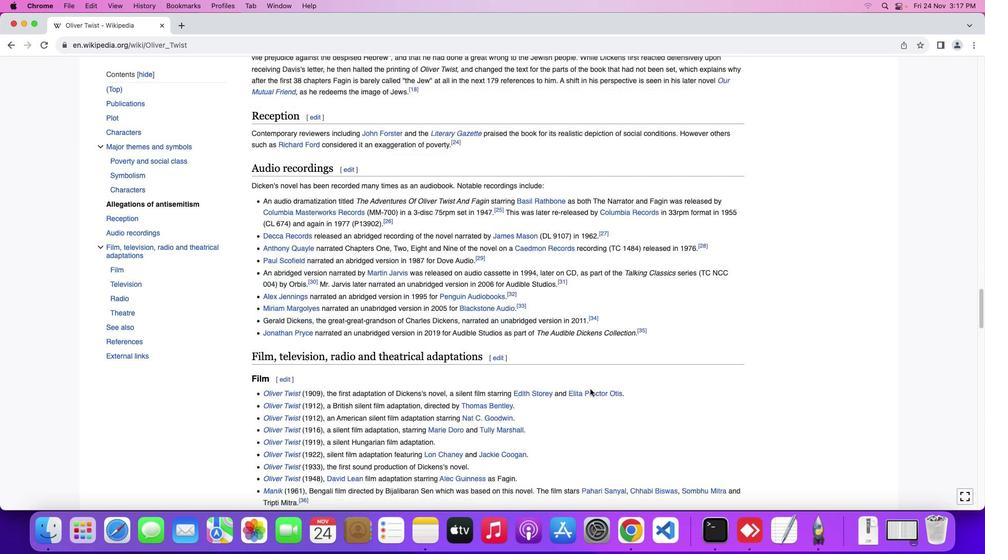 
Action: Mouse moved to (590, 389)
Screenshot: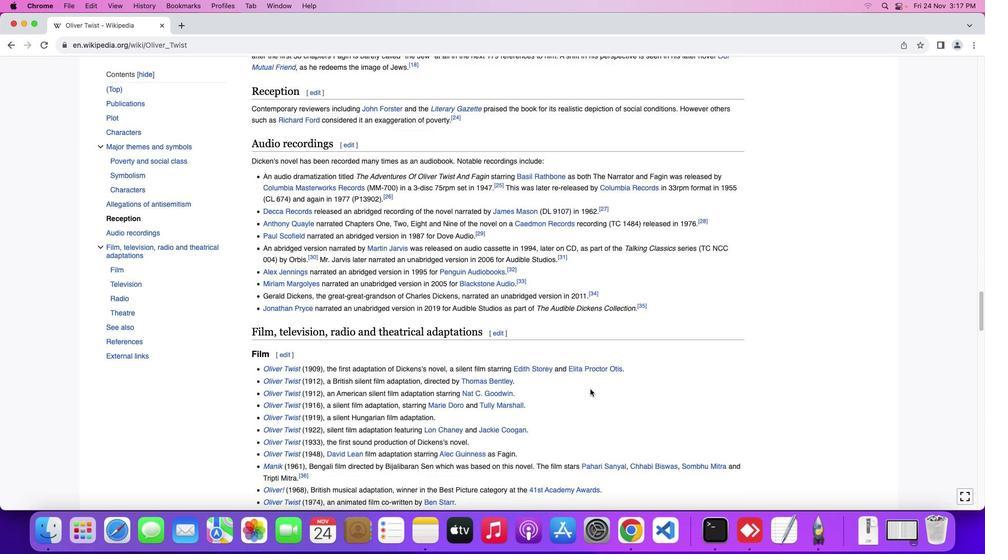 
Action: Mouse scrolled (590, 389) with delta (0, 0)
Screenshot: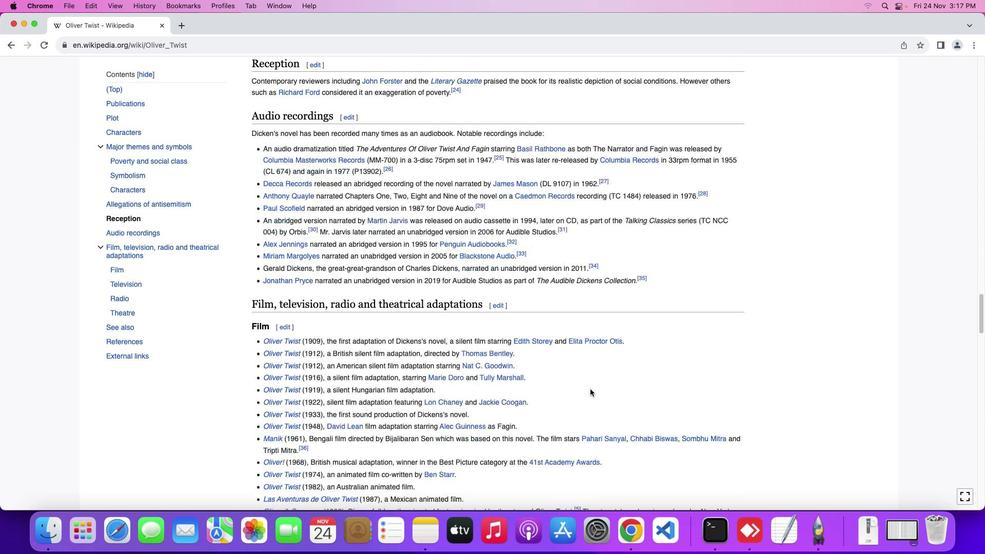 
Action: Mouse scrolled (590, 389) with delta (0, 0)
Screenshot: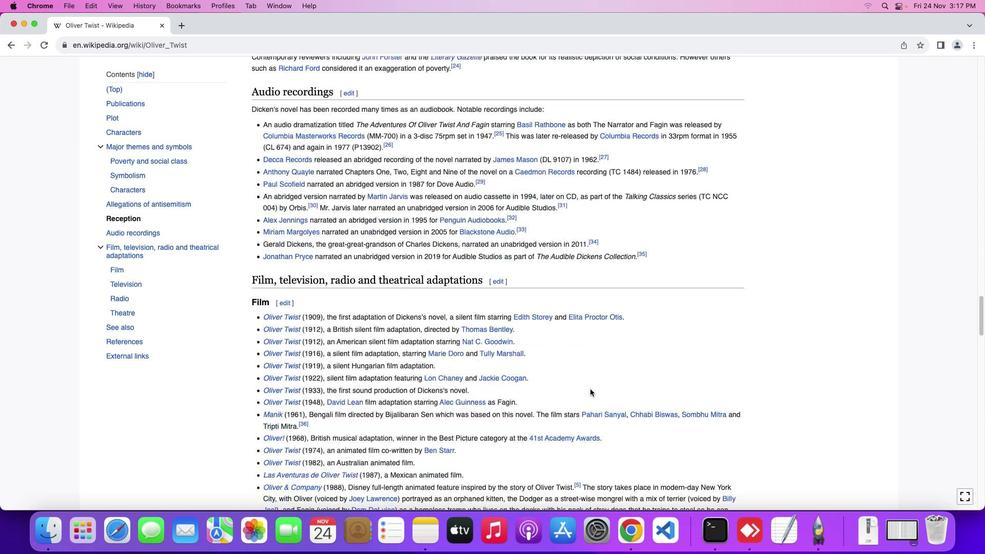 
Action: Mouse scrolled (590, 389) with delta (0, -1)
Screenshot: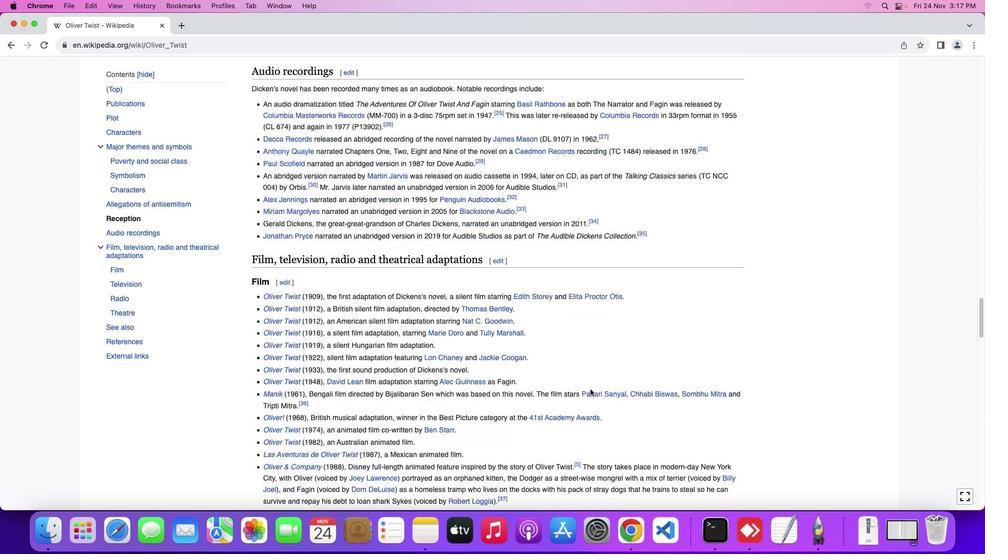 
Action: Mouse moved to (590, 389)
Screenshot: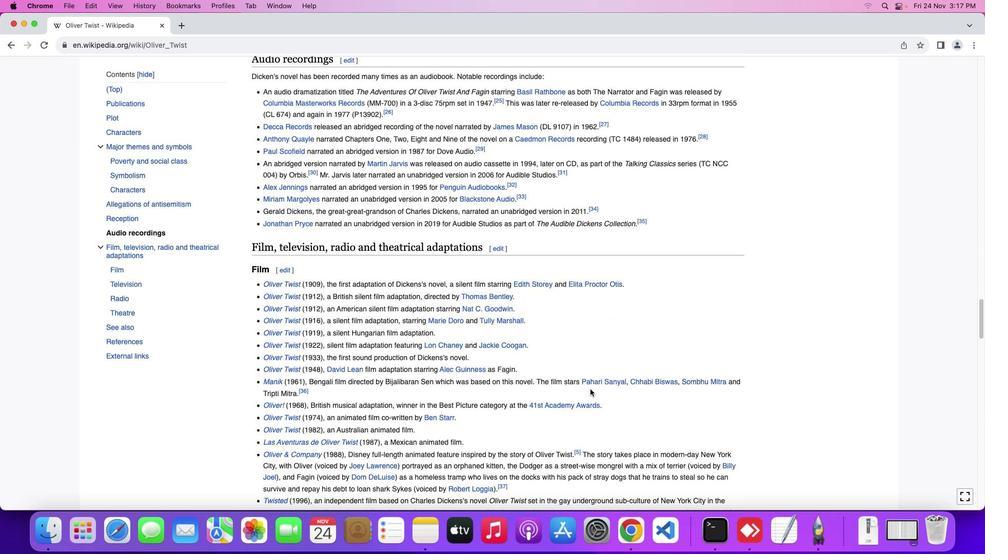 
Action: Mouse scrolled (590, 389) with delta (0, 0)
Screenshot: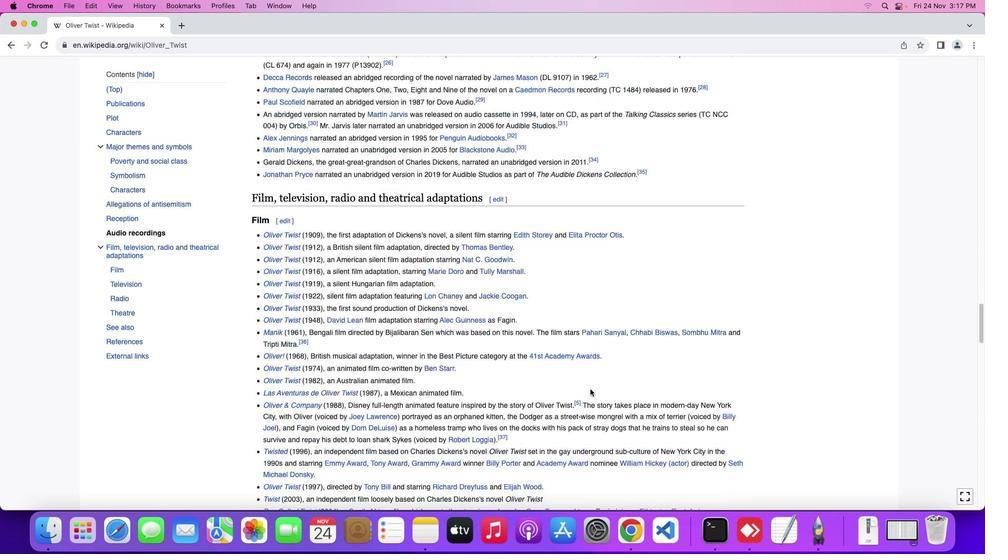 
Action: Mouse scrolled (590, 389) with delta (0, 0)
Screenshot: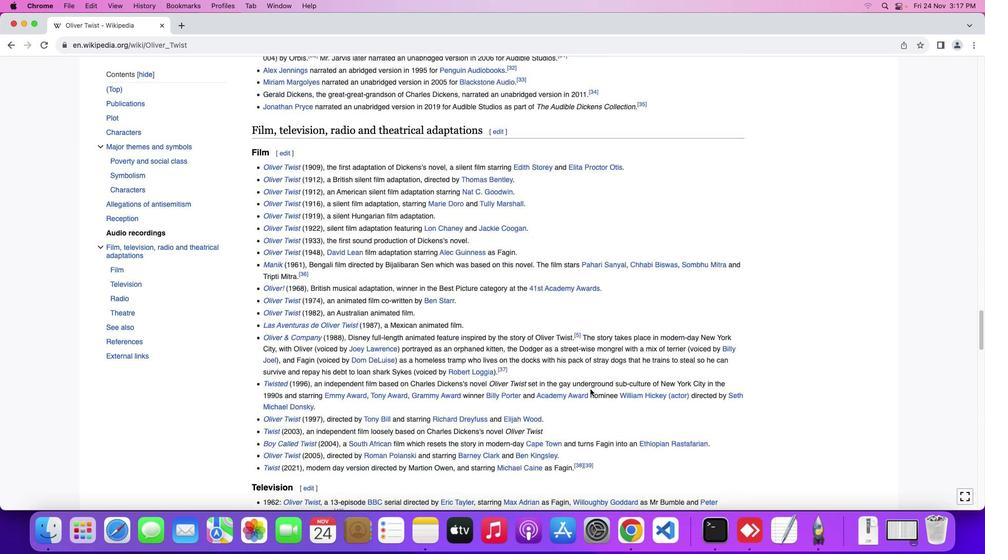 
Action: Mouse scrolled (590, 389) with delta (0, -1)
Screenshot: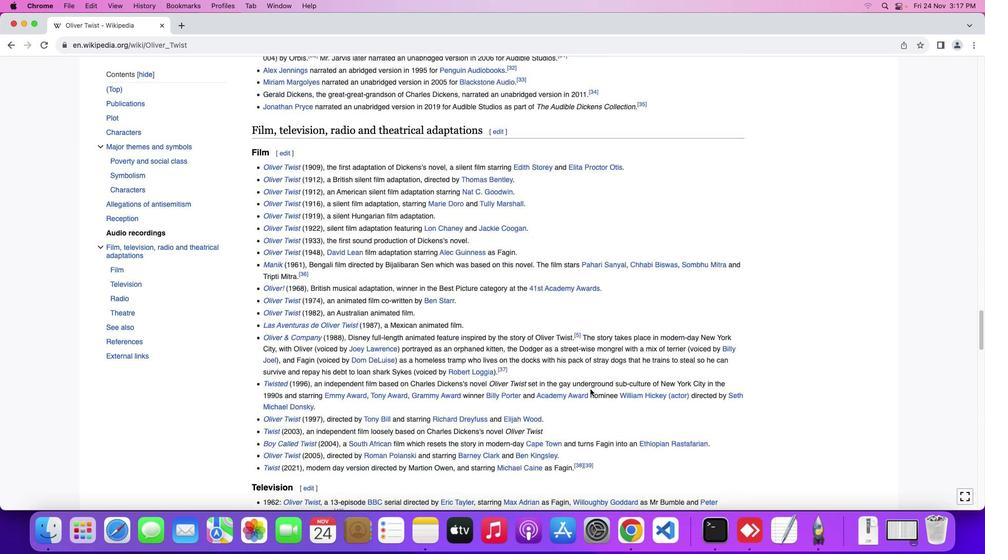 
Action: Mouse scrolled (590, 389) with delta (0, -2)
Screenshot: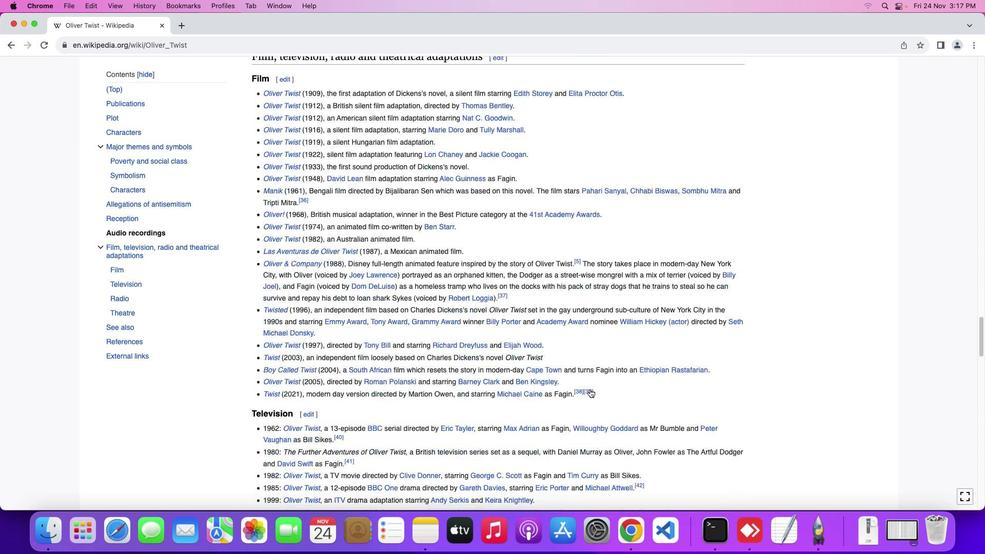 
Action: Mouse moved to (589, 388)
Screenshot: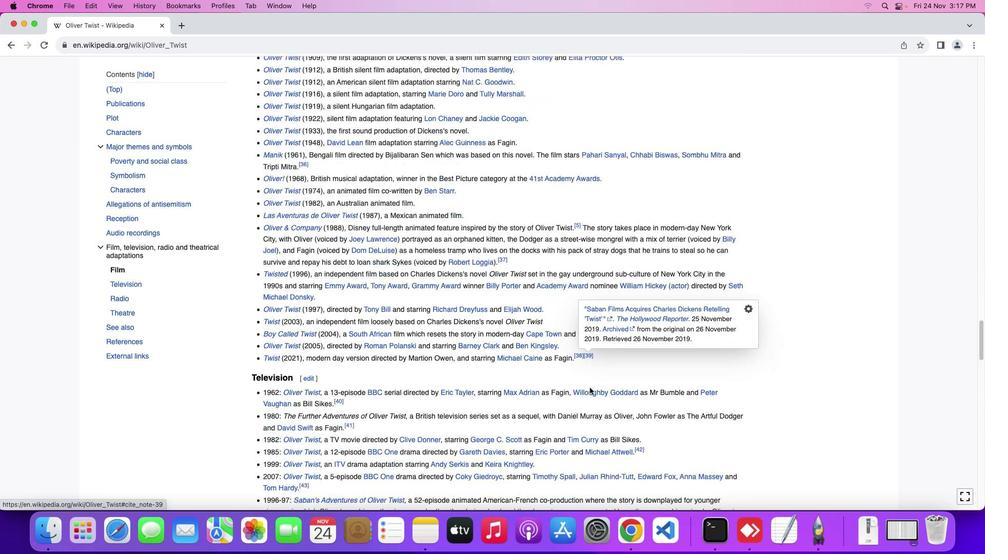 
Action: Mouse scrolled (589, 388) with delta (0, 0)
Screenshot: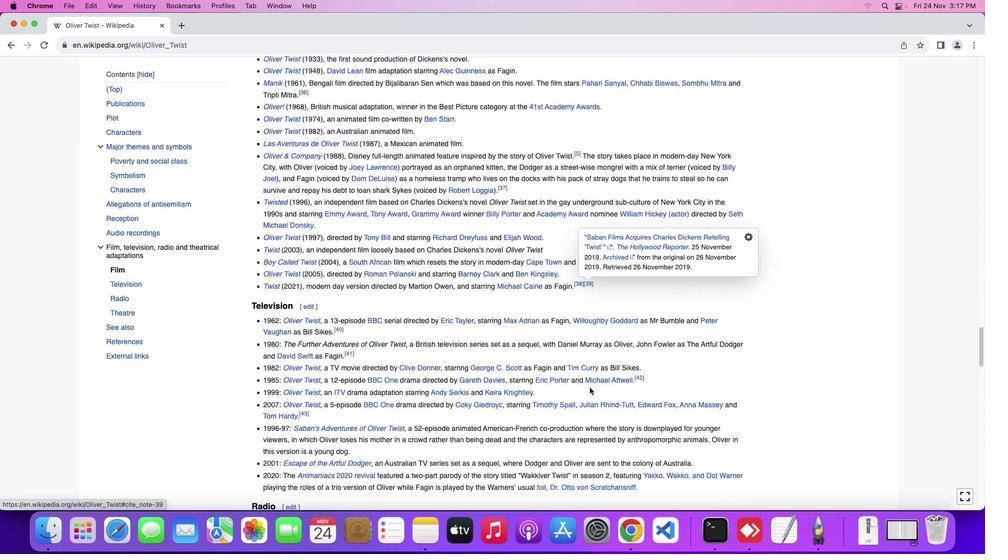 
Action: Mouse scrolled (589, 388) with delta (0, 0)
Screenshot: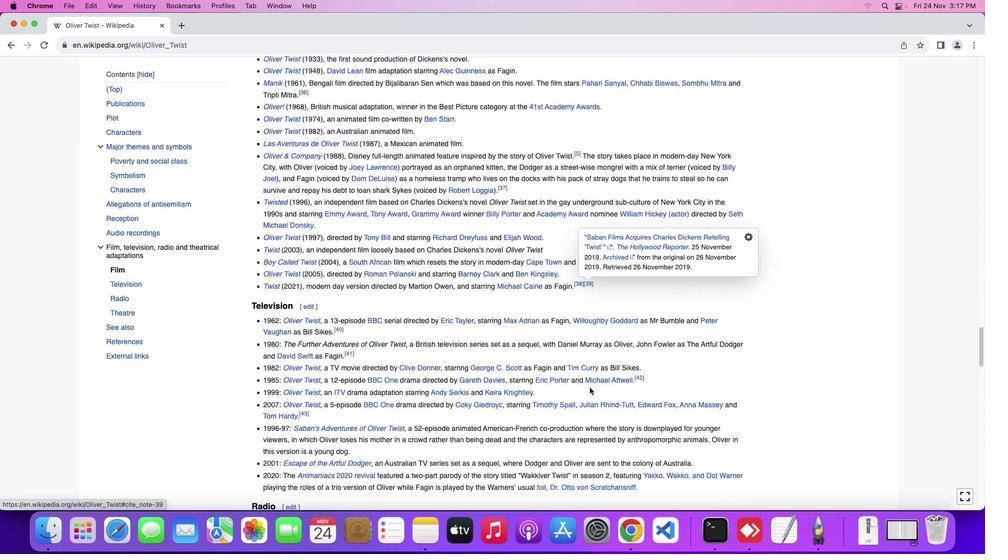 
Action: Mouse moved to (589, 387)
Screenshot: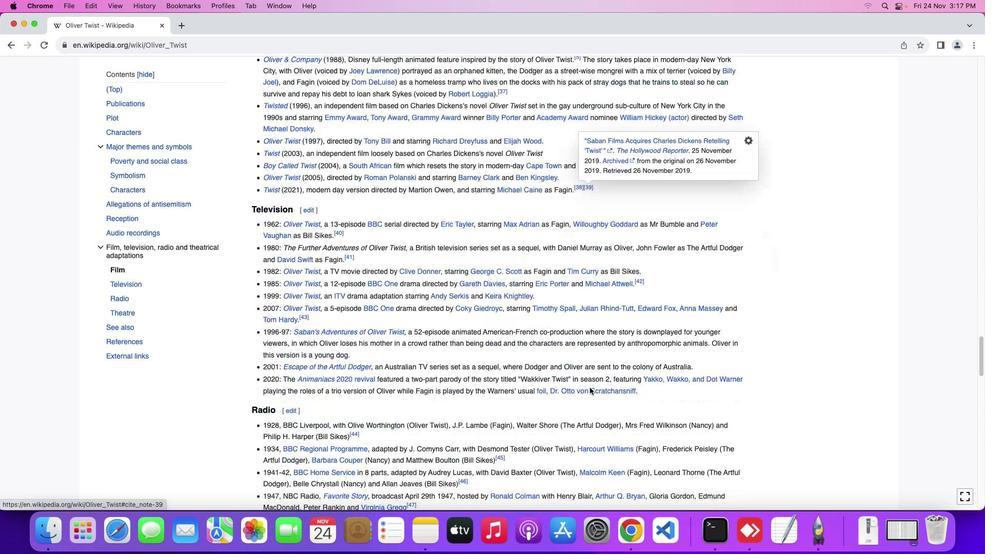
Action: Mouse scrolled (589, 387) with delta (0, -1)
Screenshot: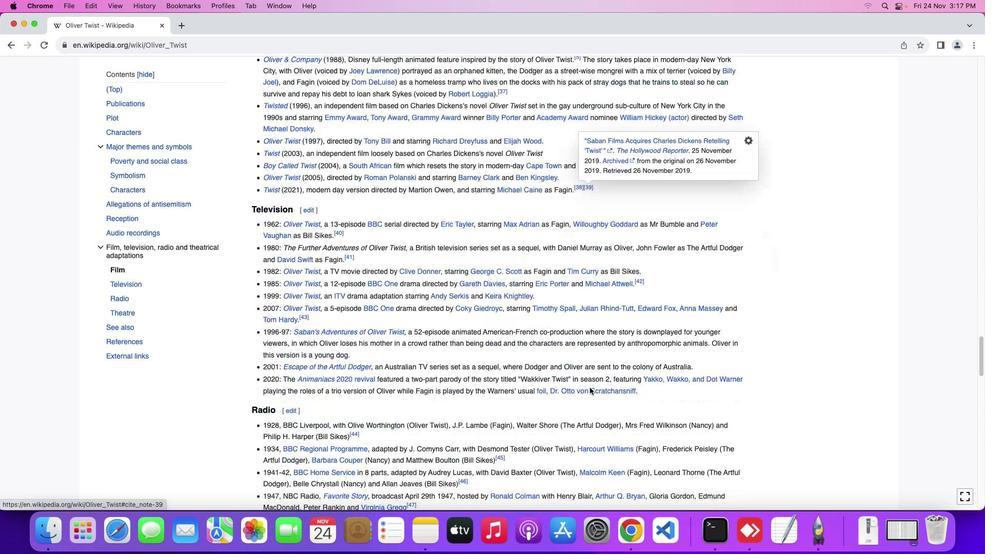 
Action: Mouse moved to (589, 387)
Screenshot: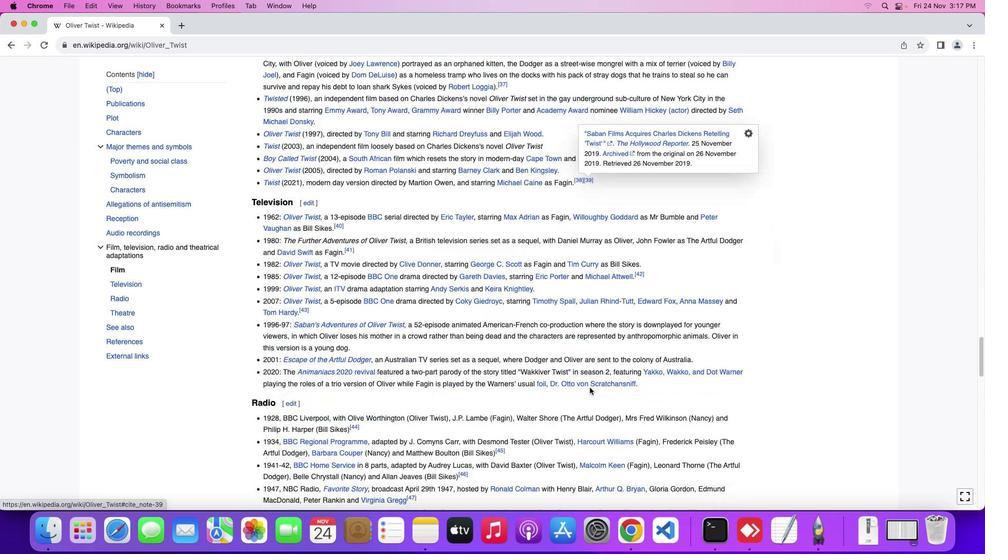 
Action: Mouse scrolled (589, 387) with delta (0, -2)
Screenshot: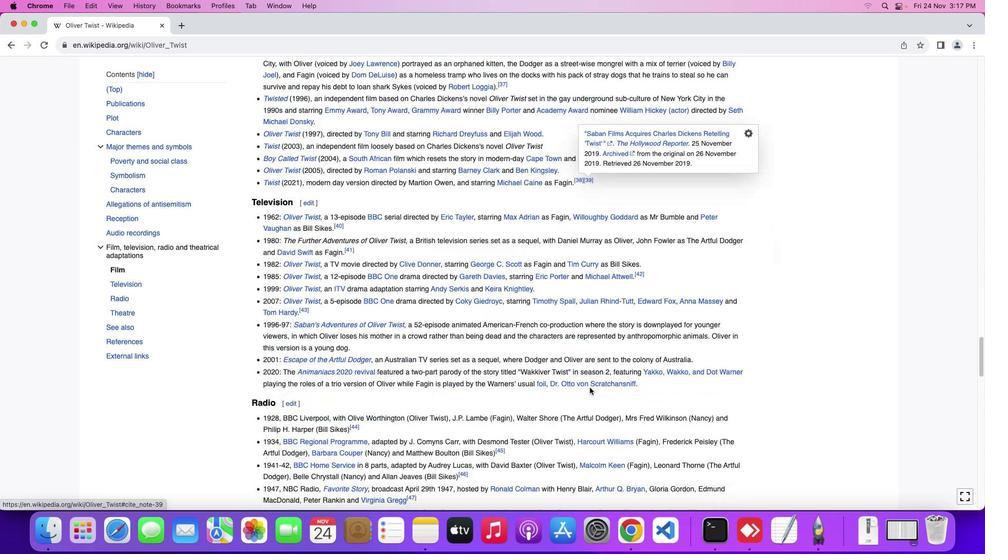 
Action: Mouse scrolled (589, 387) with delta (0, 0)
Screenshot: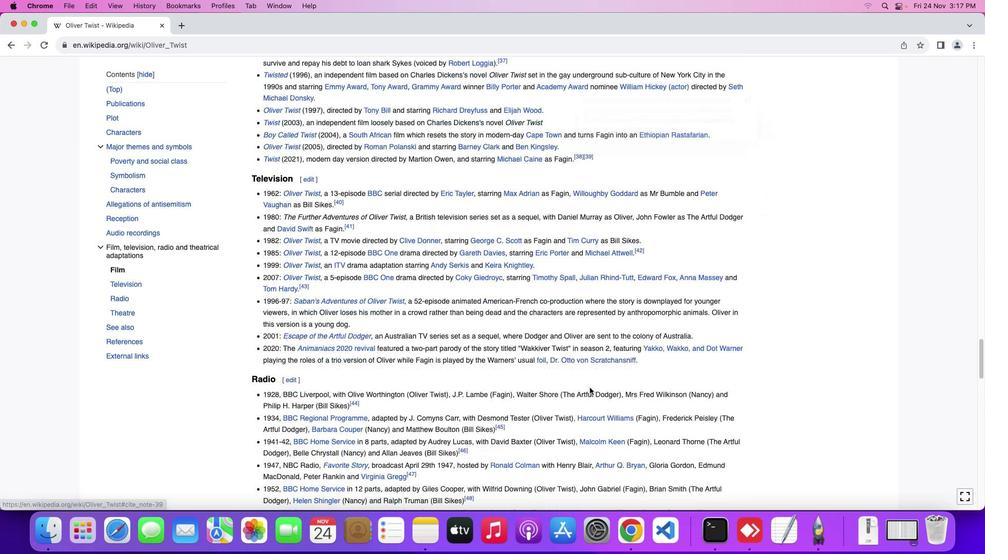
Action: Mouse scrolled (589, 387) with delta (0, 0)
Screenshot: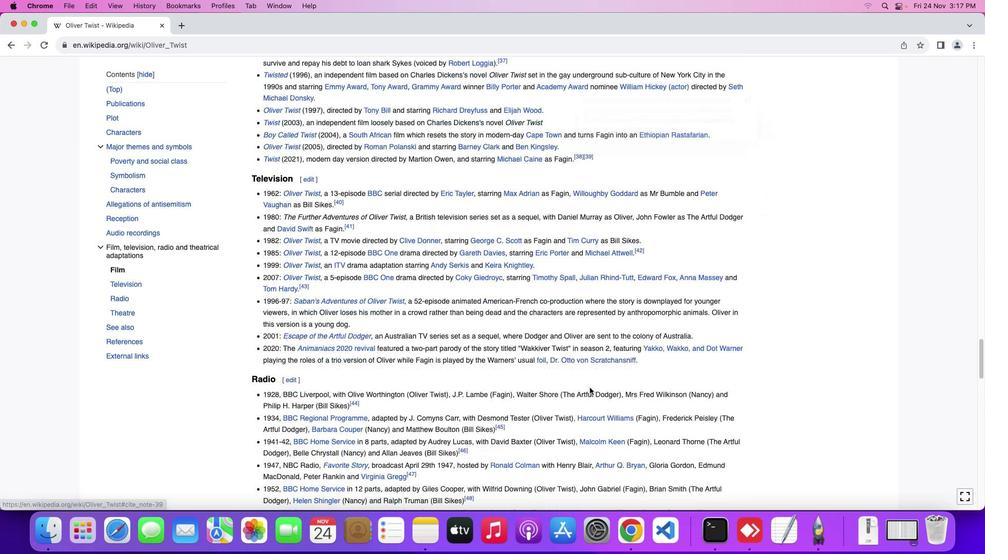 
Action: Mouse moved to (589, 387)
Screenshot: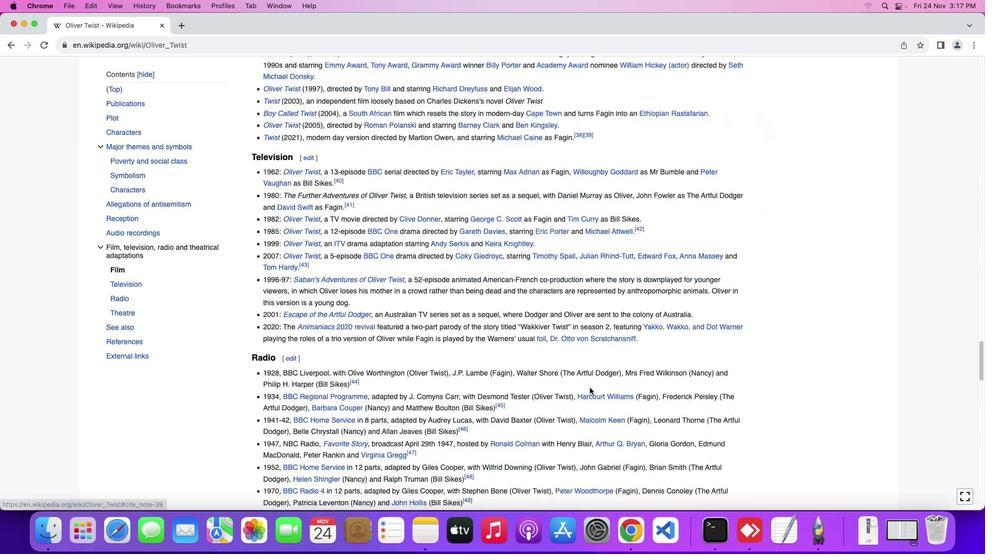 
Action: Mouse scrolled (589, 387) with delta (0, -1)
Screenshot: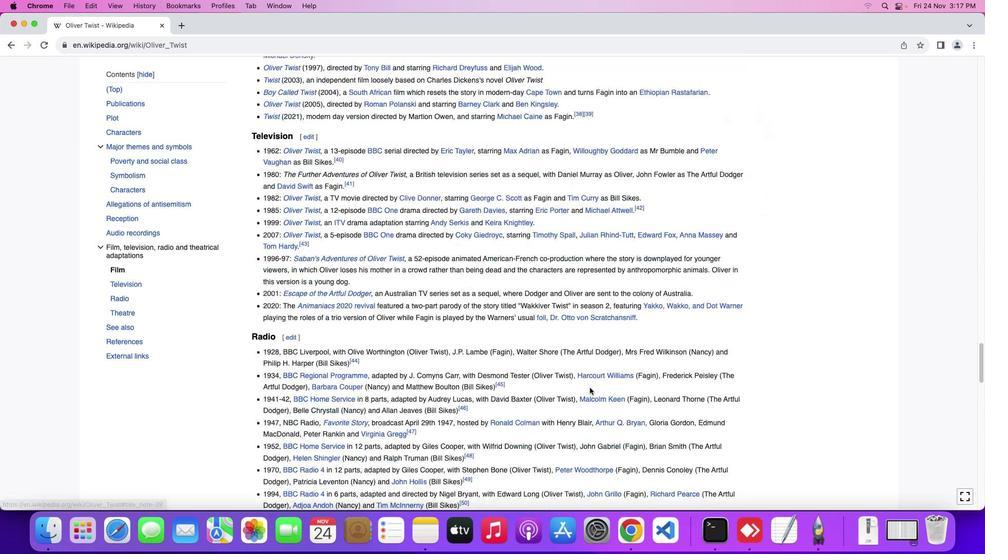 
Action: Mouse moved to (590, 387)
Screenshot: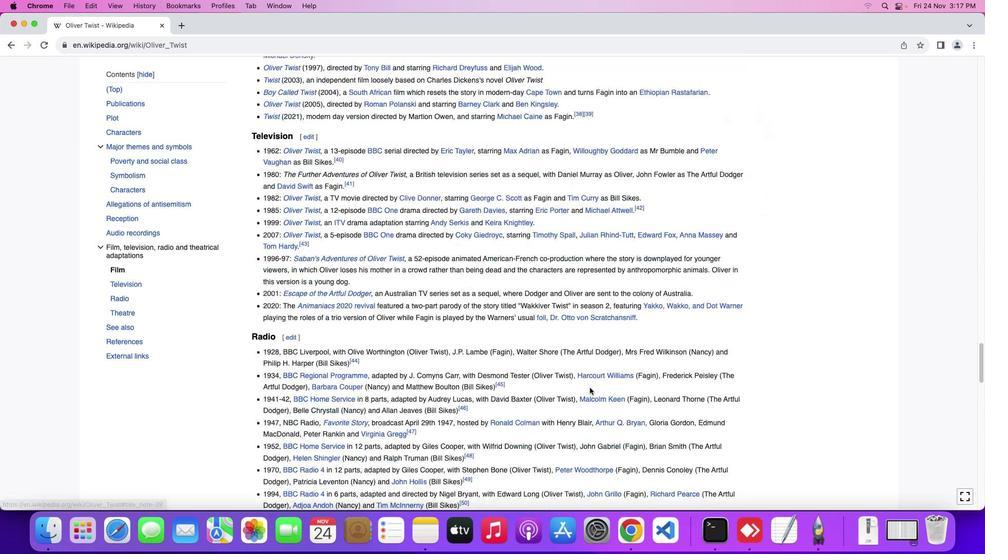 
Action: Mouse scrolled (590, 387) with delta (0, 0)
Screenshot: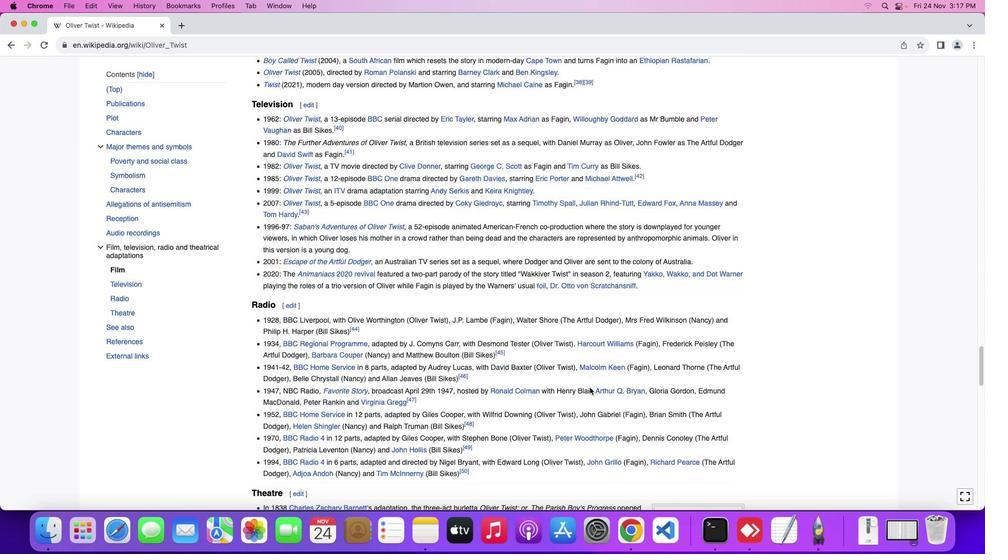 
Action: Mouse scrolled (590, 387) with delta (0, 0)
Screenshot: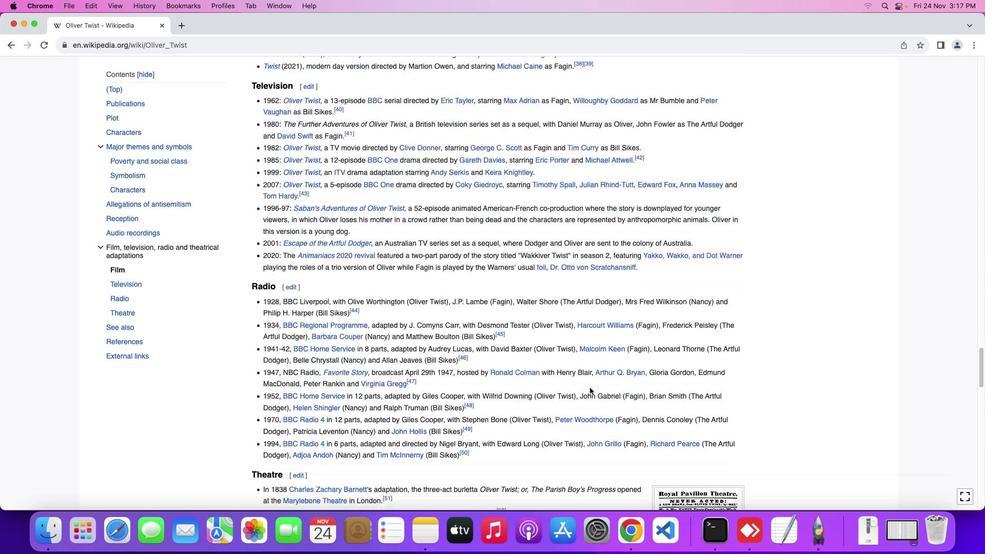 
Action: Mouse scrolled (590, 387) with delta (0, -1)
Screenshot: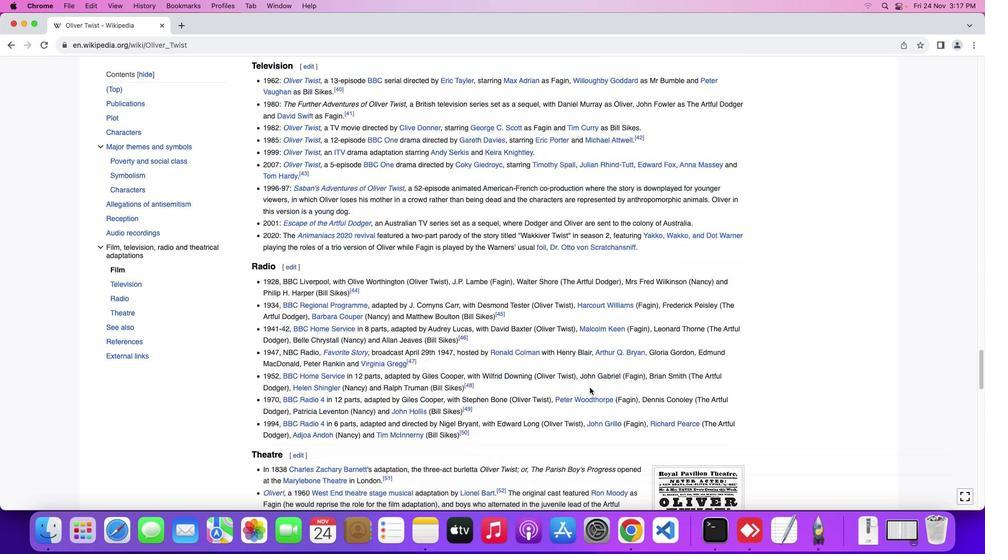 
Action: Mouse scrolled (590, 387) with delta (0, 0)
Screenshot: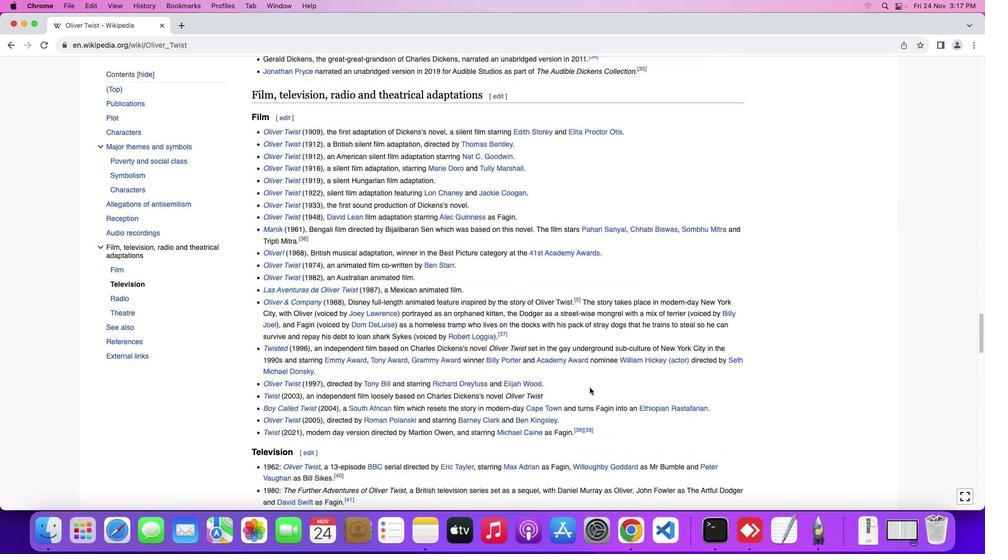 
Action: Mouse scrolled (590, 387) with delta (0, 0)
Screenshot: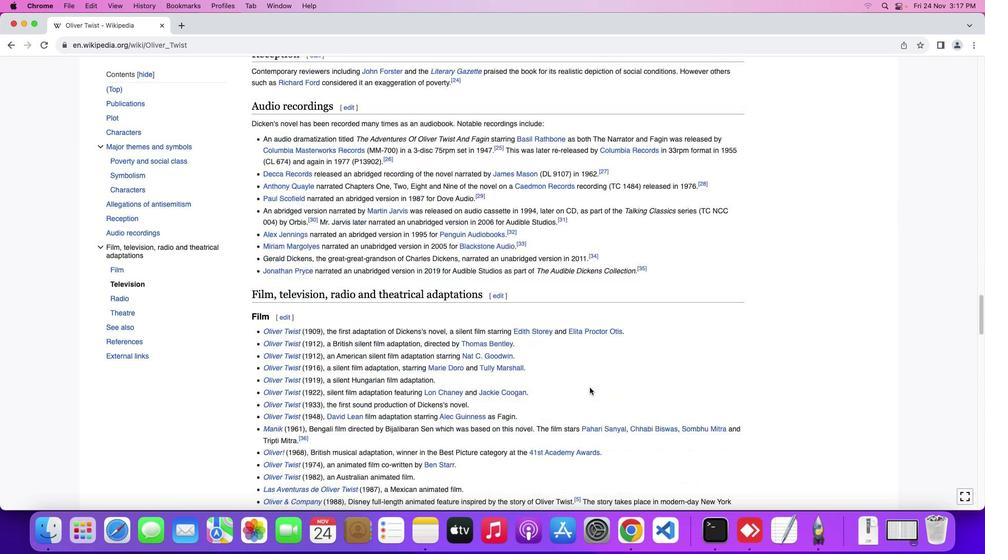 
Action: Mouse scrolled (590, 387) with delta (0, 1)
Screenshot: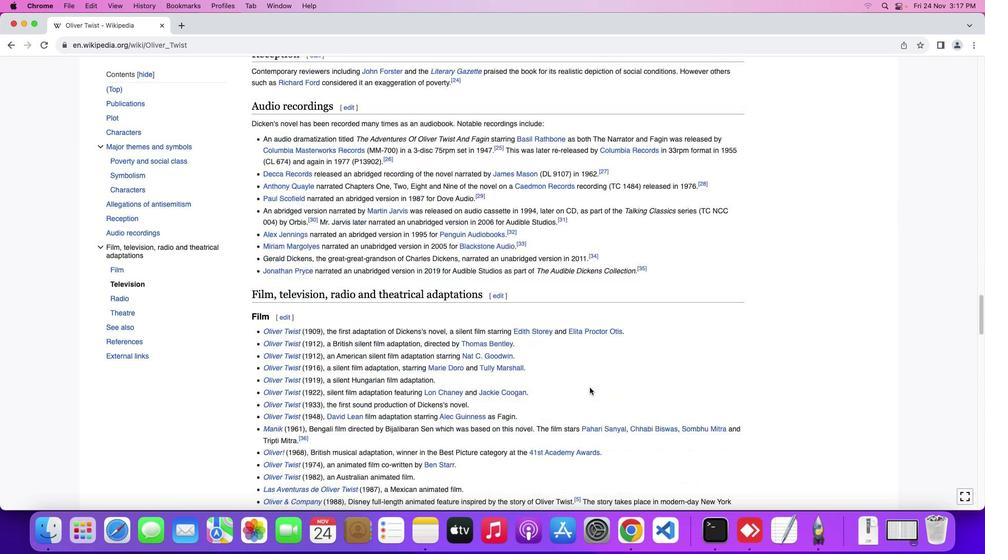 
Action: Mouse scrolled (590, 387) with delta (0, 2)
Screenshot: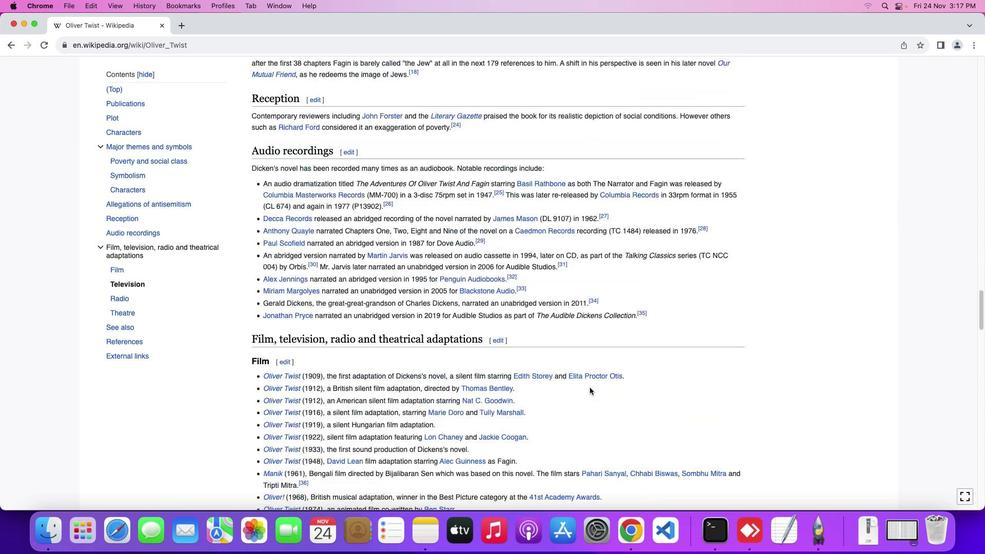 
Action: Mouse scrolled (590, 387) with delta (0, 3)
Screenshot: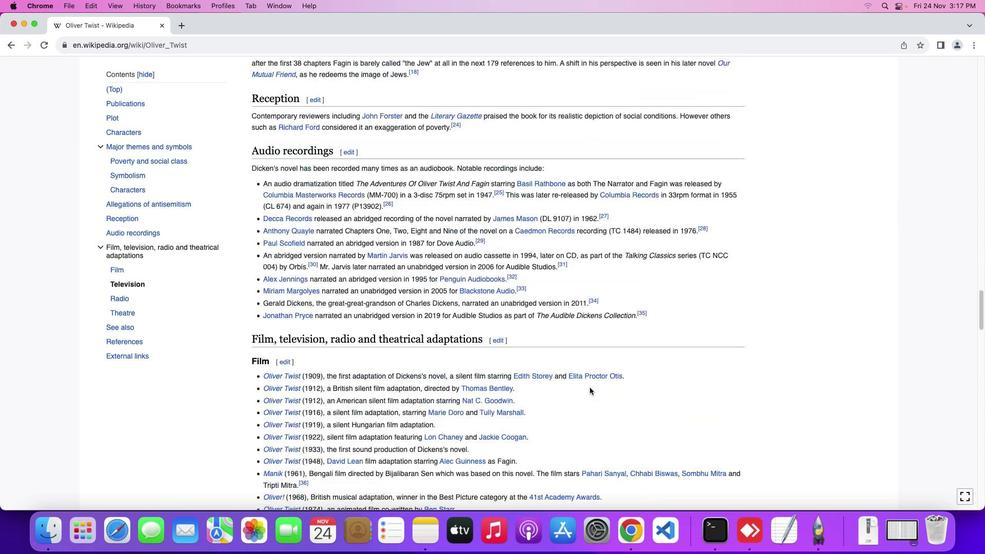 
Action: Mouse scrolled (590, 387) with delta (0, 3)
Screenshot: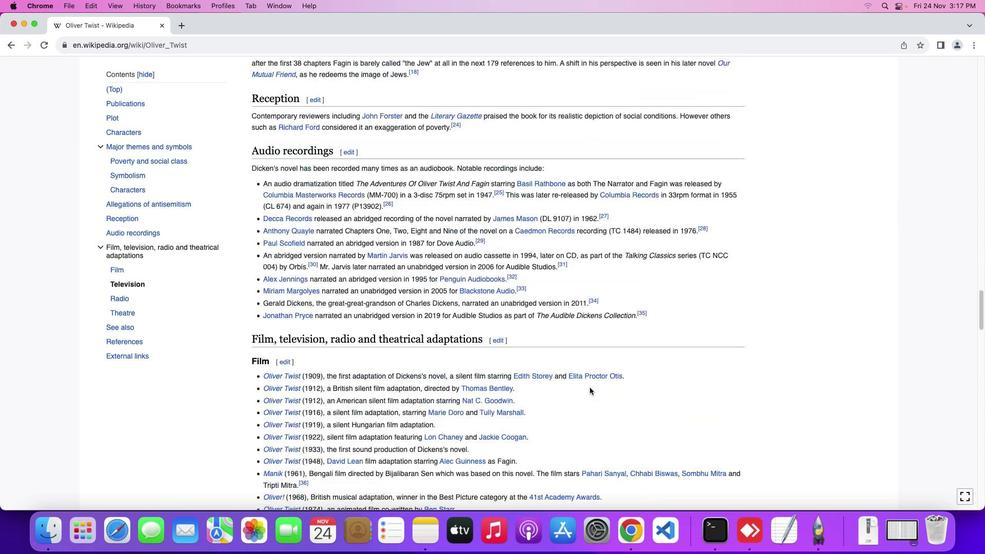 
Action: Mouse scrolled (590, 387) with delta (0, 3)
Screenshot: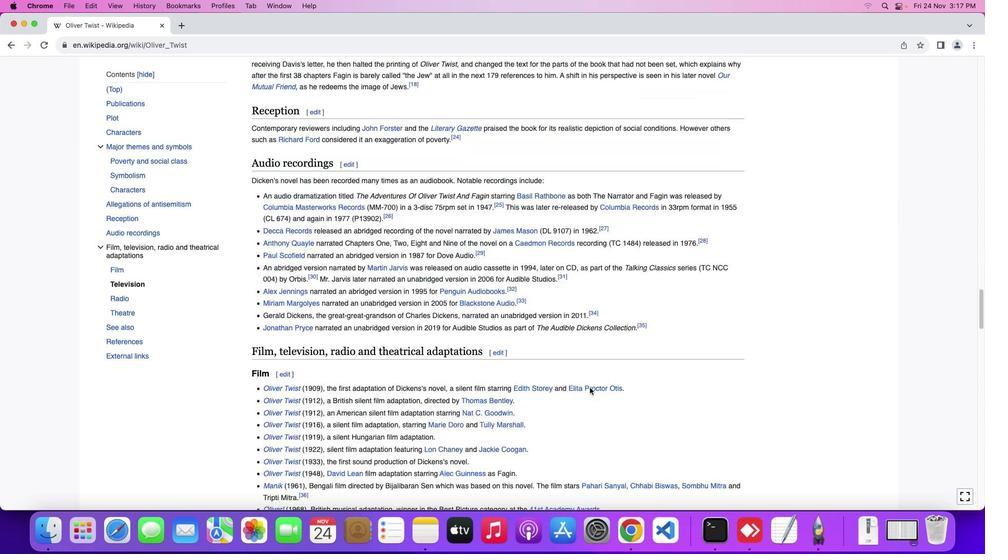 
Action: Mouse scrolled (590, 387) with delta (0, 0)
Screenshot: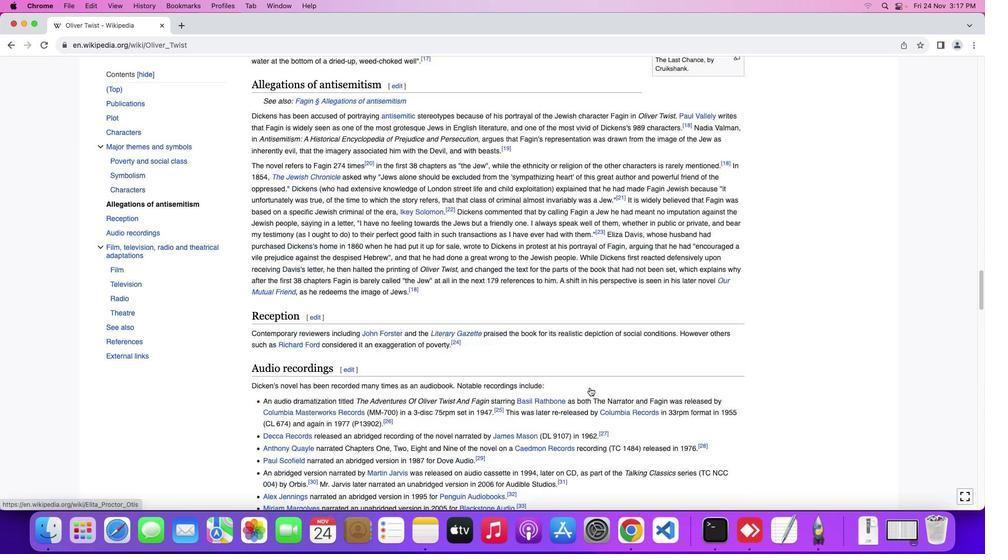 
Action: Mouse scrolled (590, 387) with delta (0, 0)
Screenshot: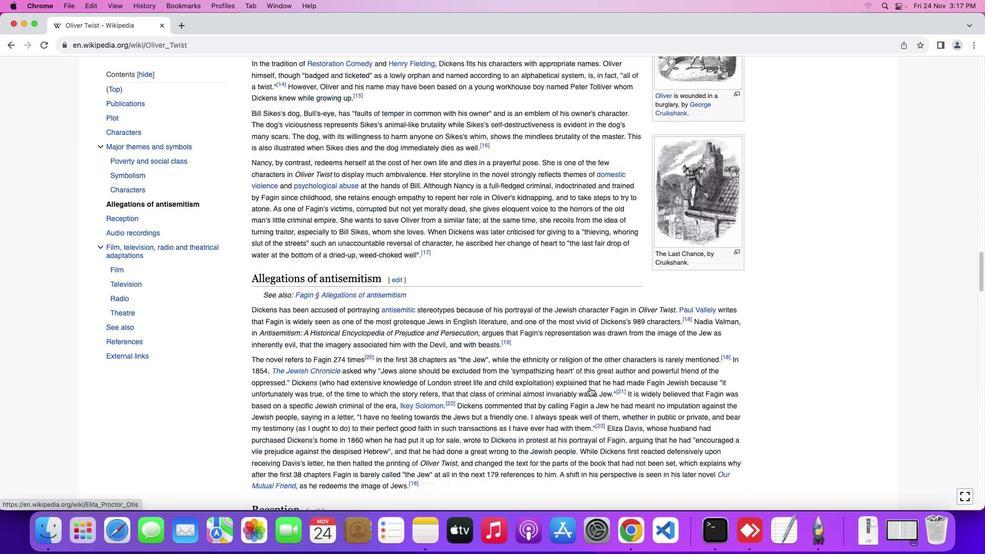 
Action: Mouse scrolled (590, 387) with delta (0, 1)
Screenshot: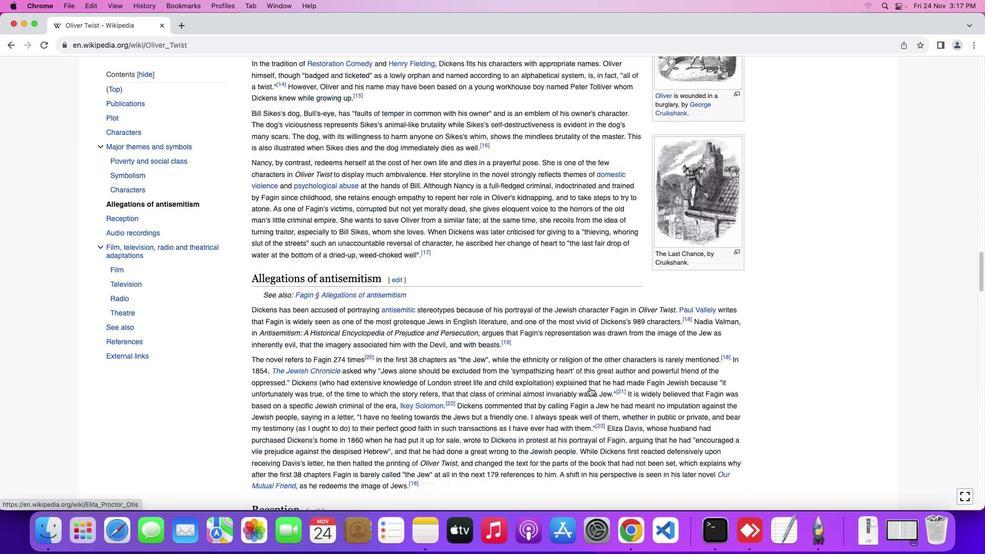 
Action: Mouse scrolled (590, 387) with delta (0, 2)
Screenshot: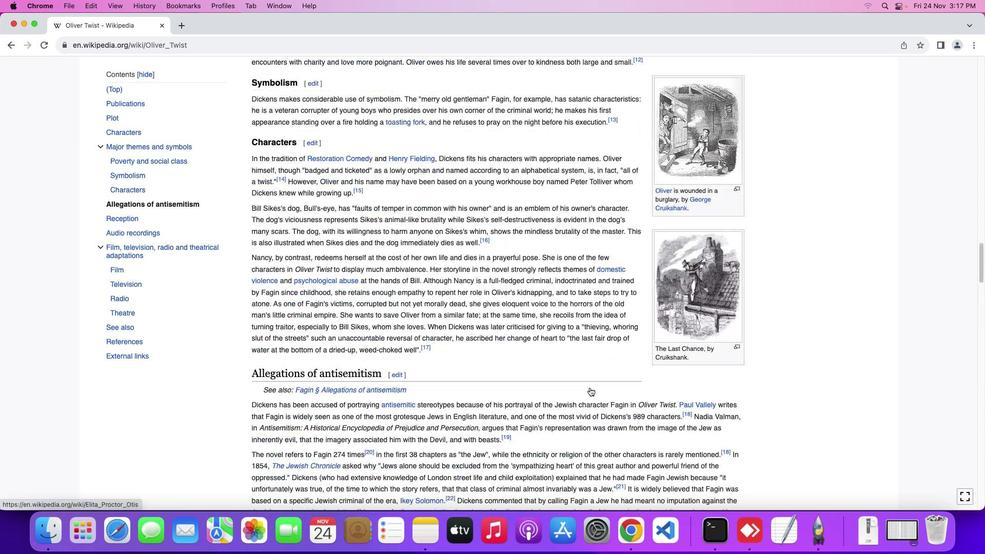 
Action: Mouse scrolled (590, 387) with delta (0, 3)
Screenshot: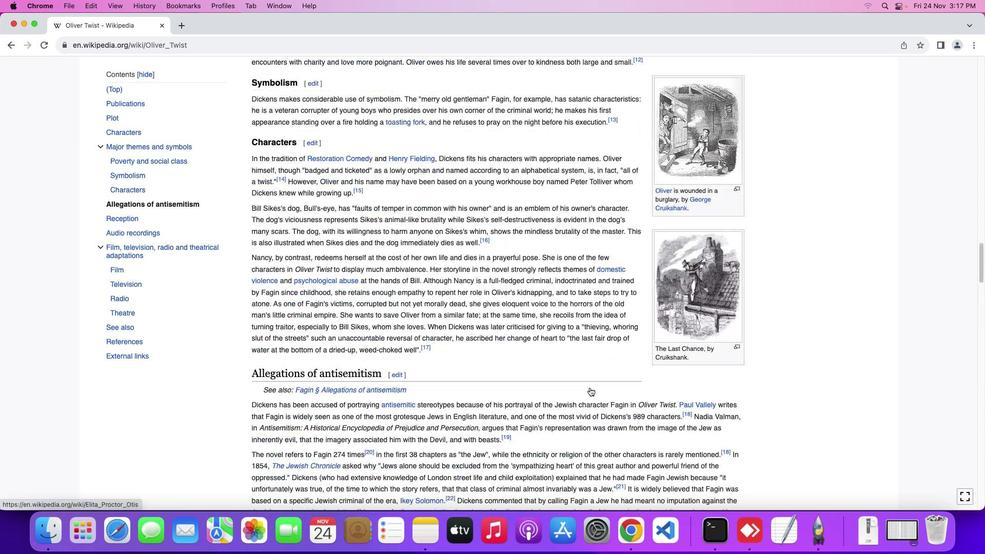 
Action: Mouse scrolled (590, 387) with delta (0, 3)
Screenshot: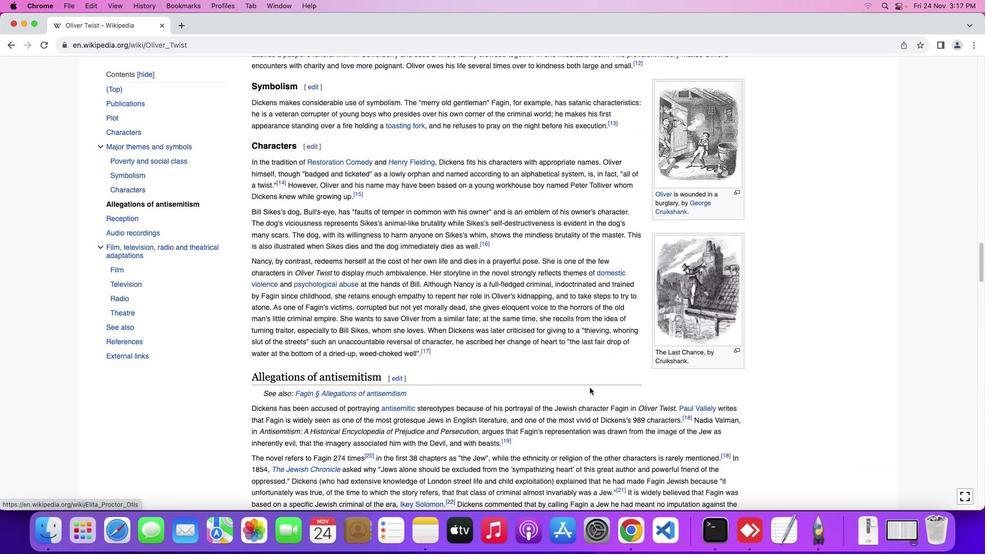 
Action: Mouse moved to (590, 386)
Screenshot: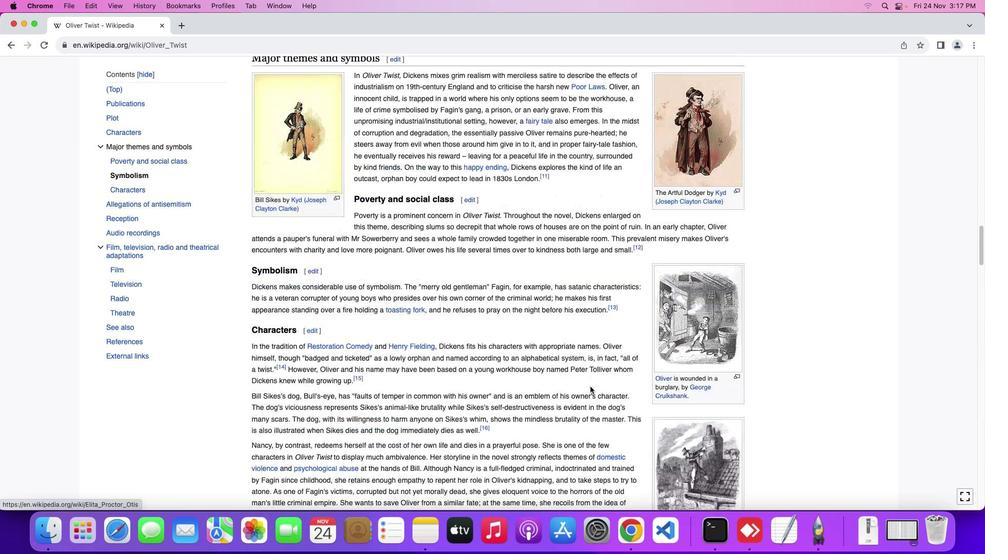 
Action: Mouse scrolled (590, 386) with delta (0, 0)
Screenshot: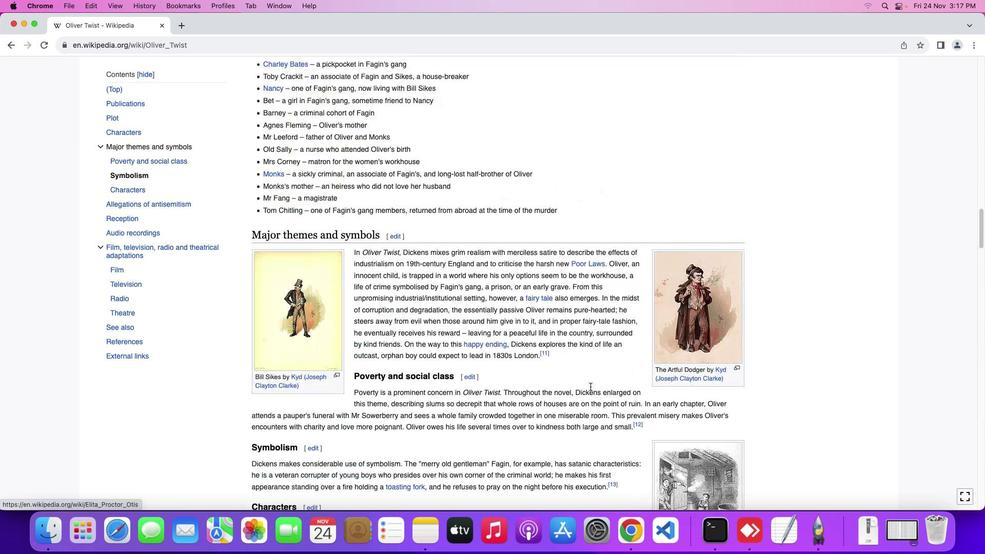 
Action: Mouse scrolled (590, 386) with delta (0, 0)
Screenshot: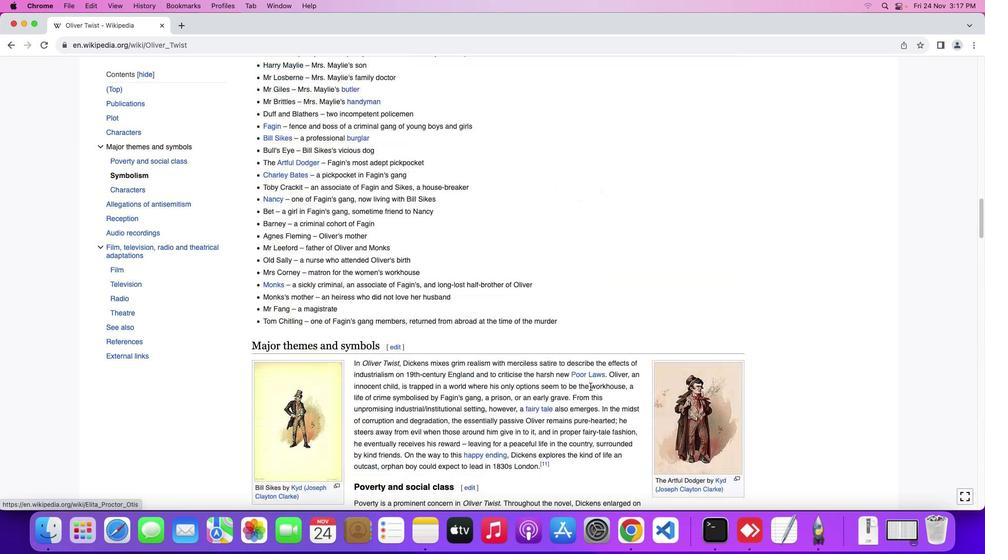 
Action: Mouse scrolled (590, 386) with delta (0, 1)
Screenshot: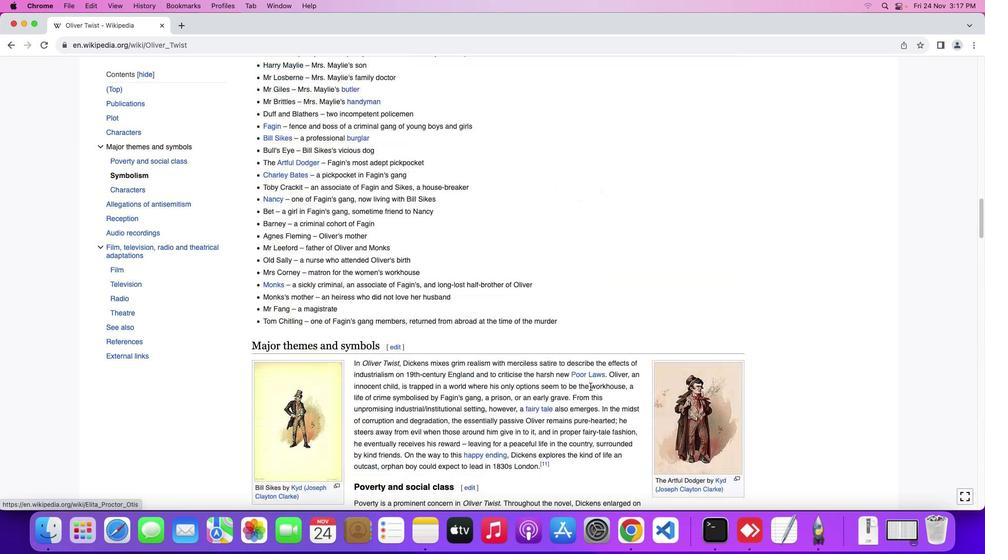 
Action: Mouse scrolled (590, 386) with delta (0, 2)
Screenshot: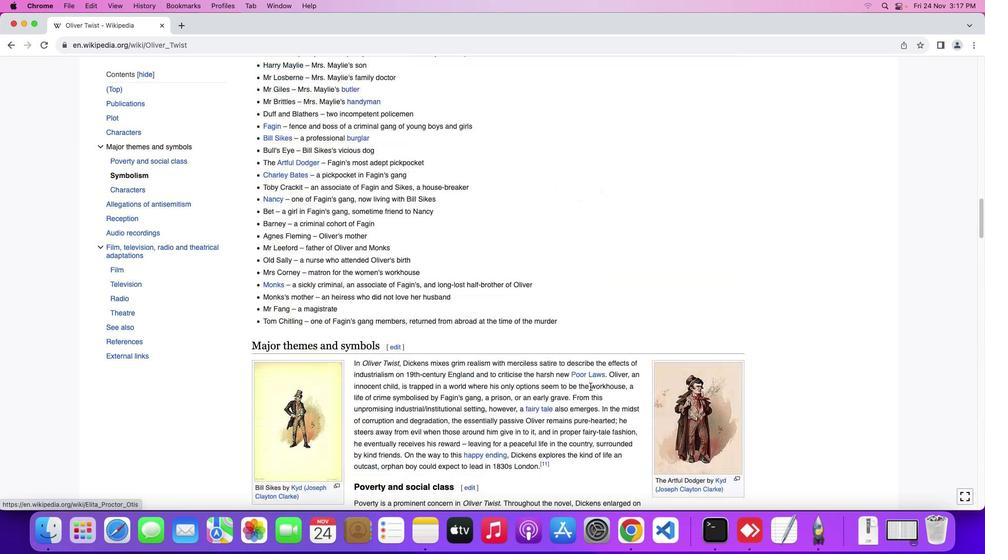 
Action: Mouse scrolled (590, 386) with delta (0, 3)
Screenshot: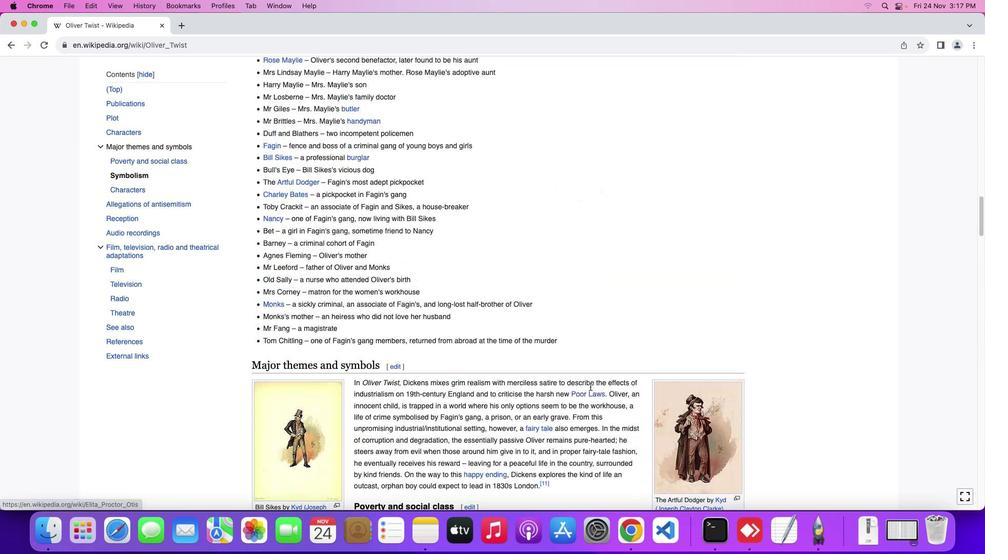 
Action: Mouse scrolled (590, 386) with delta (0, 3)
Screenshot: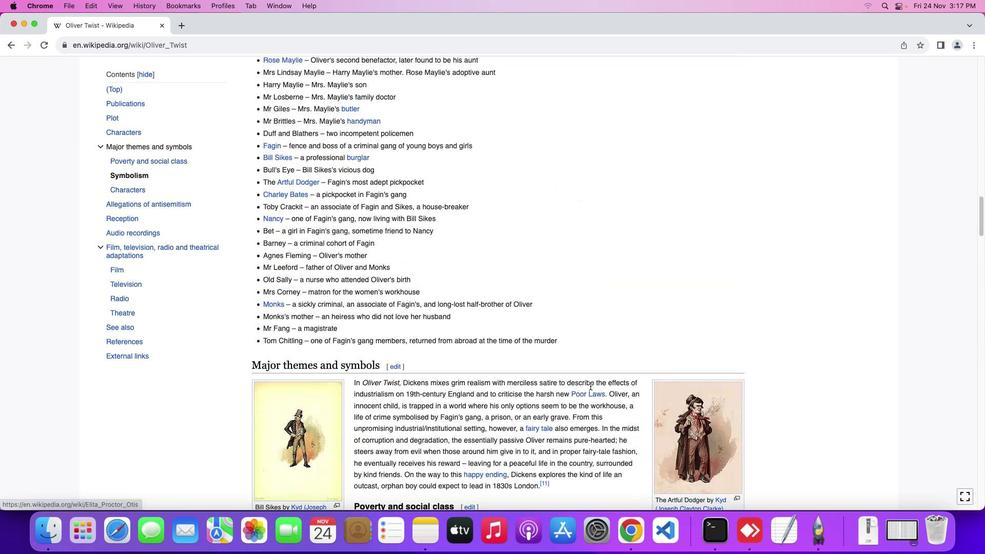 
Action: Mouse moved to (590, 385)
Screenshot: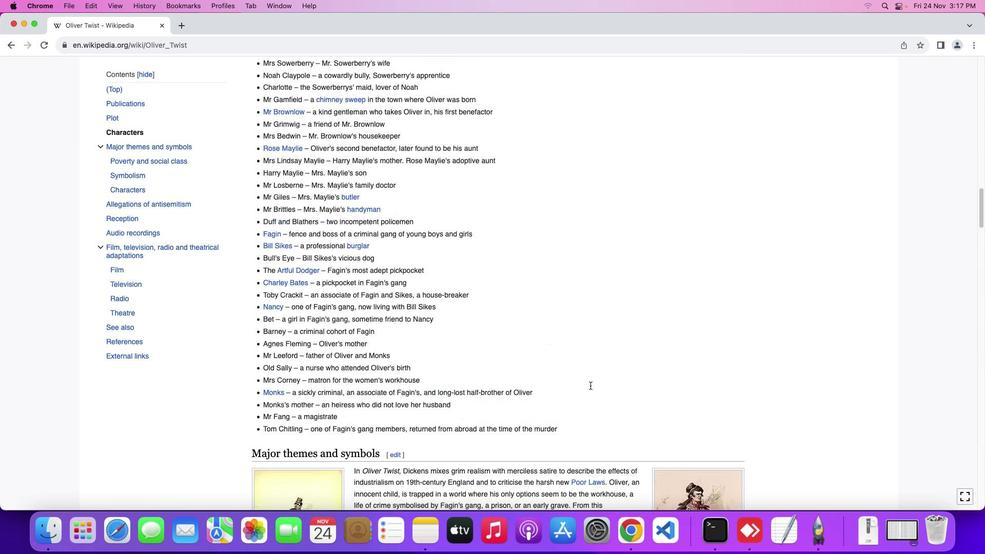 
Action: Mouse scrolled (590, 385) with delta (0, 0)
Screenshot: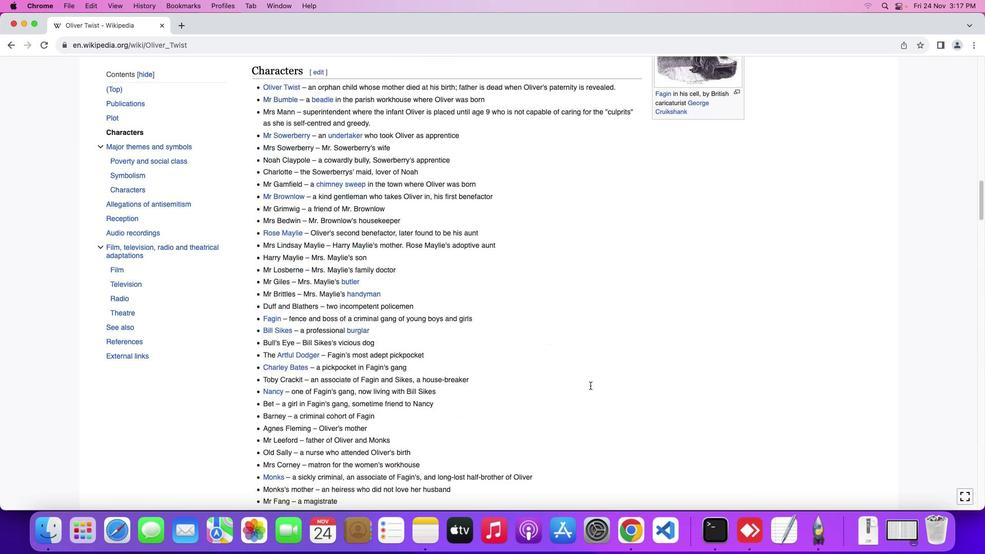 
Action: Mouse scrolled (590, 385) with delta (0, 0)
Screenshot: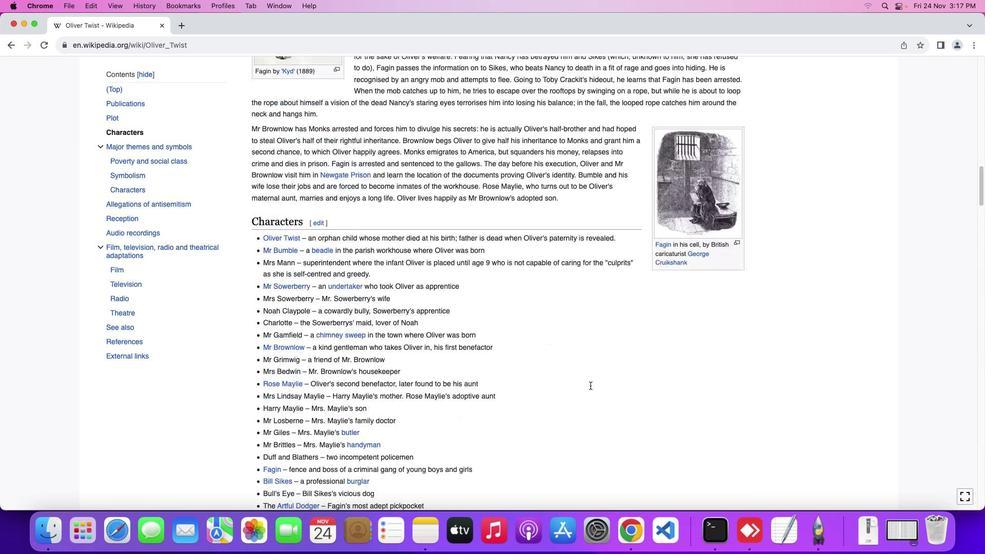 
Action: Mouse scrolled (590, 385) with delta (0, 1)
Screenshot: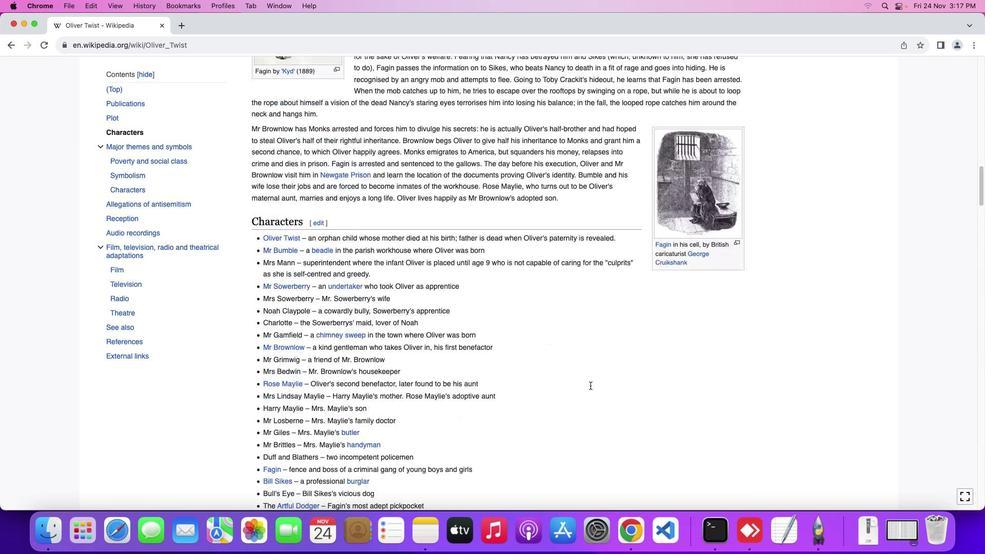 
Action: Mouse scrolled (590, 385) with delta (0, 2)
Screenshot: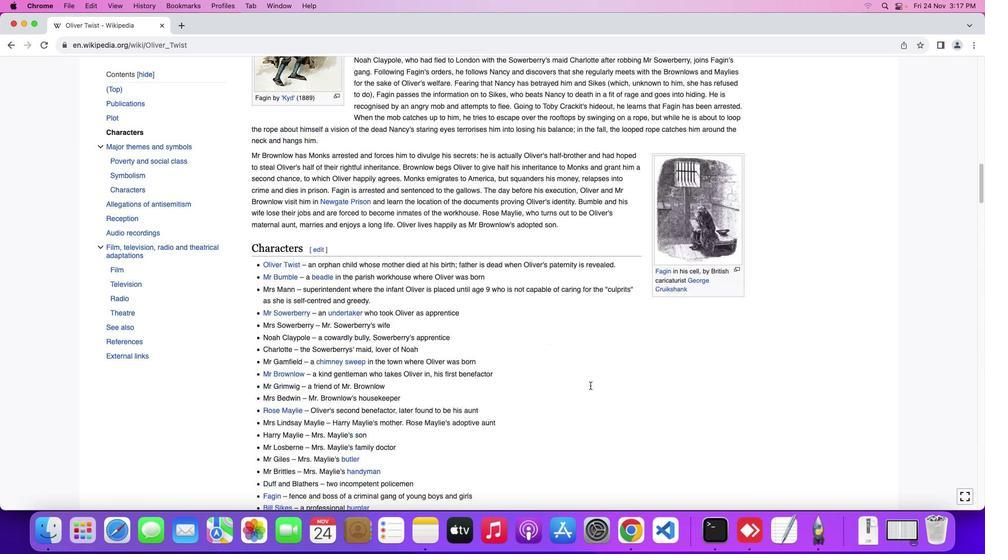 
Action: Mouse scrolled (590, 385) with delta (0, 3)
Screenshot: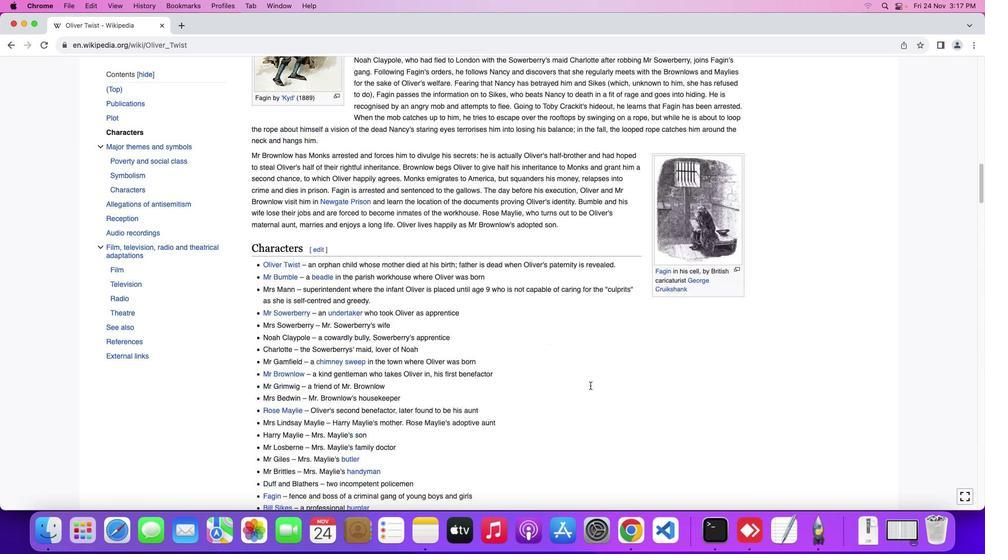 
Action: Mouse scrolled (590, 385) with delta (0, 0)
Screenshot: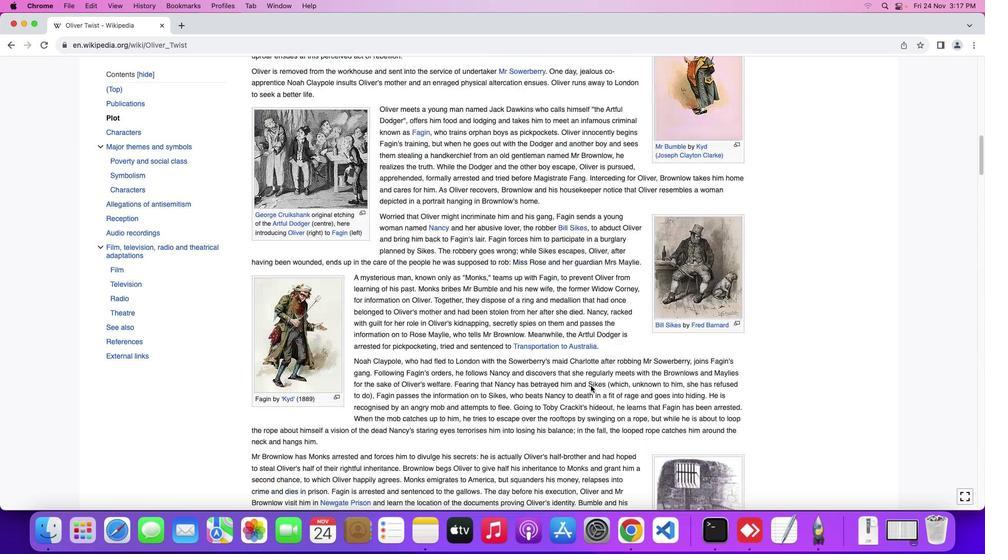 
Action: Mouse scrolled (590, 385) with delta (0, 0)
Screenshot: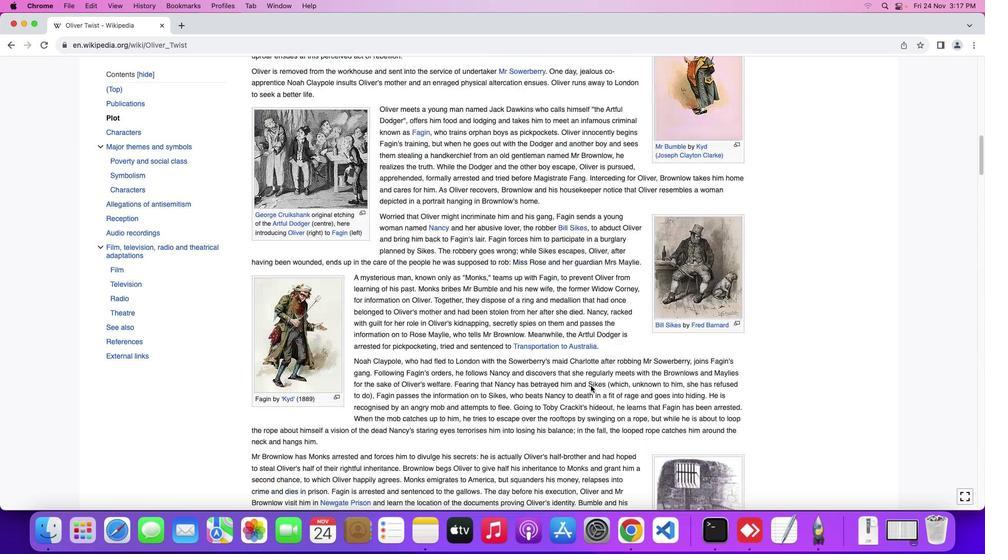 
Action: Mouse moved to (590, 385)
Screenshot: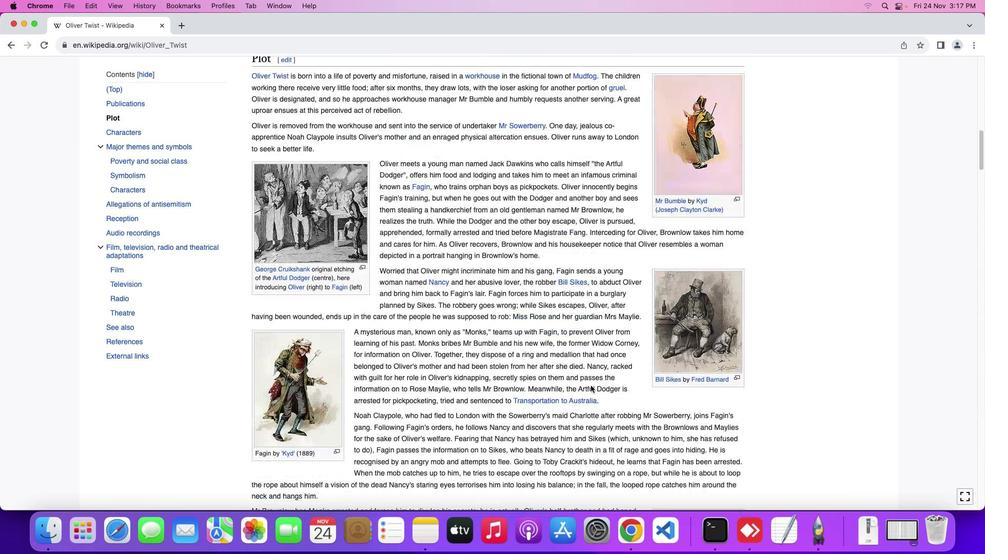
Action: Mouse scrolled (590, 385) with delta (0, 1)
Screenshot: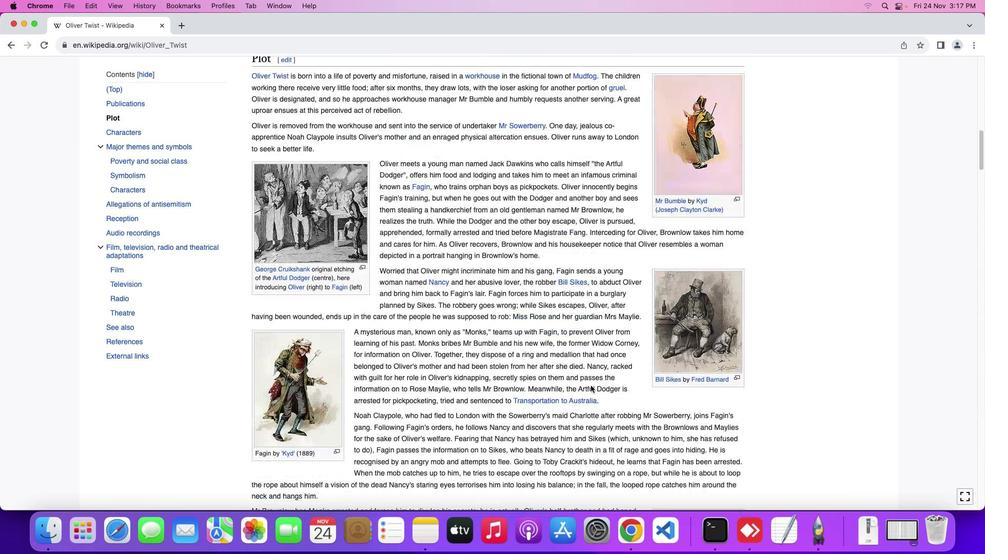 
Action: Mouse scrolled (590, 385) with delta (0, 2)
Screenshot: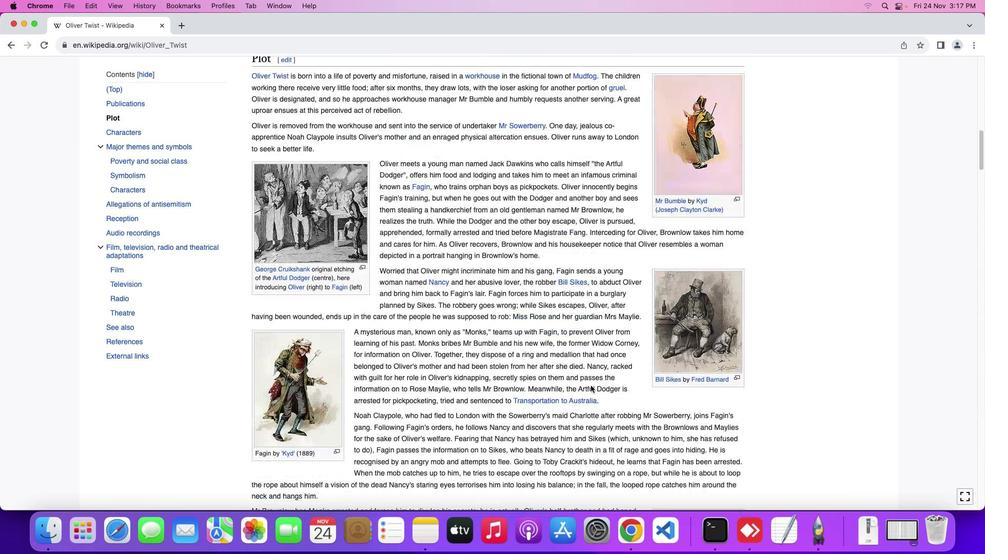 
Action: Mouse scrolled (590, 385) with delta (0, 3)
Screenshot: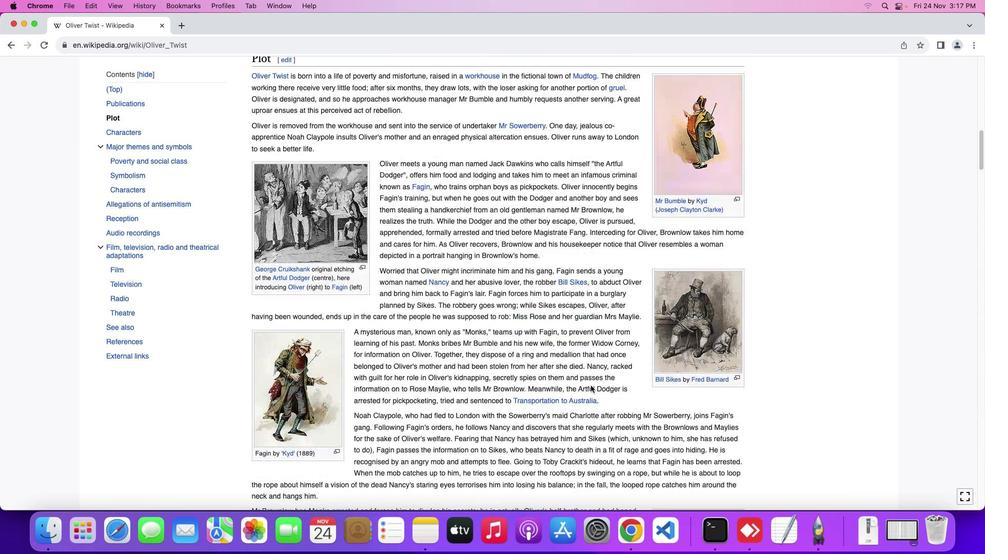 
Action: Mouse moved to (591, 384)
Screenshot: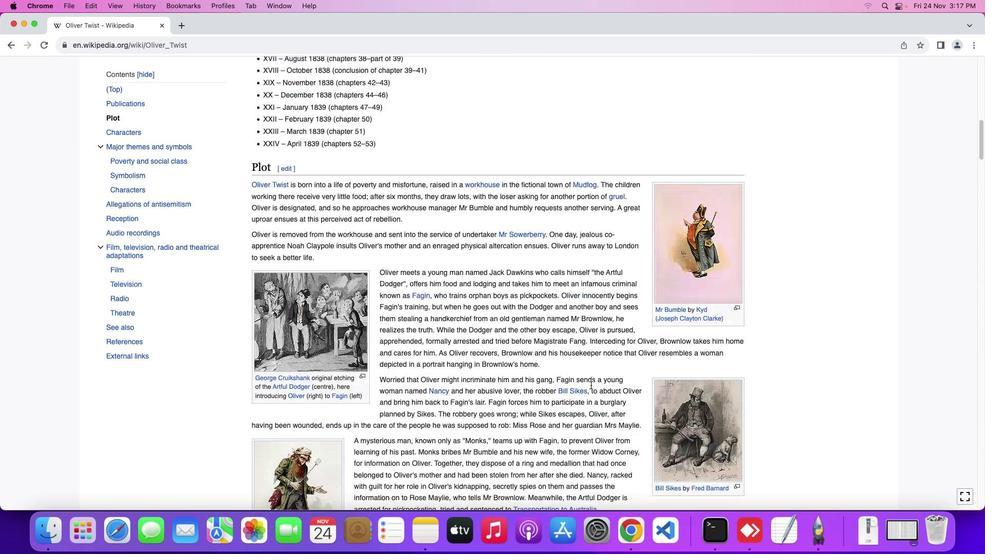 
Action: Mouse scrolled (591, 384) with delta (0, 0)
Screenshot: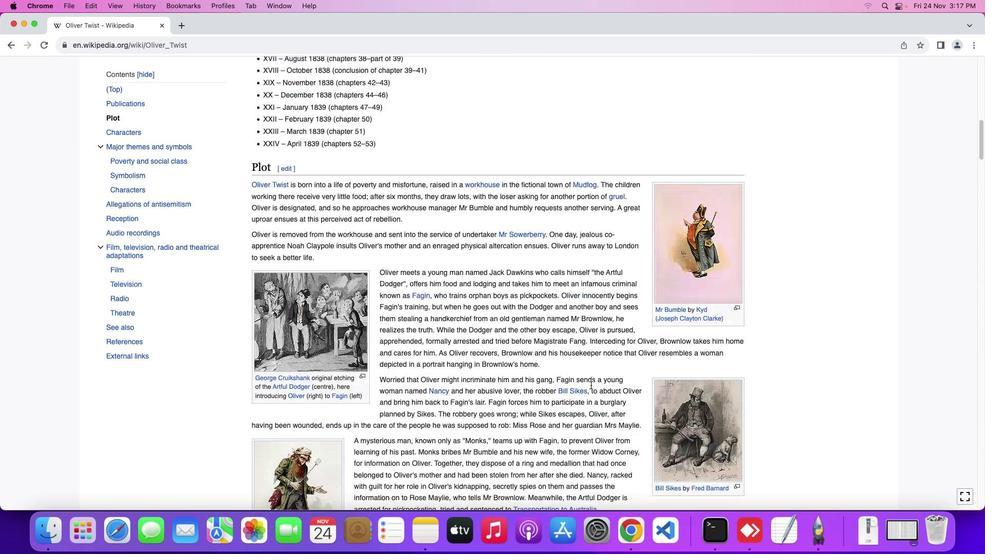 
Action: Mouse scrolled (591, 384) with delta (0, 0)
Screenshot: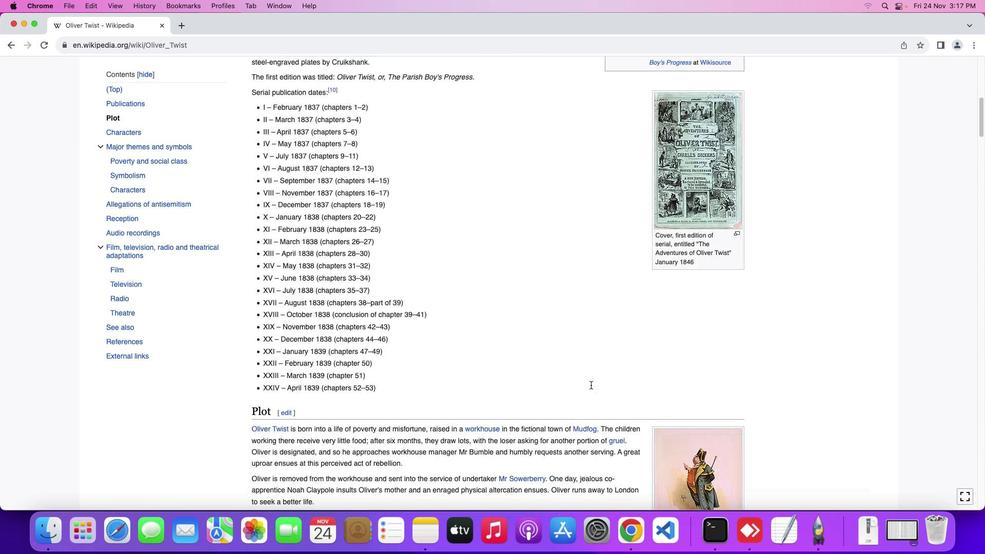 
Action: Mouse scrolled (591, 384) with delta (0, 1)
Screenshot: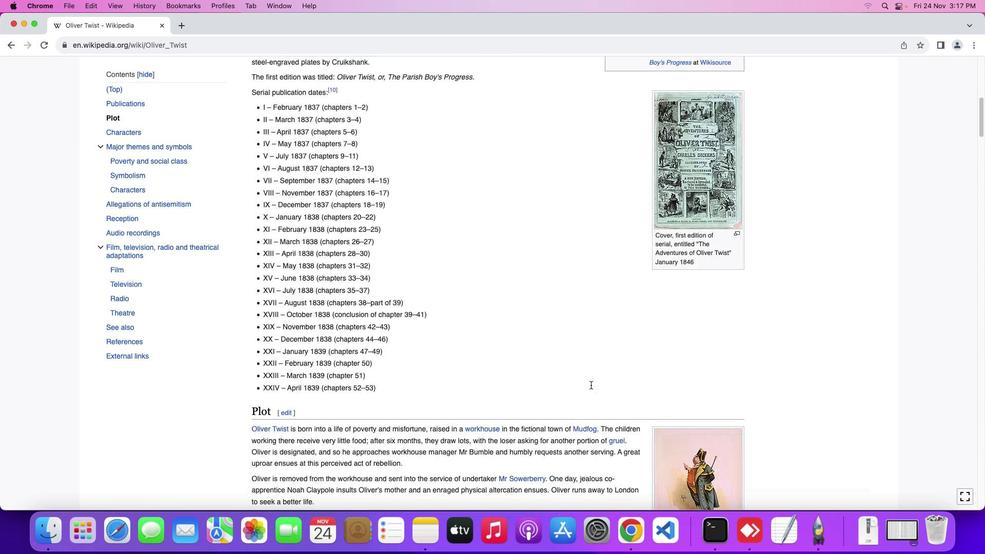 
Action: Mouse scrolled (591, 384) with delta (0, 2)
Screenshot: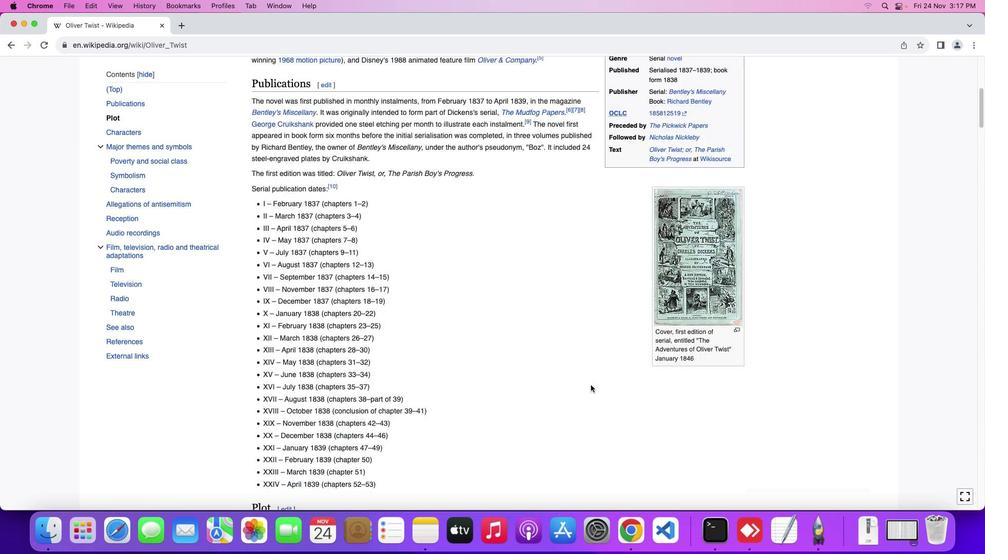 
Action: Mouse scrolled (591, 384) with delta (0, 3)
Screenshot: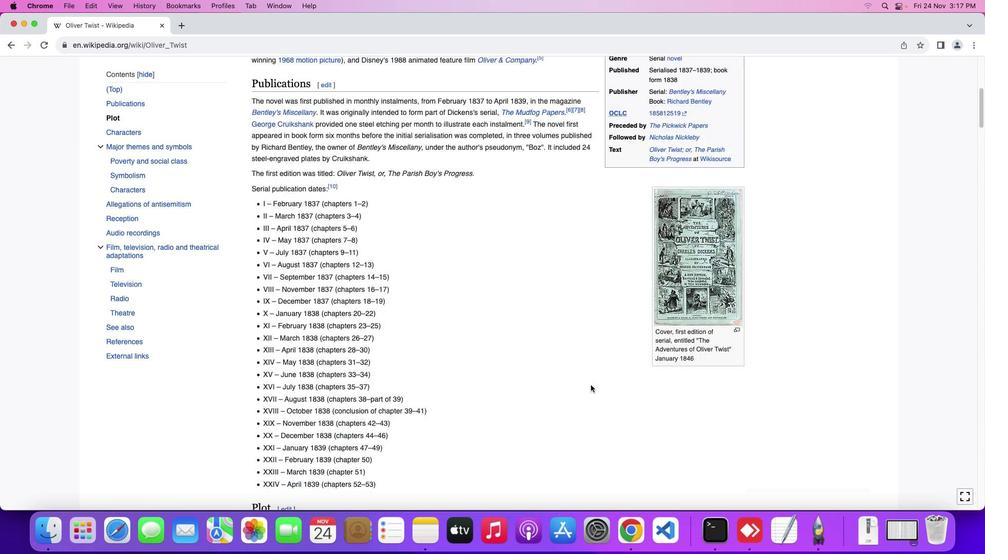 
Action: Mouse scrolled (591, 384) with delta (0, 3)
Screenshot: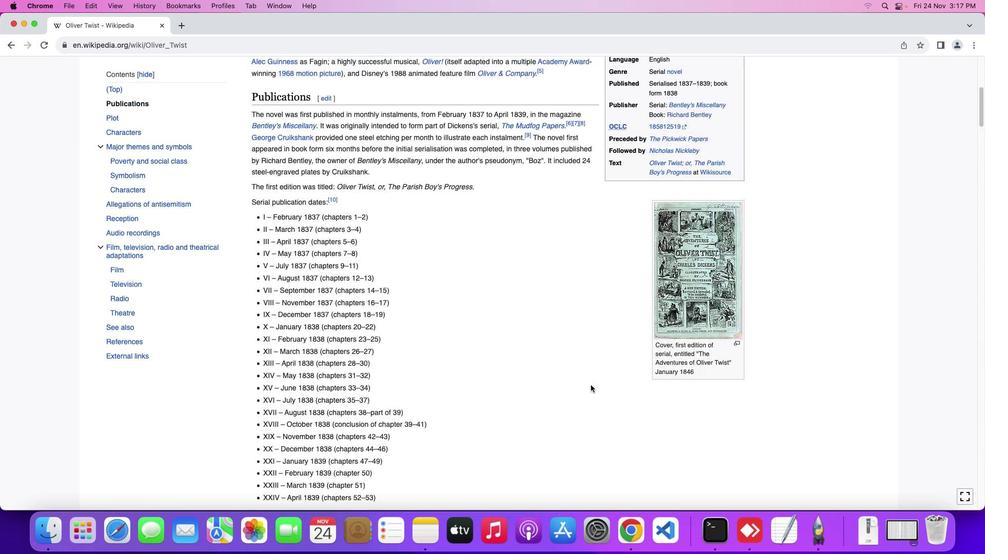 
Action: Mouse moved to (591, 384)
Screenshot: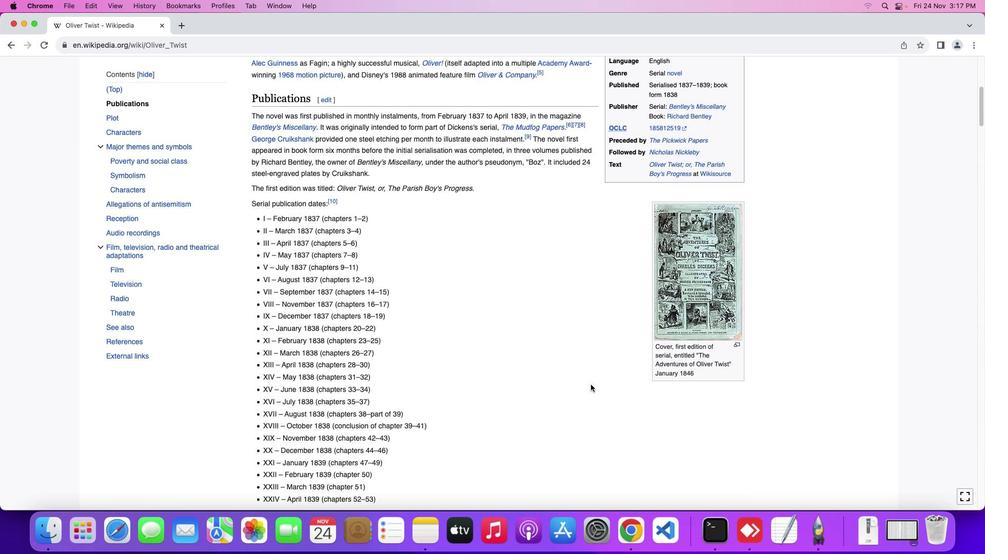 
Action: Mouse scrolled (591, 384) with delta (0, 0)
Screenshot: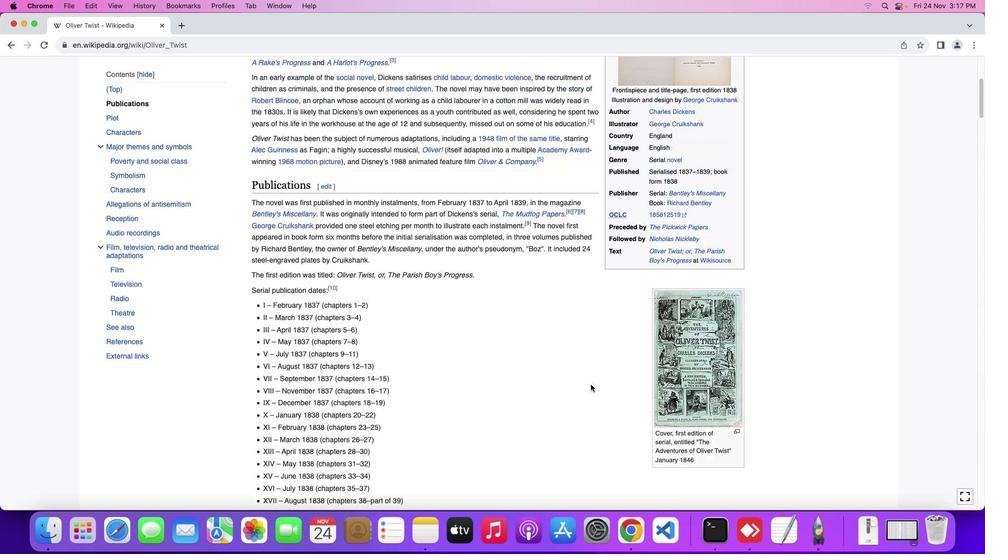 
Action: Mouse scrolled (591, 384) with delta (0, 0)
Screenshot: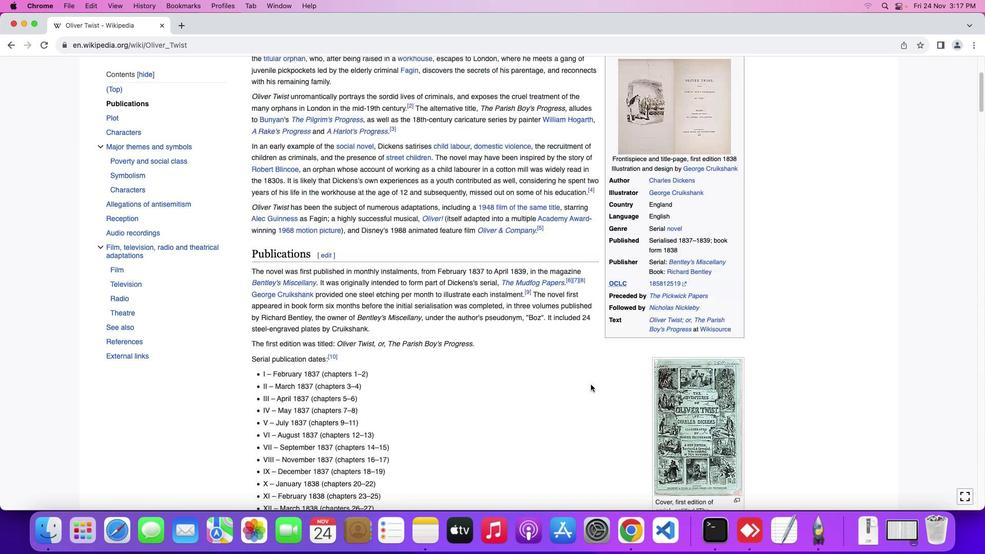 
Action: Mouse scrolled (591, 384) with delta (0, 1)
Screenshot: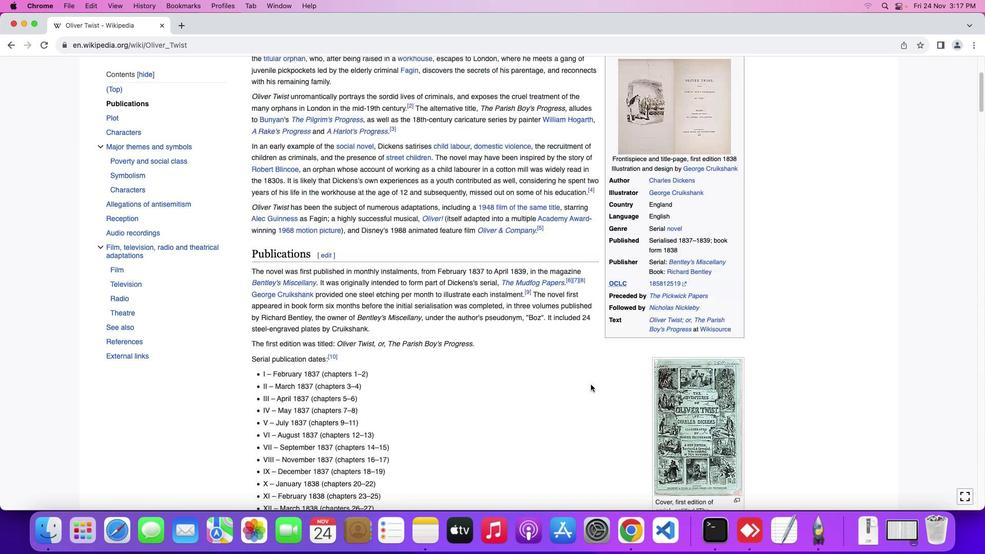
Action: Mouse scrolled (591, 384) with delta (0, 2)
Screenshot: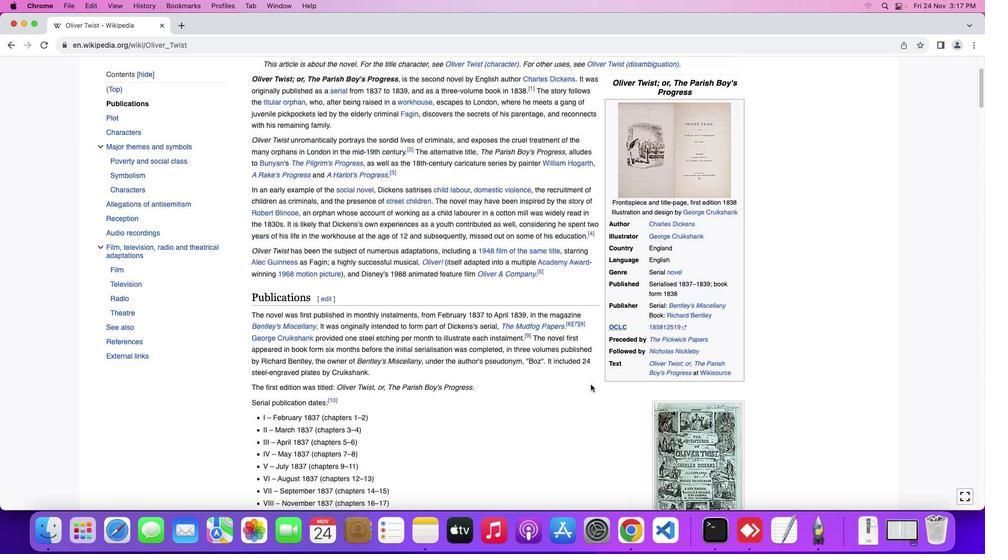 
Action: Mouse moved to (582, 381)
Screenshot: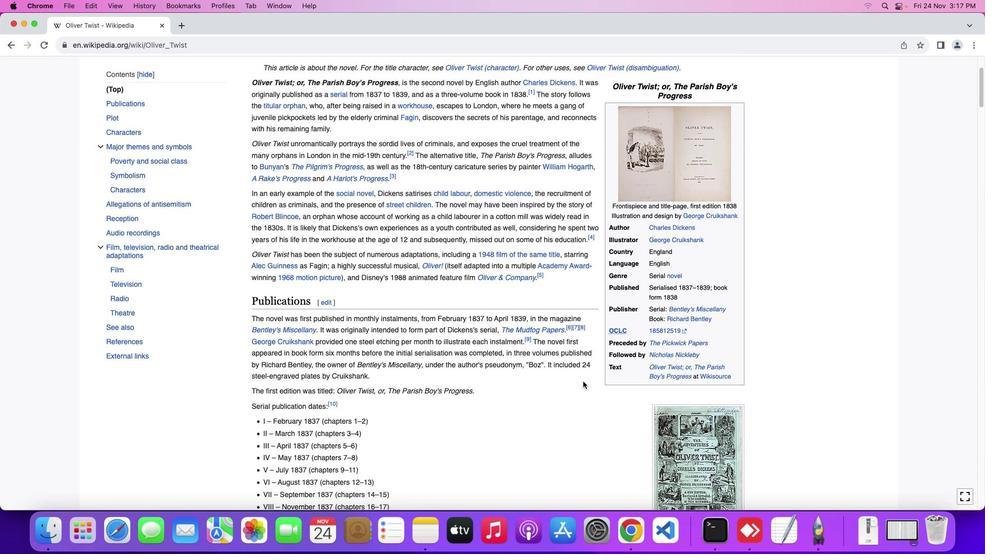 
Action: Mouse scrolled (582, 381) with delta (0, 0)
Screenshot: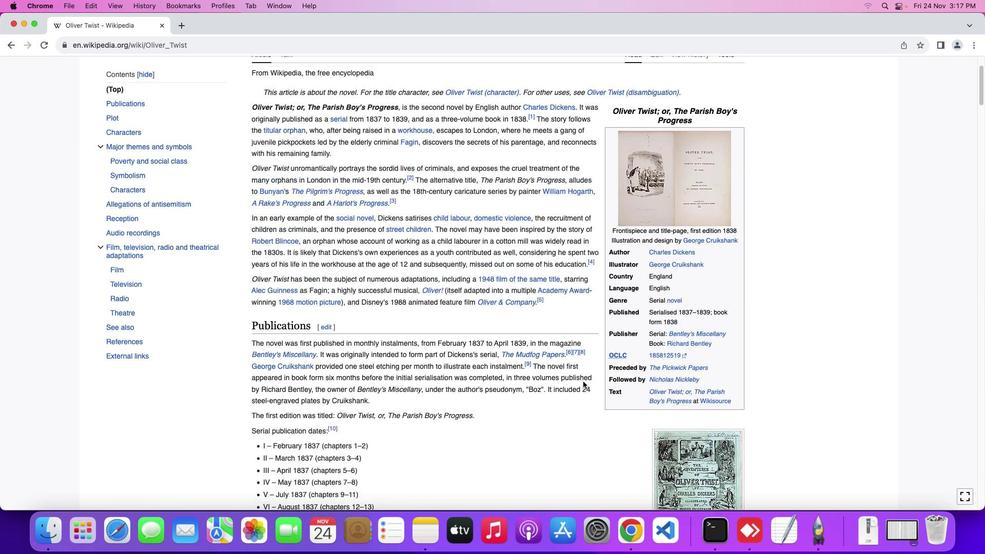 
Action: Mouse scrolled (582, 381) with delta (0, 0)
Screenshot: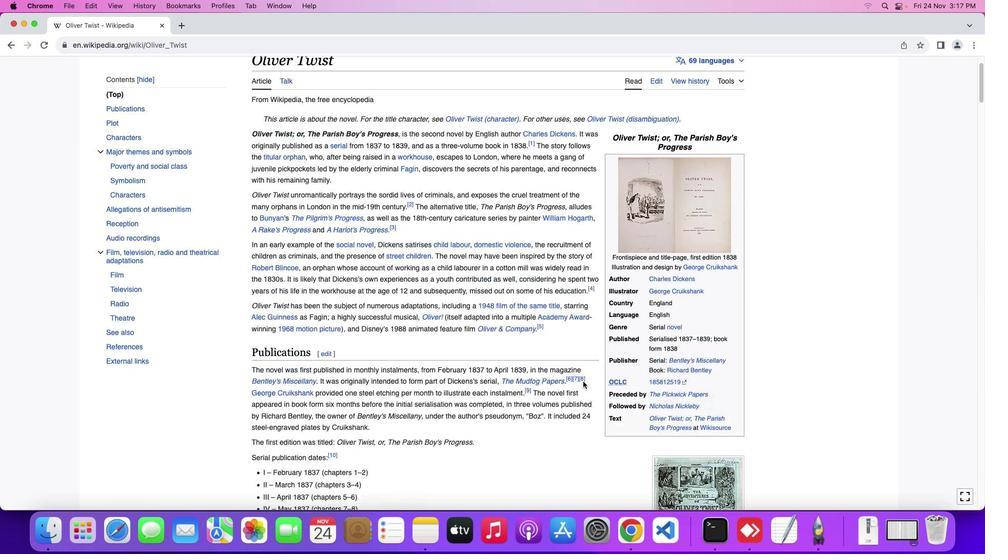 
Action: Mouse scrolled (582, 381) with delta (0, 1)
Screenshot: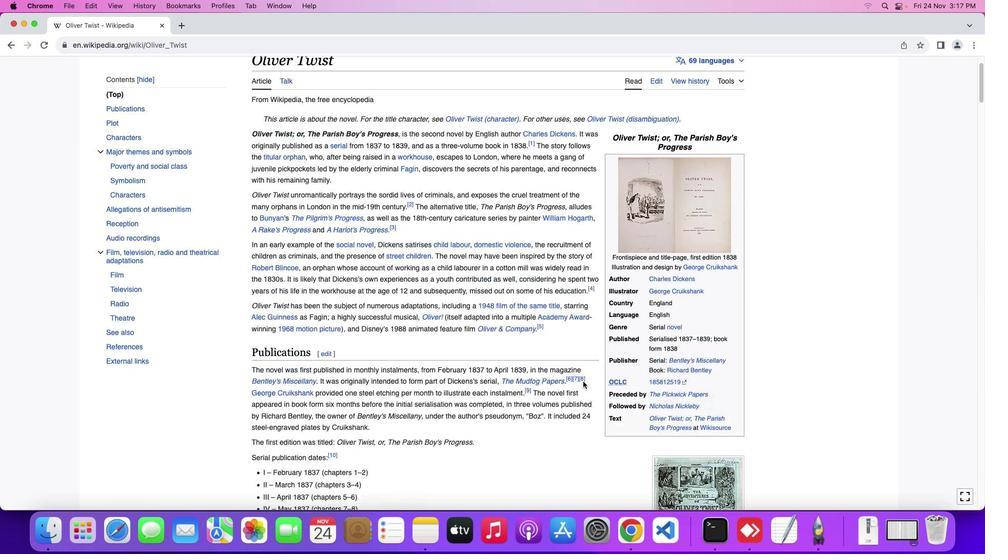 
Action: Mouse scrolled (582, 381) with delta (0, 2)
Screenshot: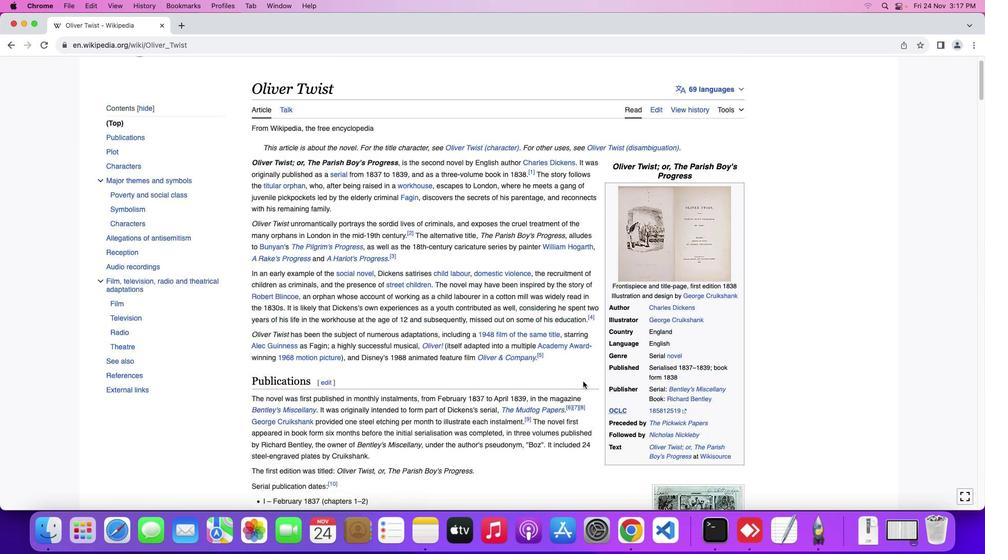 
Action: Mouse moved to (552, 369)
Screenshot: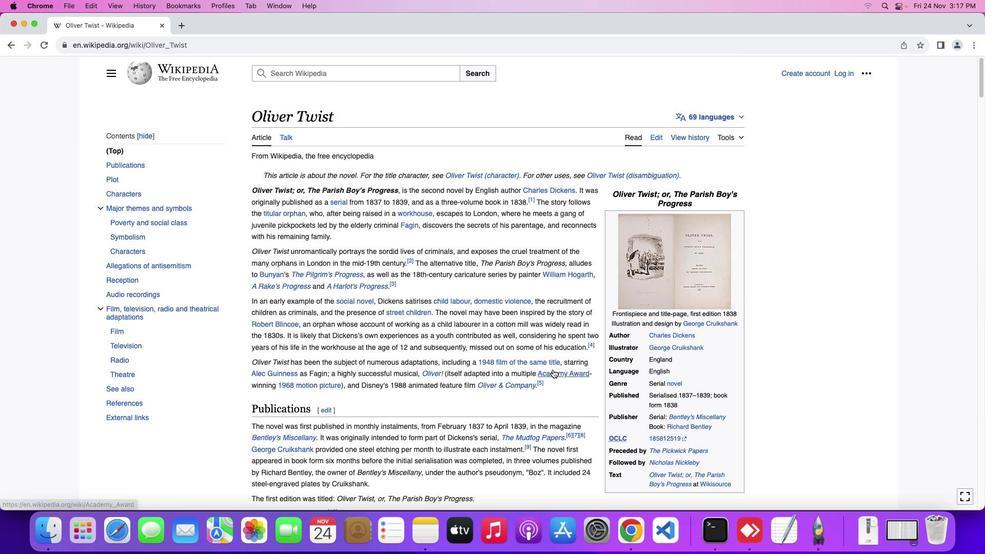 
Action: Mouse scrolled (552, 369) with delta (0, 0)
Screenshot: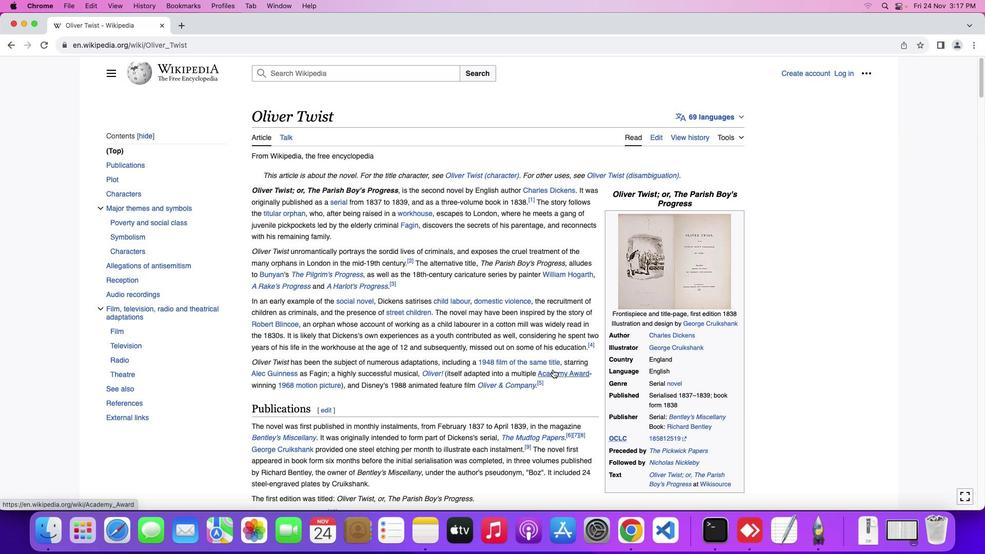 
Action: Mouse scrolled (552, 369) with delta (0, 0)
Screenshot: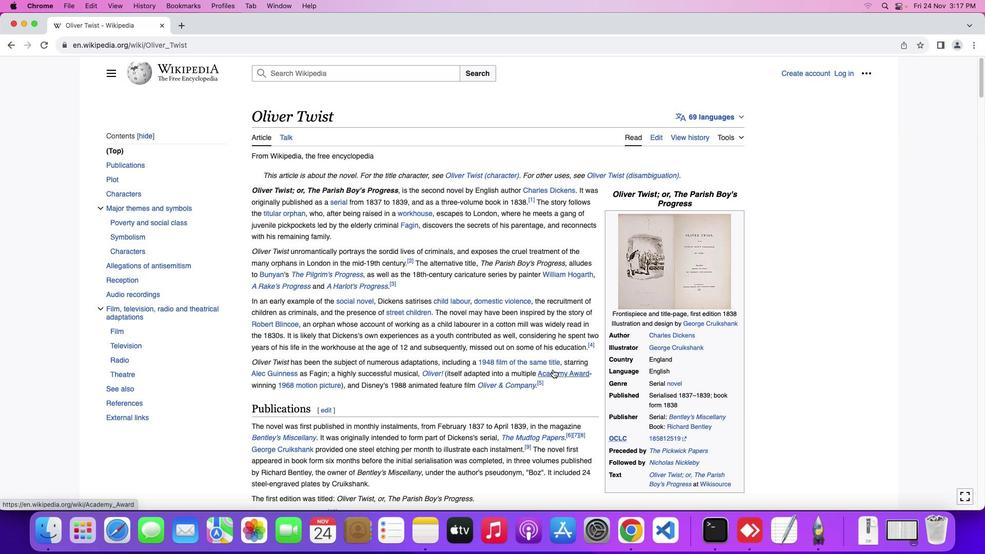 
Action: Mouse scrolled (552, 369) with delta (0, 1)
Screenshot: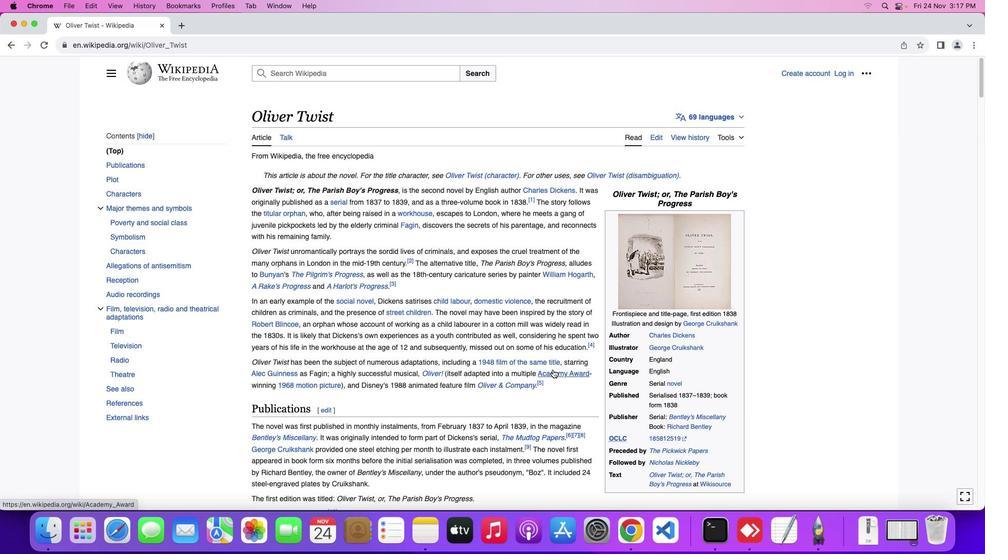 
Action: Mouse moved to (530, 361)
Screenshot: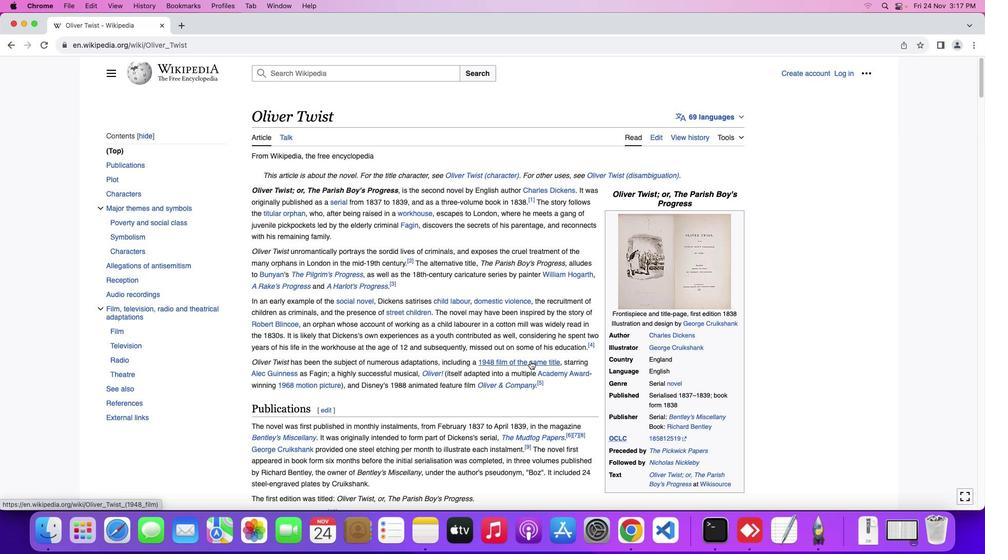 
Action: Mouse scrolled (530, 361) with delta (0, 0)
Screenshot: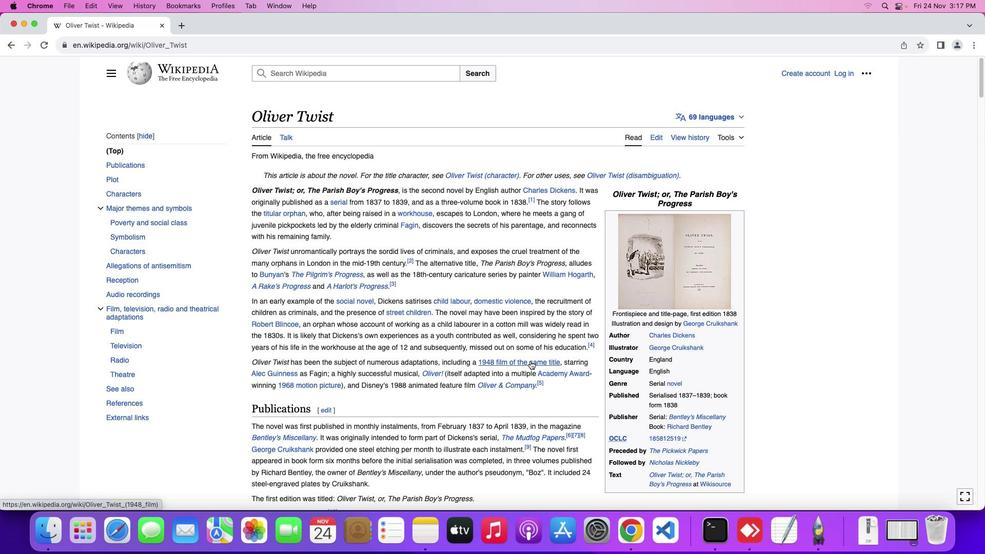 
Action: Mouse scrolled (530, 361) with delta (0, 0)
Screenshot: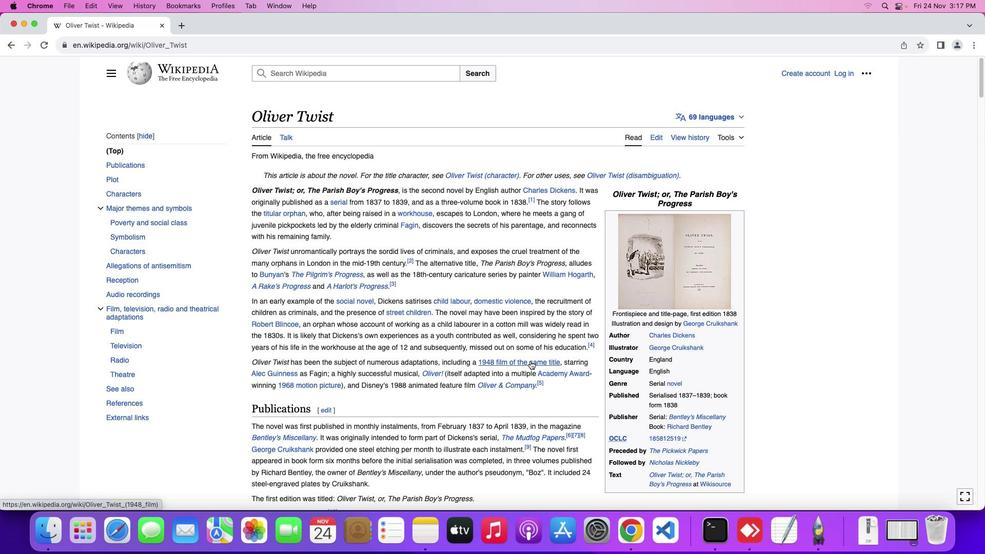 
Action: Mouse scrolled (530, 361) with delta (0, 1)
Screenshot: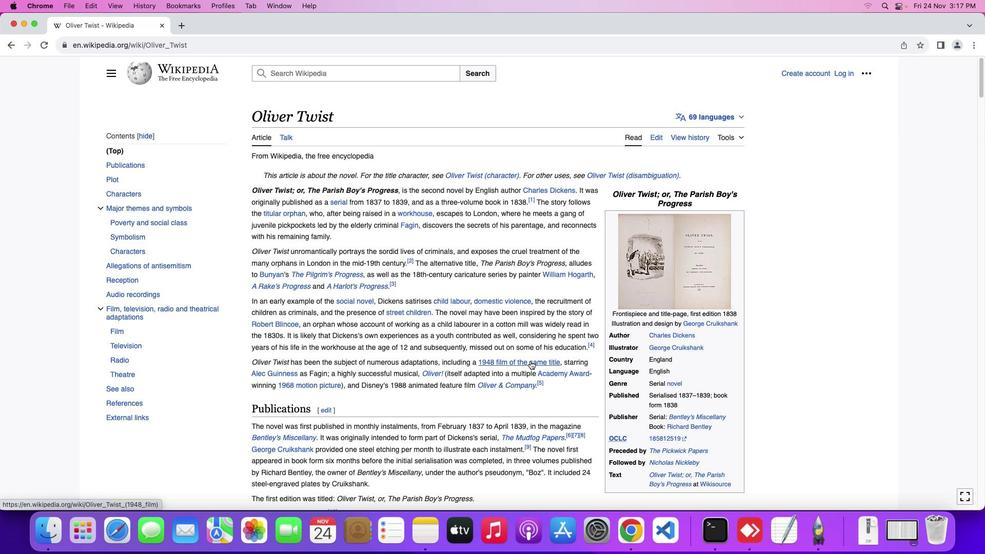 
Action: Mouse scrolled (530, 361) with delta (0, 2)
Screenshot: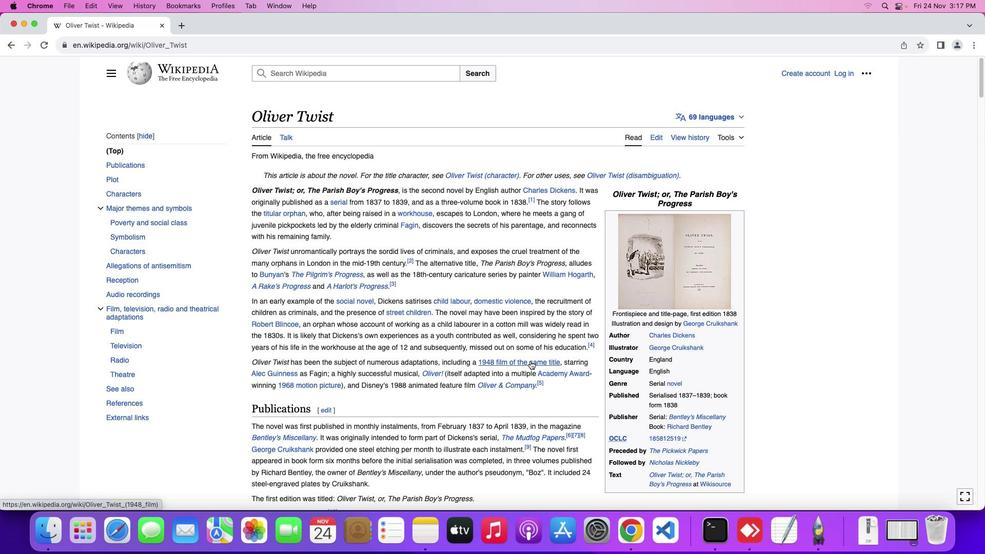 
Action: Mouse moved to (523, 335)
Screenshot: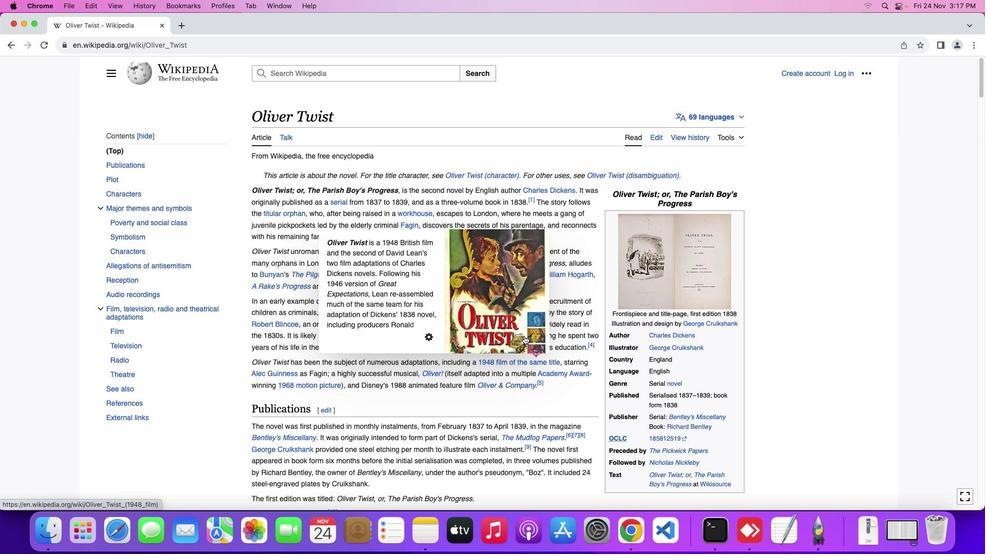 
Action: Mouse scrolled (523, 335) with delta (0, 0)
Screenshot: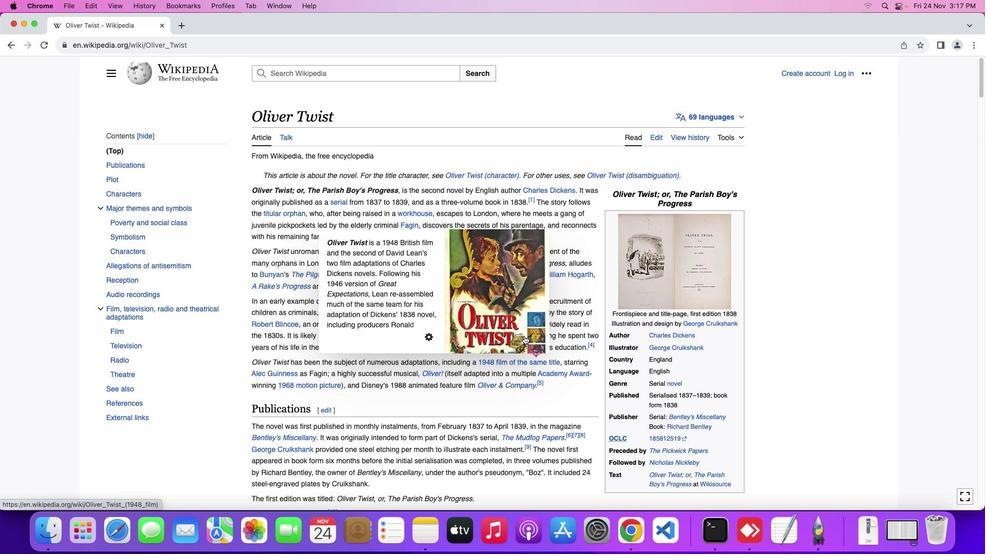 
Action: Mouse scrolled (523, 335) with delta (0, 0)
Screenshot: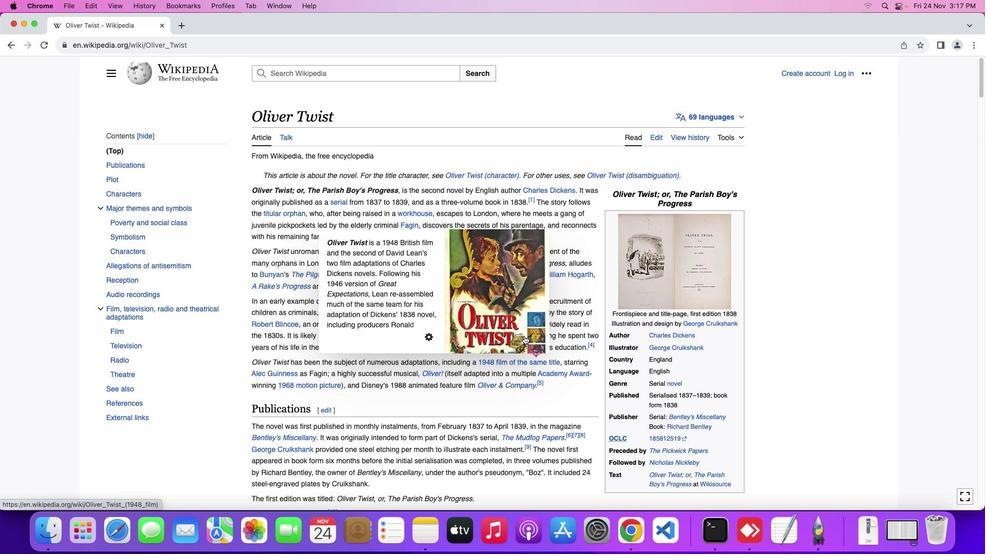 
Action: Mouse scrolled (523, 335) with delta (0, 1)
Screenshot: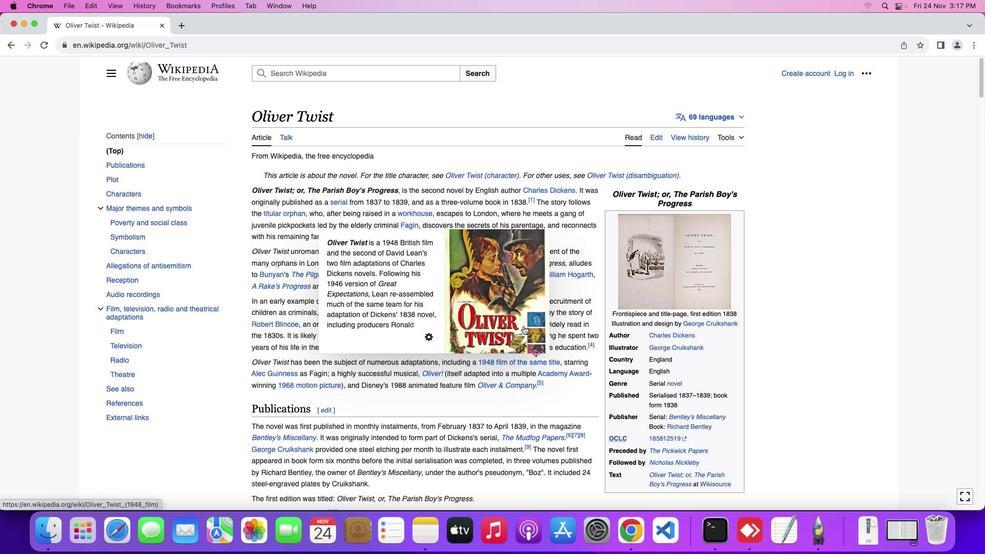 
Action: Mouse scrolled (523, 335) with delta (0, 2)
Screenshot: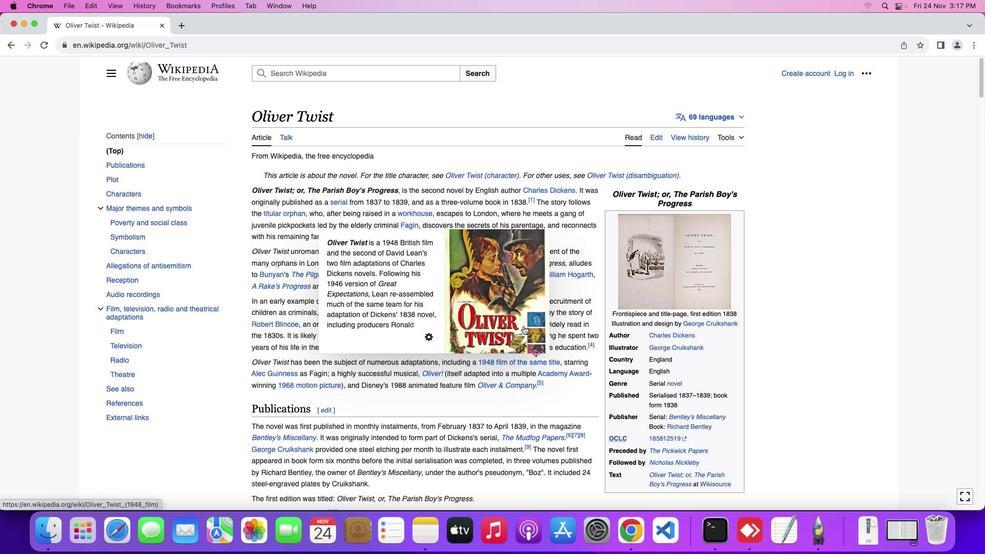 
Action: Mouse moved to (23, 25)
Screenshot: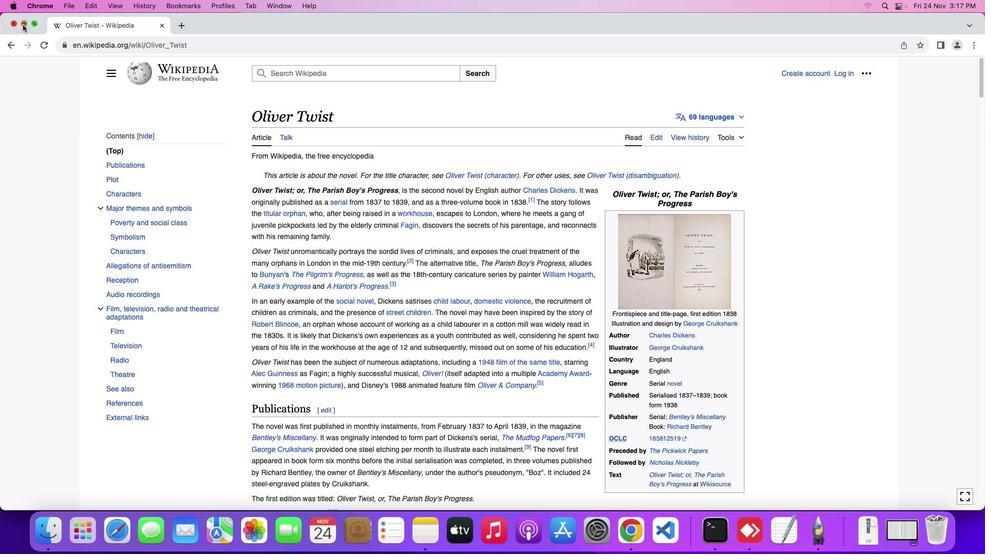 
Action: Mouse pressed left at (23, 25)
Screenshot: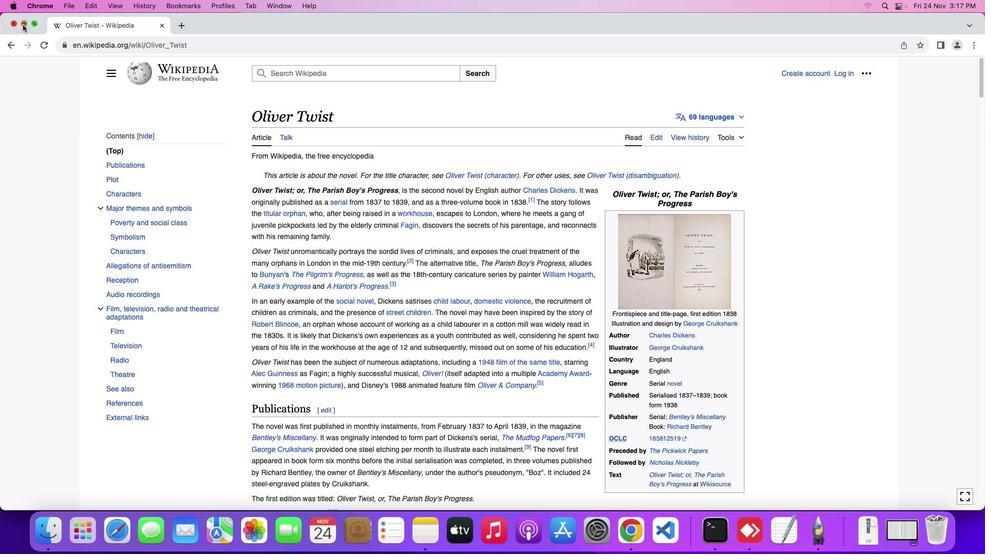 
Action: Mouse moved to (63, 89)
Screenshot: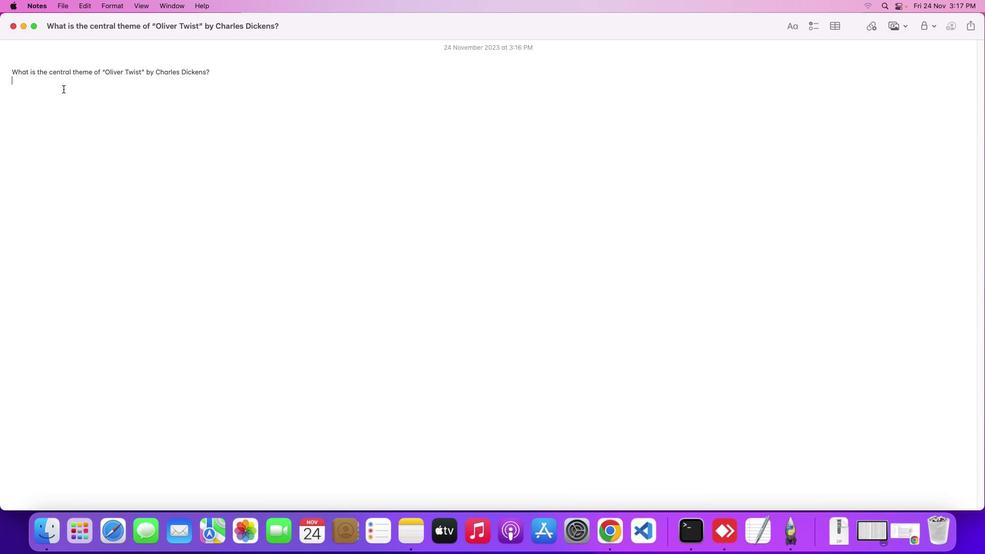 
Action: Mouse pressed left at (63, 89)
Screenshot: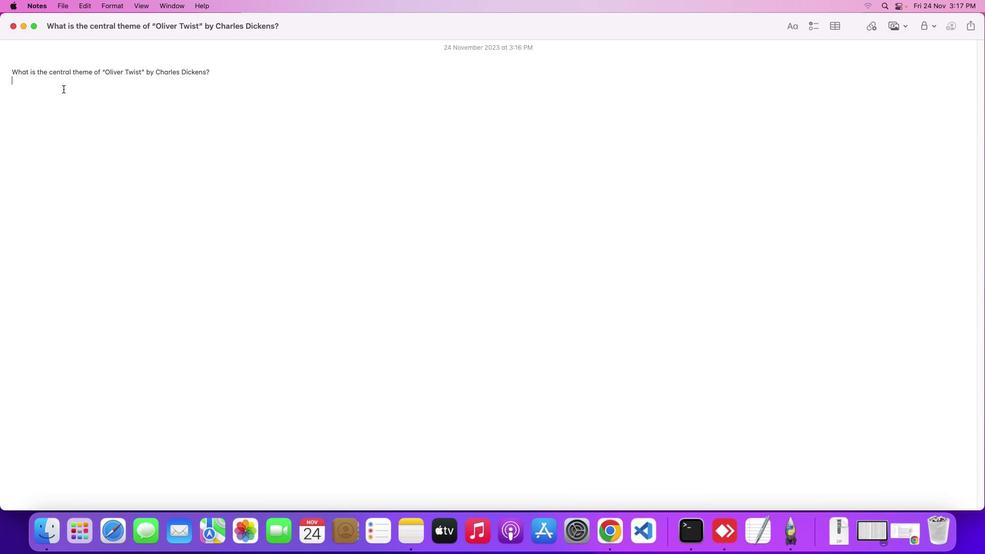 
Action: Key pressed Key.shift'T''h''e'Key.space'c''e''n''t''r''a''l''t''h'Key.backspaceKey.backspace't'Key.backspaceKey.space't''h''e''m''e'Key.space'o''f'Key.spaceKey.shift'"'Key.shift'O''l''v''e''r'Key.backspaceKey.backspaceKey.backspace'i''v''e''r'Key.spaceKey.shift'T''w''i''s''t'Key.shift'"'Key.space'b''y'Key.spaceKey.shift'C''h''a''r''l''e''s'Key.spaceKey.shift'D''i''c''k''e''n''s'Key.space'i''s'Key.space'a''n''d'Key.spaceKey.backspaceKey.backspaceKey.space'u''n''r''o''m''a''n''t''i''c'Key.space'p''o''r''t''r''a''t'Key.backspace'y''a''l'Key.space'o''f'Key.space't''h''e'Key.space's''i'Key.backspace'o''r''d''i''d'Key.space'l''i''v''e''s'Key.space'o''f'Key.space'c''r''i''m''i''n''a''l''s'Key.spaceKey.backspace','Key.space'a''n''d'Key.space'e''x''p''o''s''e''s'Key.space't''h''e'Key.space'c''r''u''e''l'Key.space't''r''e''a''t''m''e''n''t'Key.space'o''f'Key.space't''h''e'Key.space'm''a''n''y'Key.space'o''r''p''h''a''n''s'Key.space'i''n'Key.spaceKey.shift'L''o''n''d''o''n'Key.space'i''n'Key.space't''h''e'Key.space'm''i''d''-''1''9''t''h'Key.space'c''e''n''t''u''r''y''.'
Screenshot: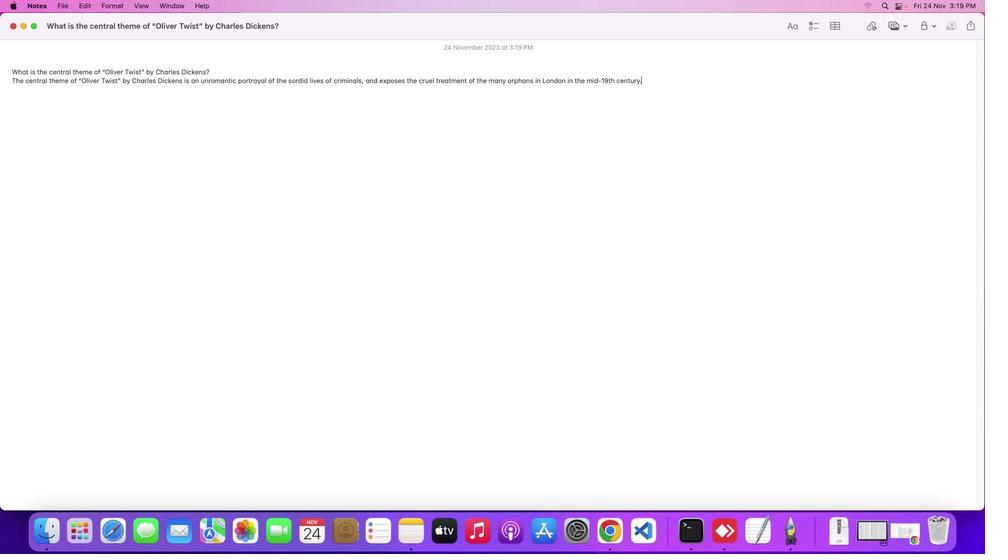 
